 Task: Open Card Content Strategy Planning in Board Ad Campaigns to Workspace Information Technology and add a team member Softage.1@softage.net, a label Blue, a checklist Career Development, an attachment from your computer, a color Blue and finally, add a card description 'Develop and launch new sales promotion' and a comment 'Let us approach this task with a sense of collaboration and teamwork, leveraging the strengths of each team member.'. Add a start date 'Jan 01, 1900' with a due date 'Jan 08, 1900'
Action: Mouse moved to (51, 306)
Screenshot: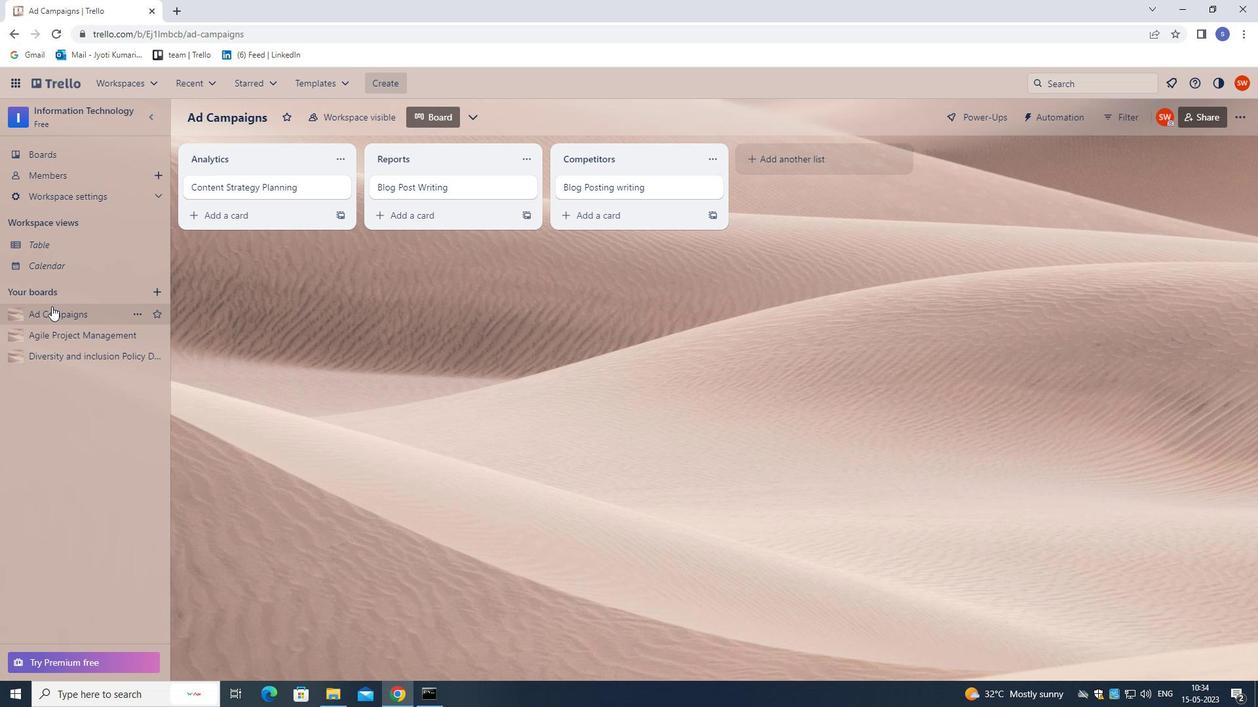
Action: Mouse pressed left at (51, 306)
Screenshot: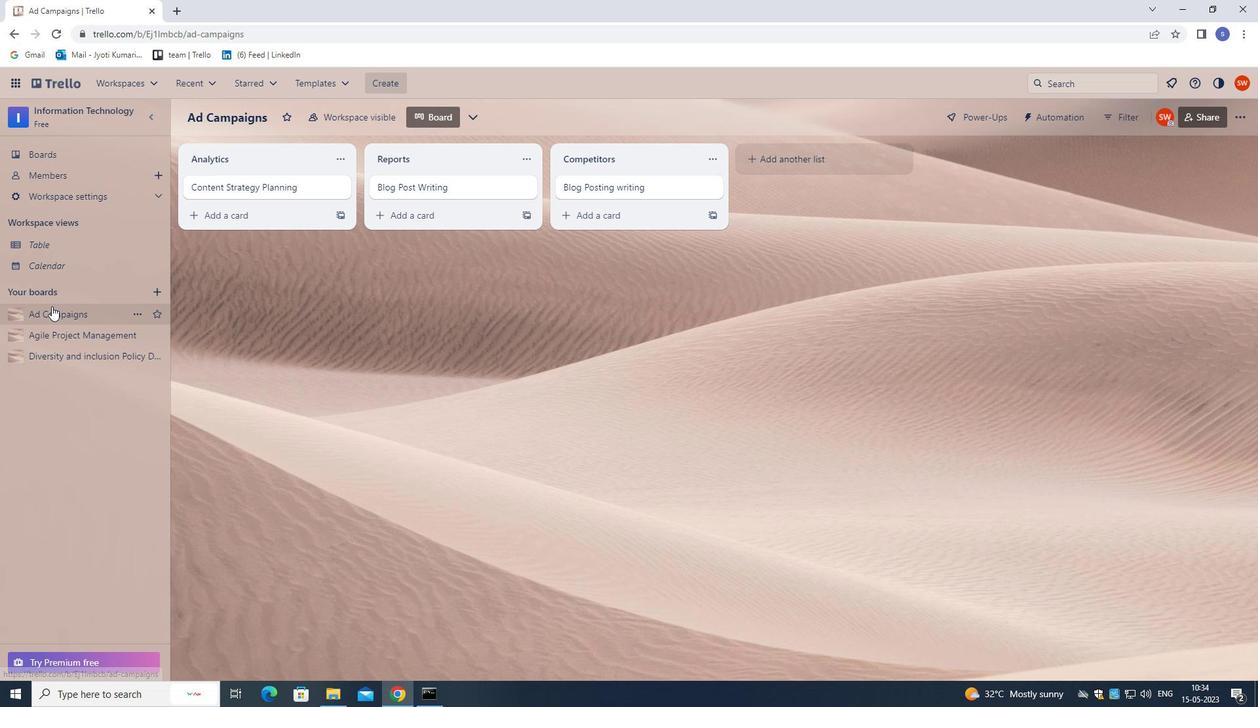 
Action: Mouse moved to (243, 184)
Screenshot: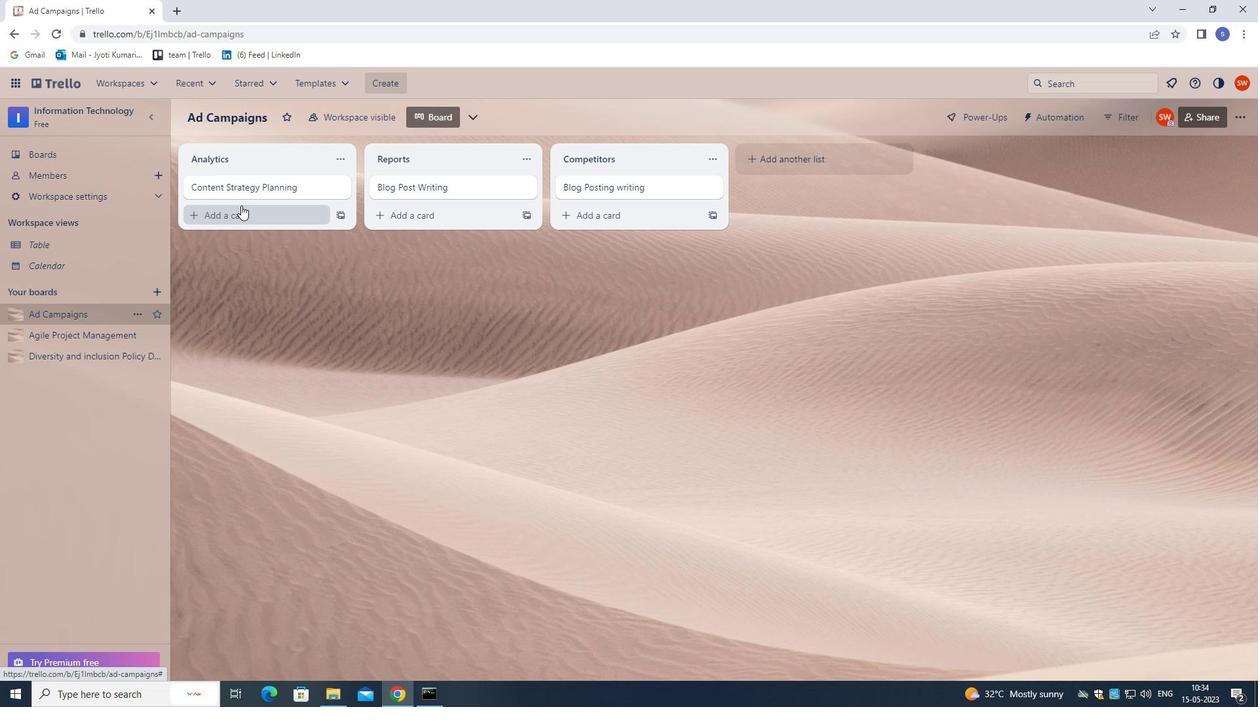 
Action: Mouse pressed left at (243, 184)
Screenshot: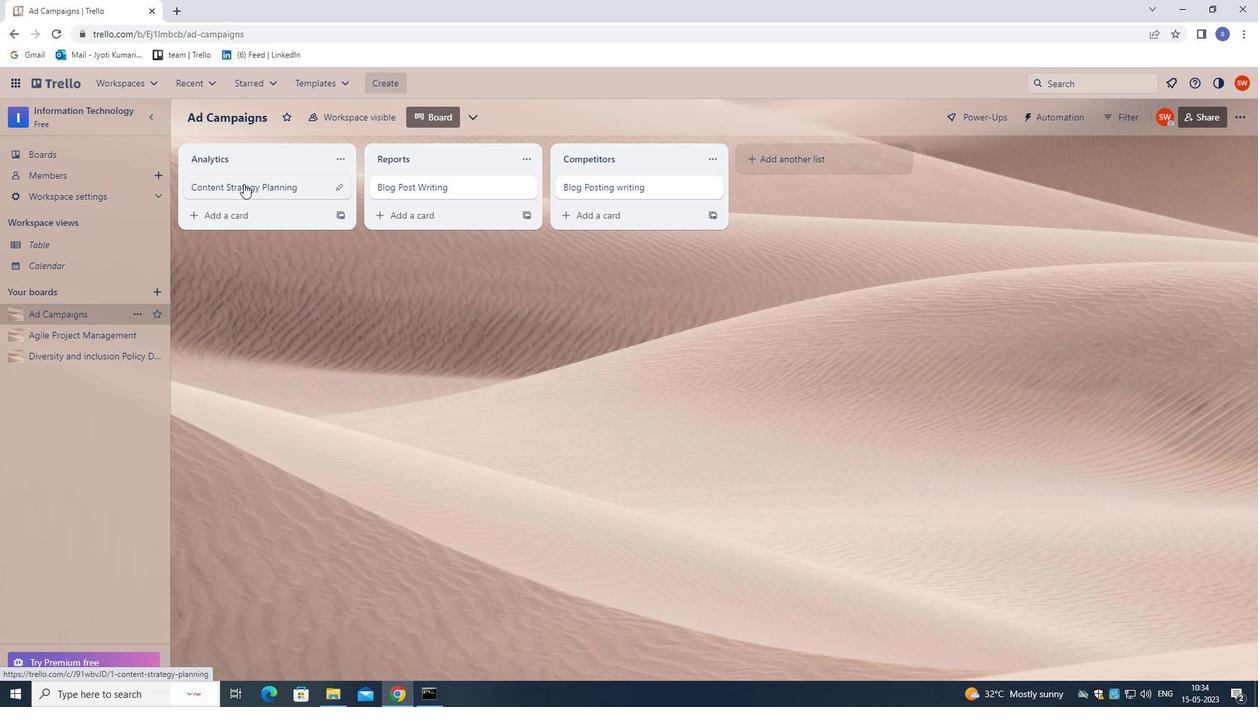 
Action: Mouse moved to (785, 182)
Screenshot: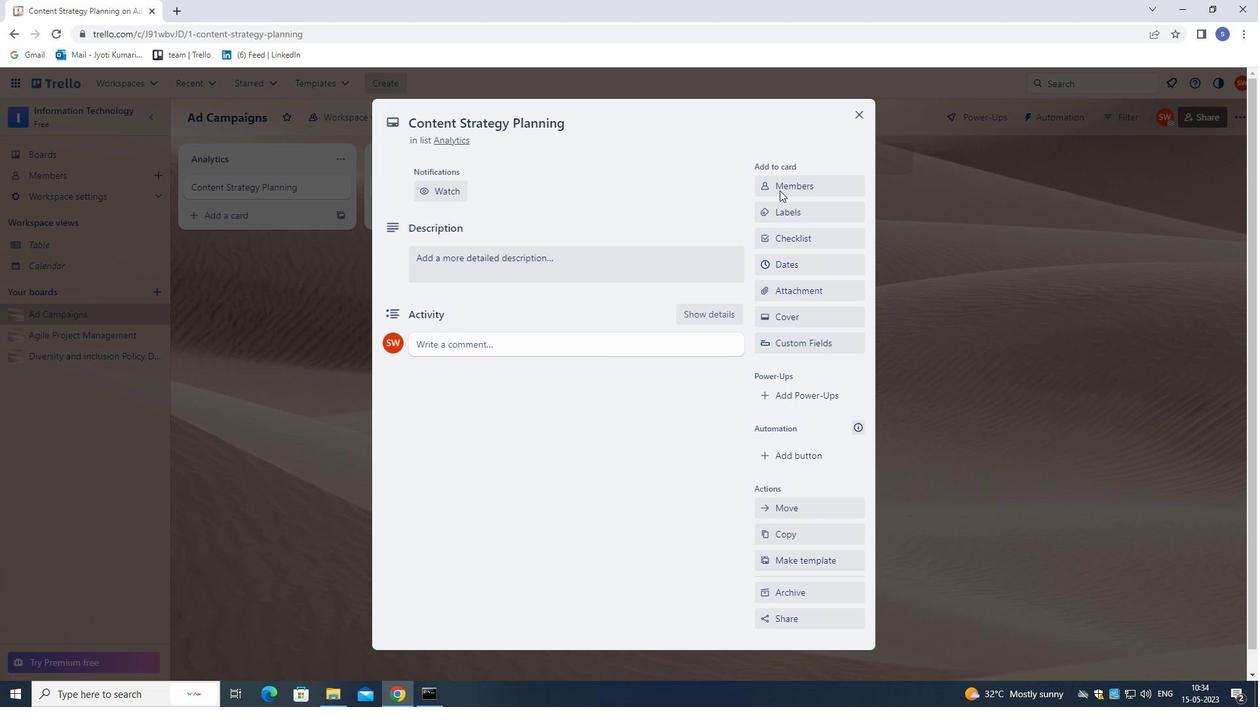 
Action: Mouse pressed left at (785, 182)
Screenshot: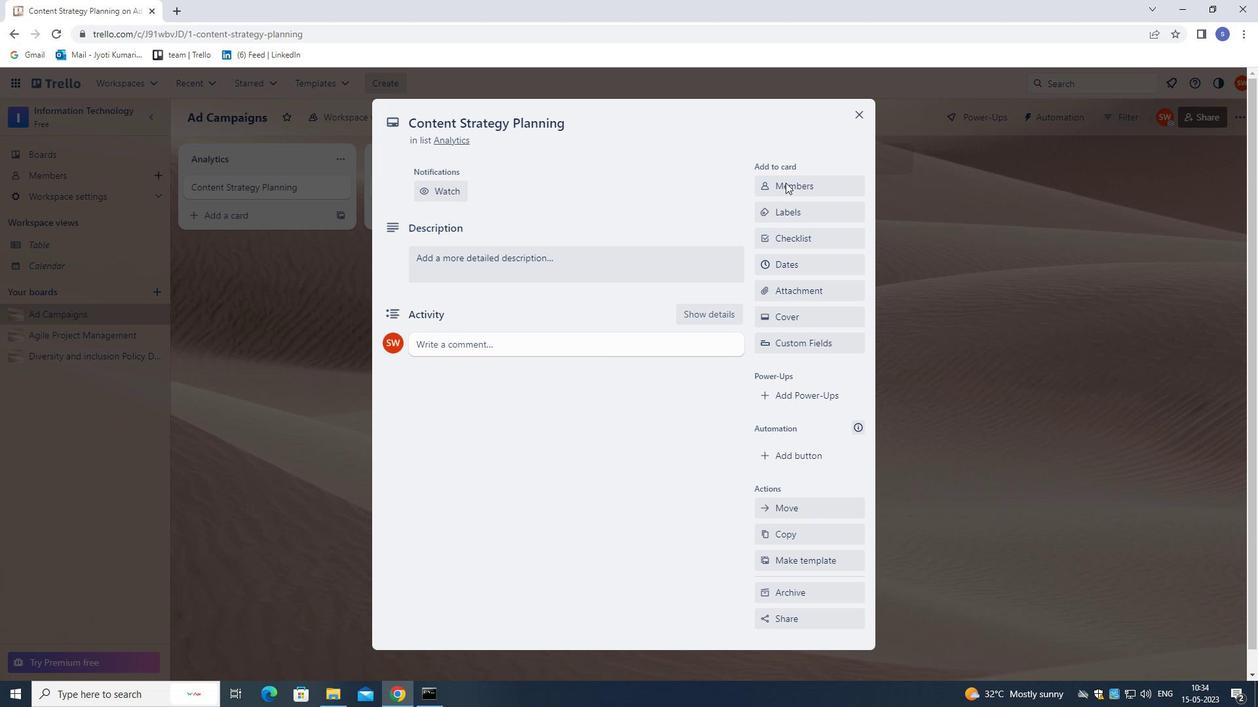
Action: Mouse moved to (628, 203)
Screenshot: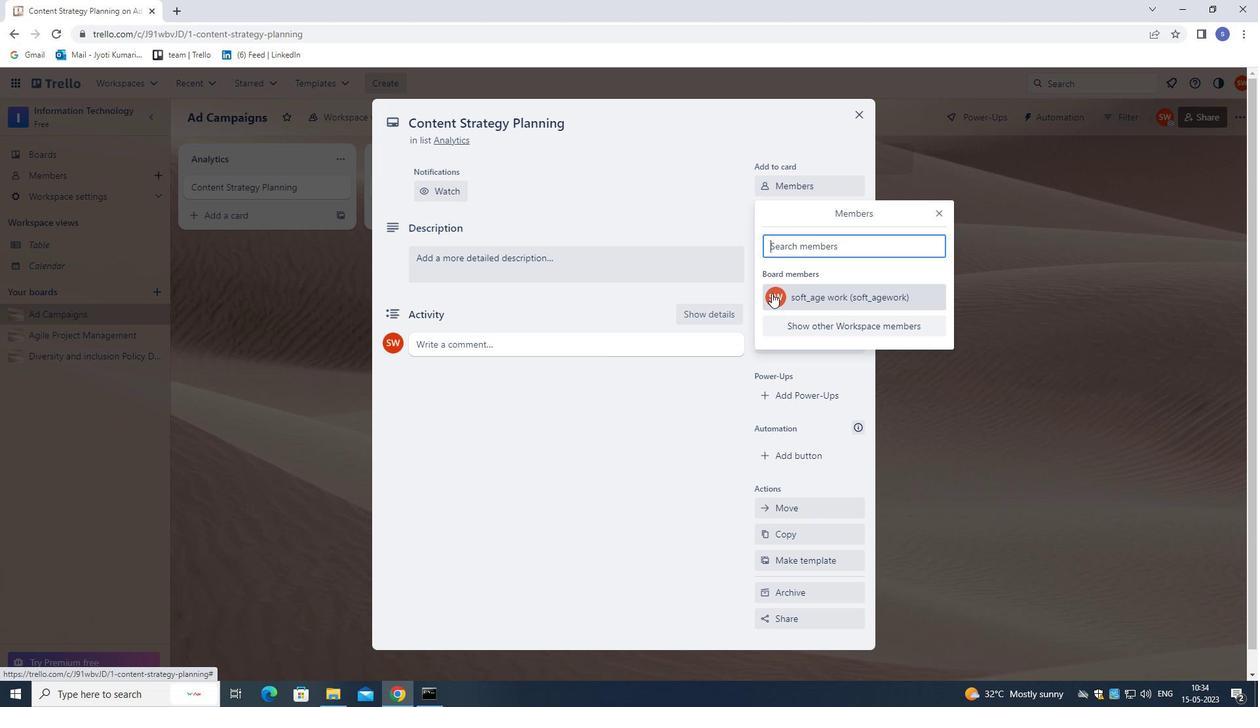 
Action: Key pressed softage.1<Key.shift>@SOFTAGE,<Key.backspace>.NET
Screenshot: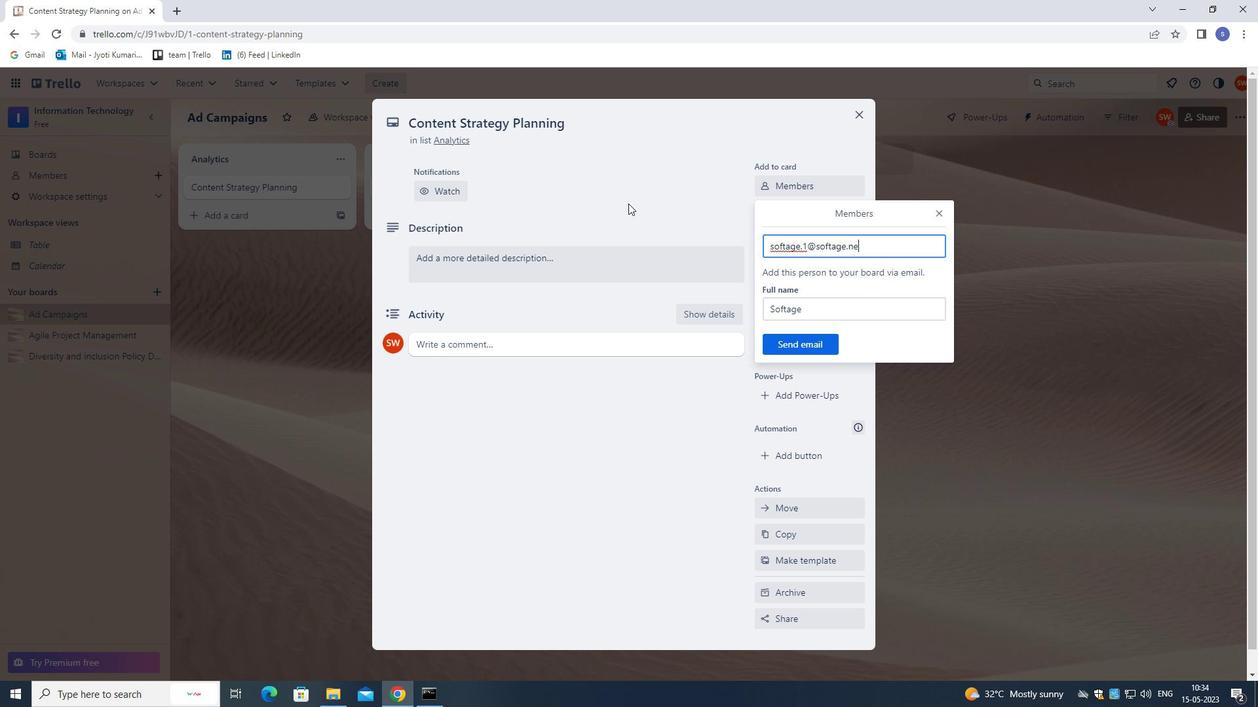 
Action: Mouse moved to (783, 340)
Screenshot: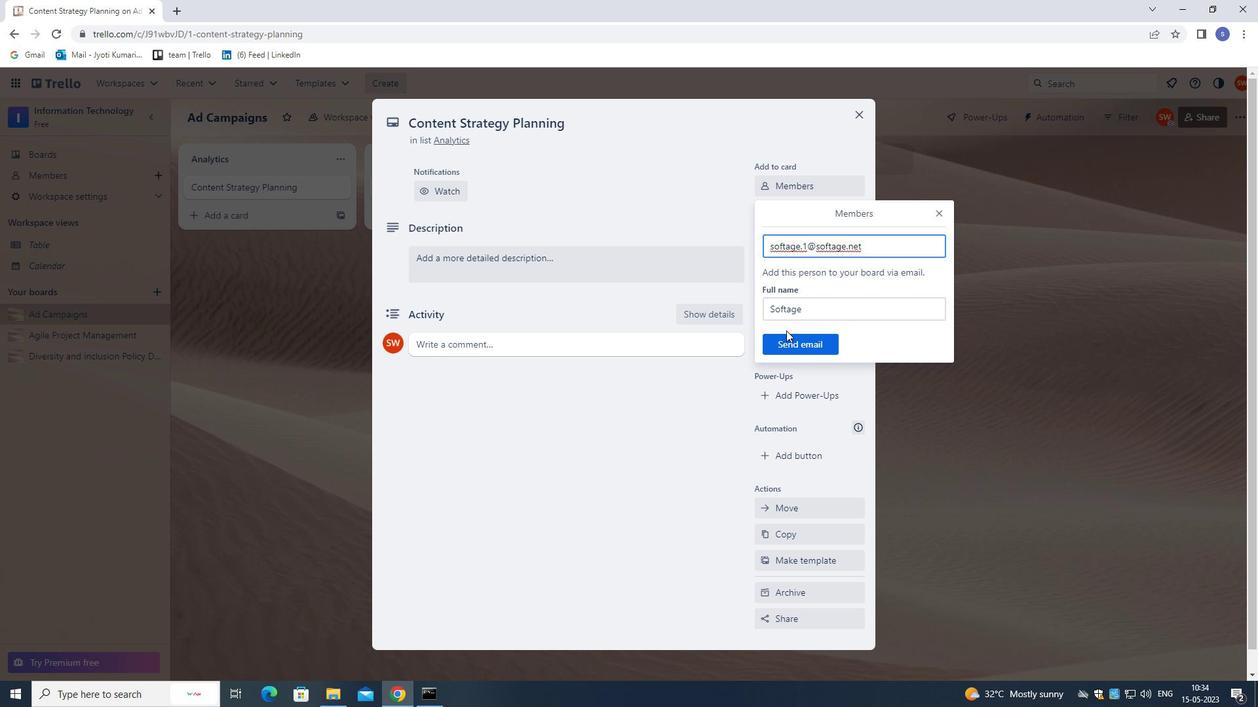 
Action: Mouse pressed left at (783, 340)
Screenshot: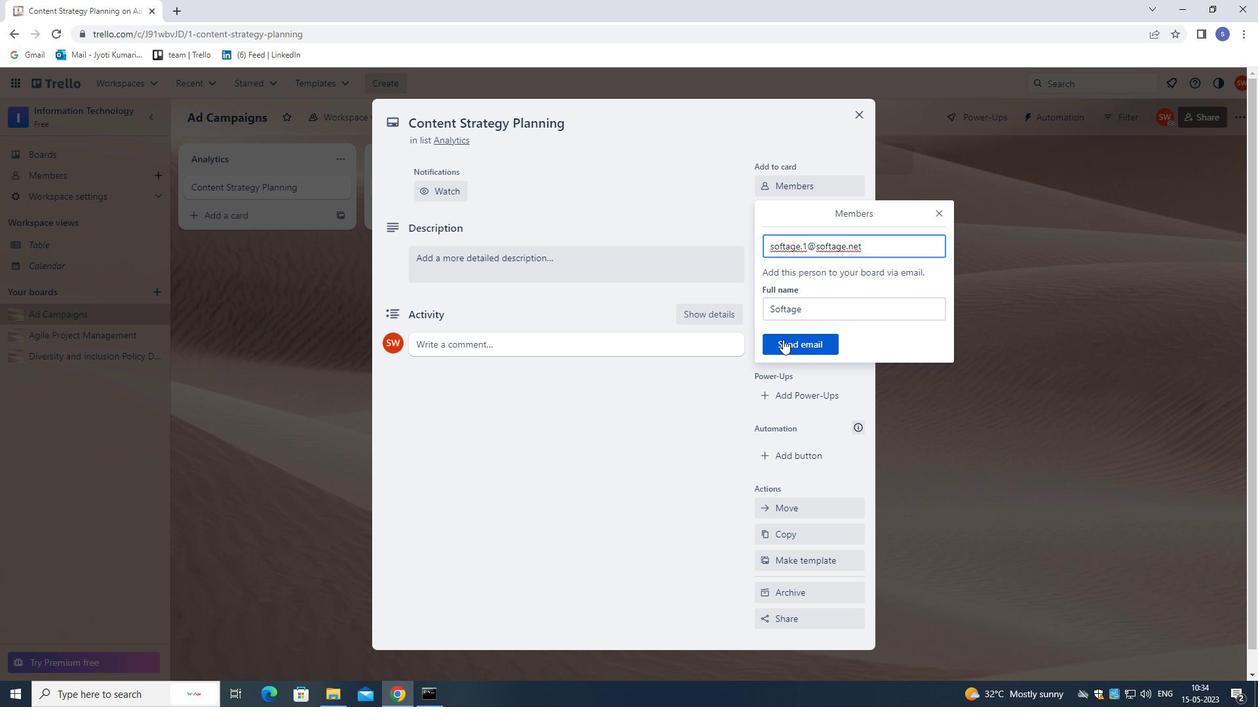 
Action: Mouse moved to (798, 263)
Screenshot: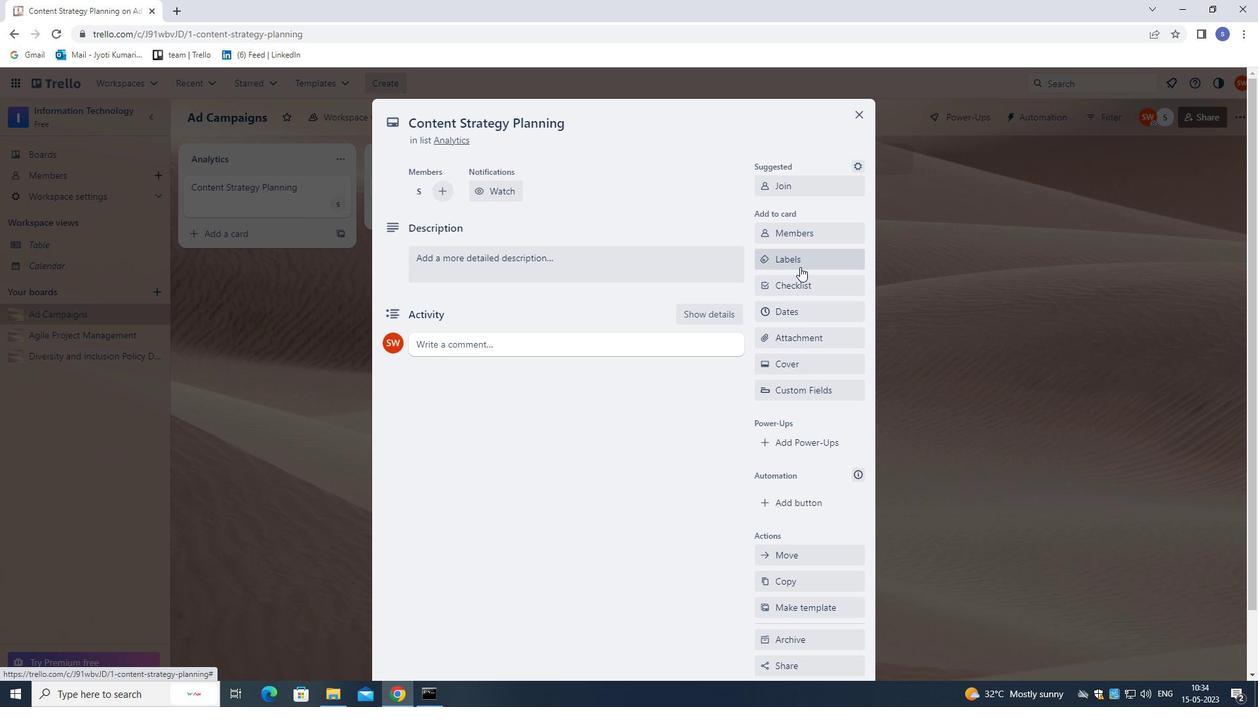 
Action: Mouse pressed left at (798, 263)
Screenshot: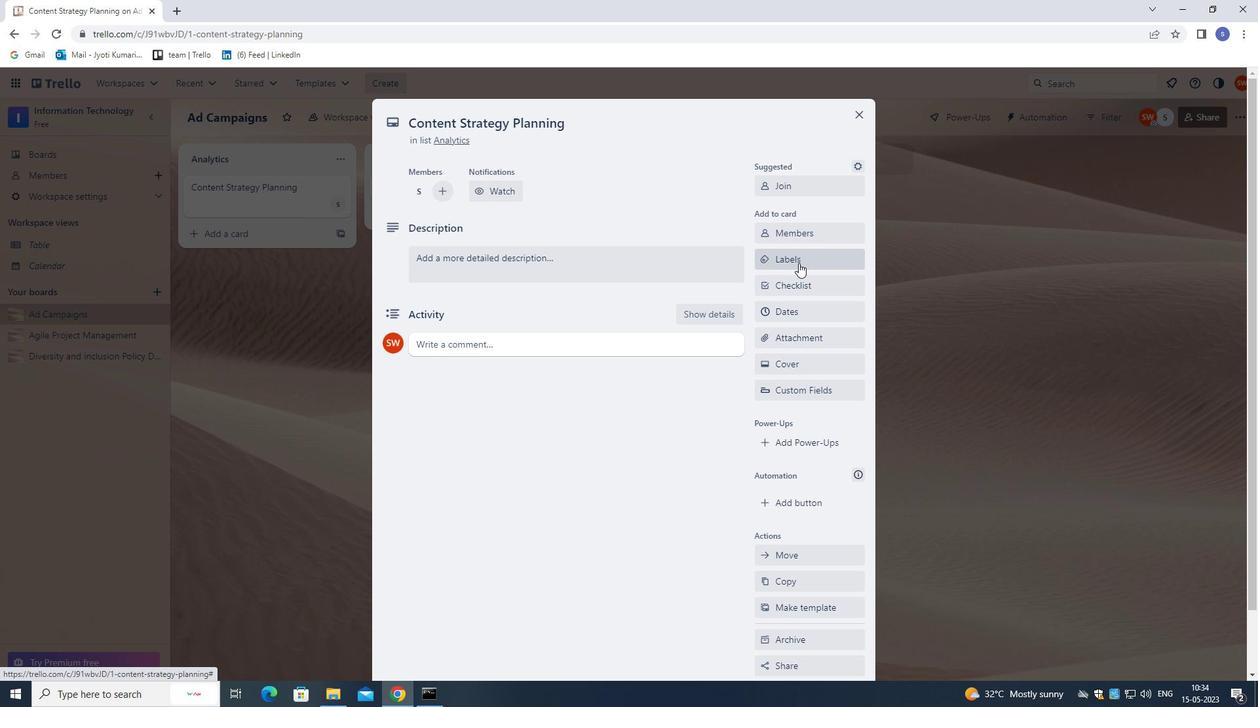 
Action: Mouse moved to (652, 154)
Screenshot: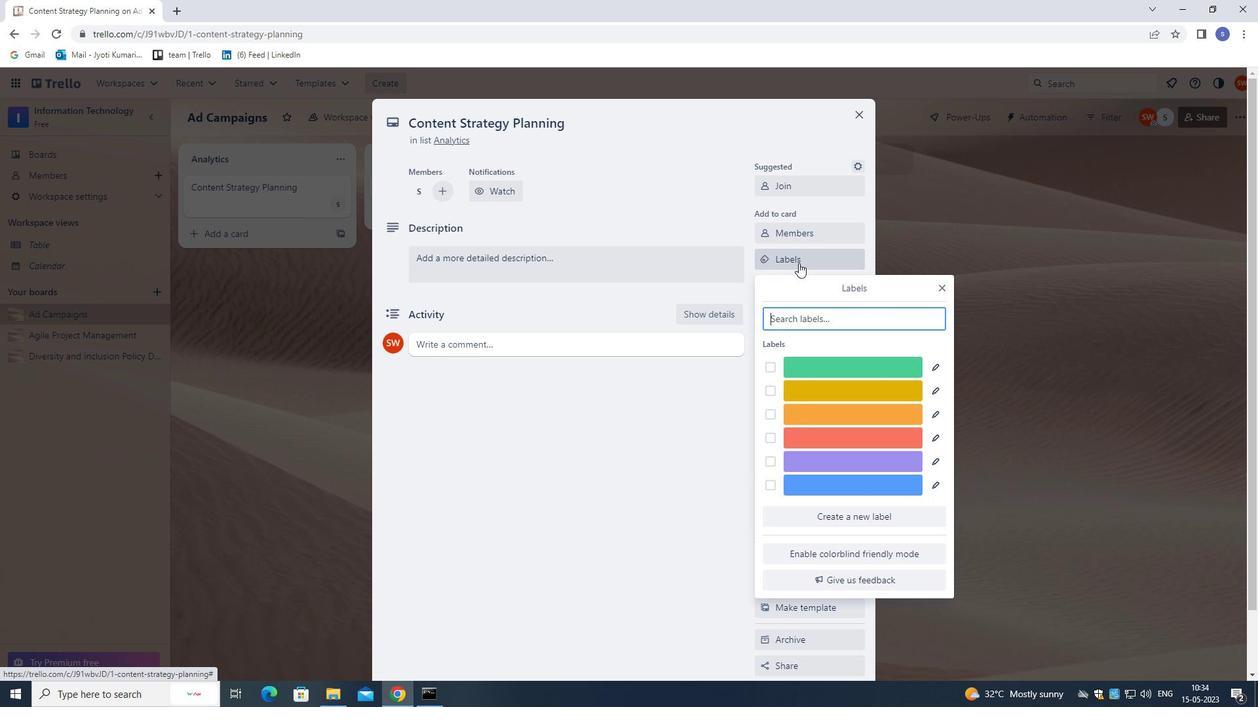 
Action: Key pressed B
Screenshot: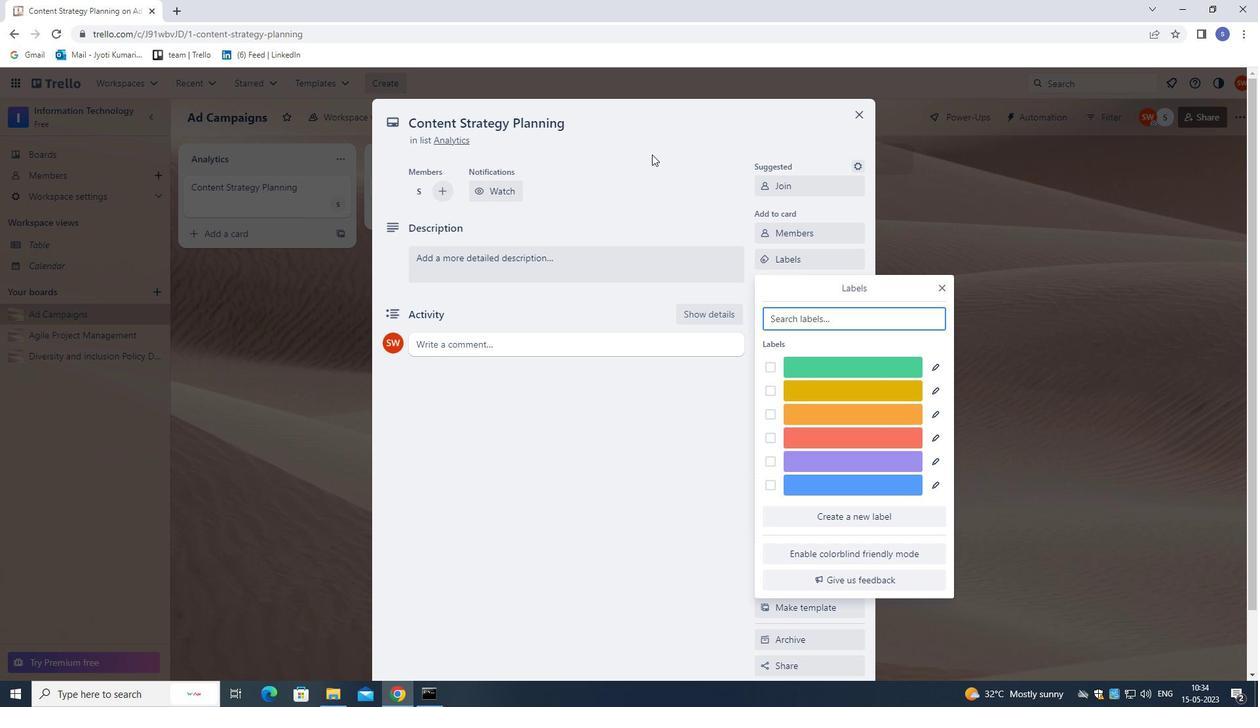 
Action: Mouse moved to (793, 366)
Screenshot: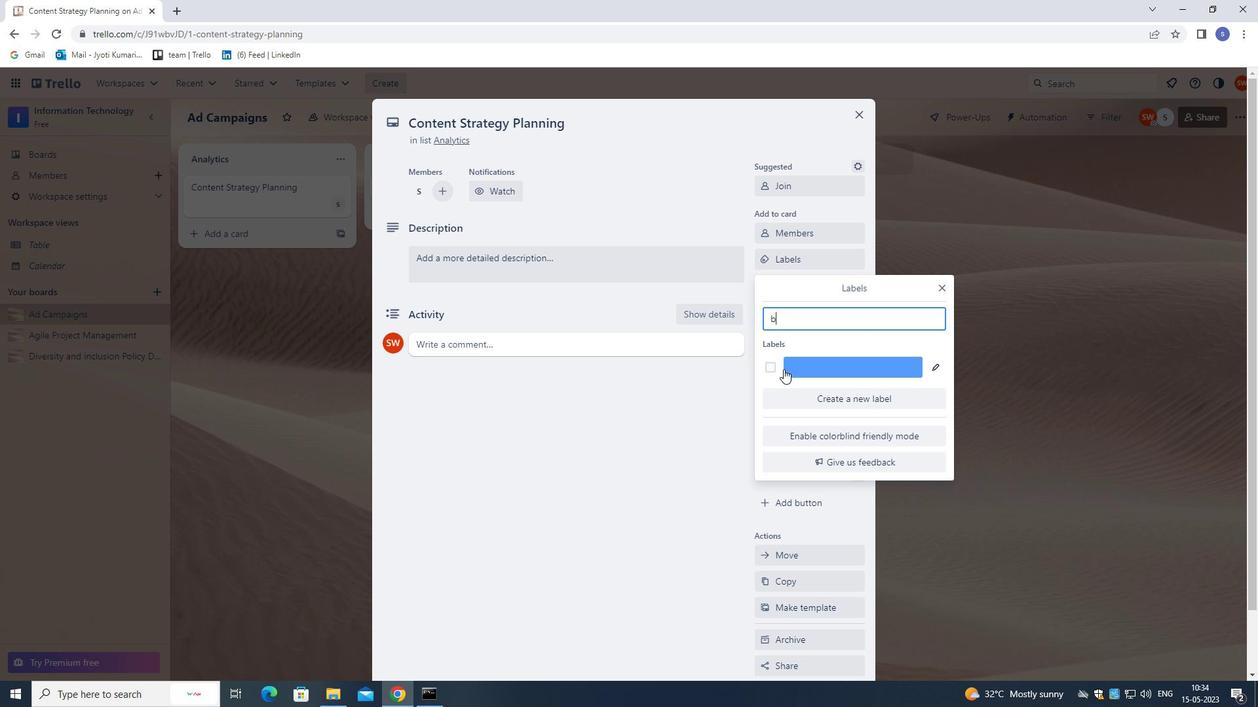 
Action: Mouse pressed left at (793, 366)
Screenshot: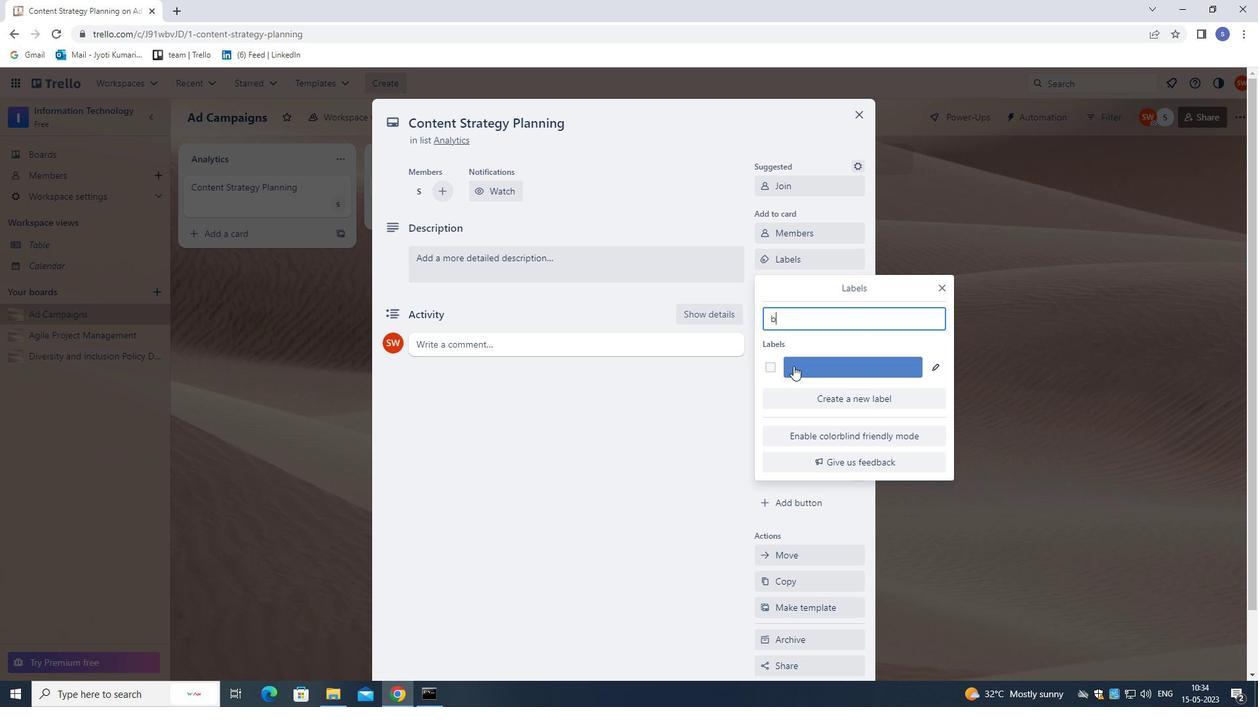 
Action: Mouse moved to (945, 286)
Screenshot: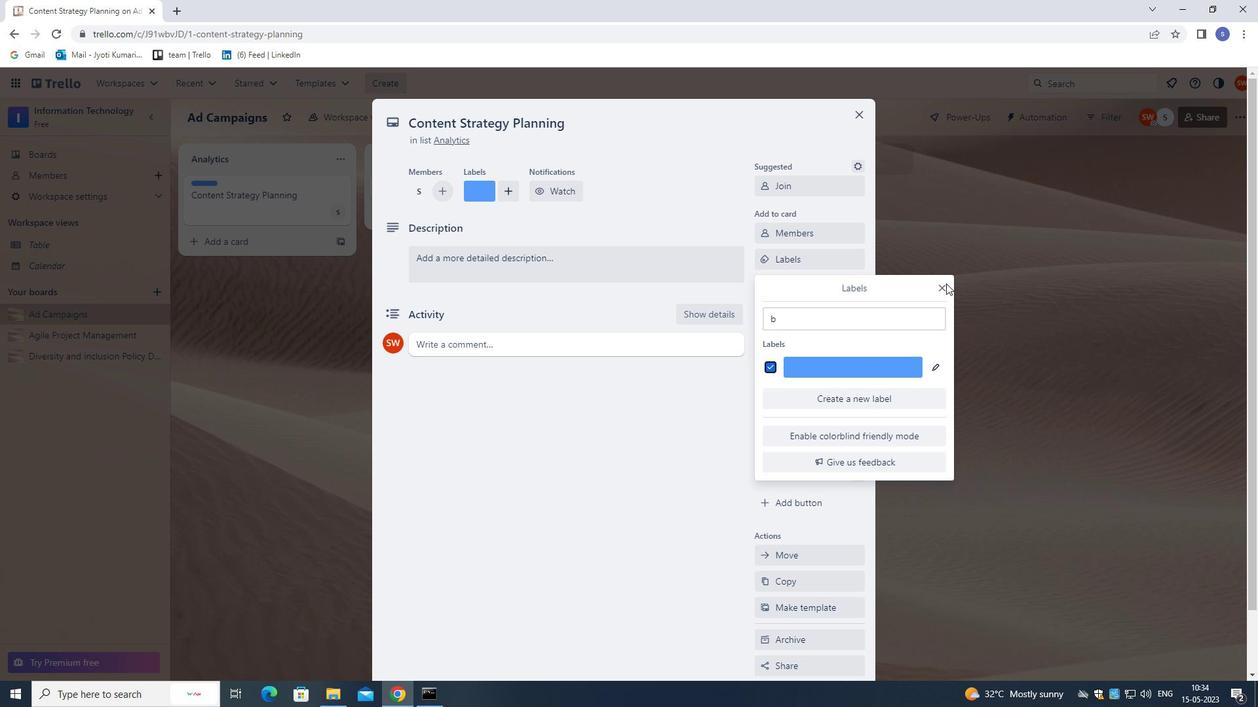 
Action: Mouse pressed left at (945, 286)
Screenshot: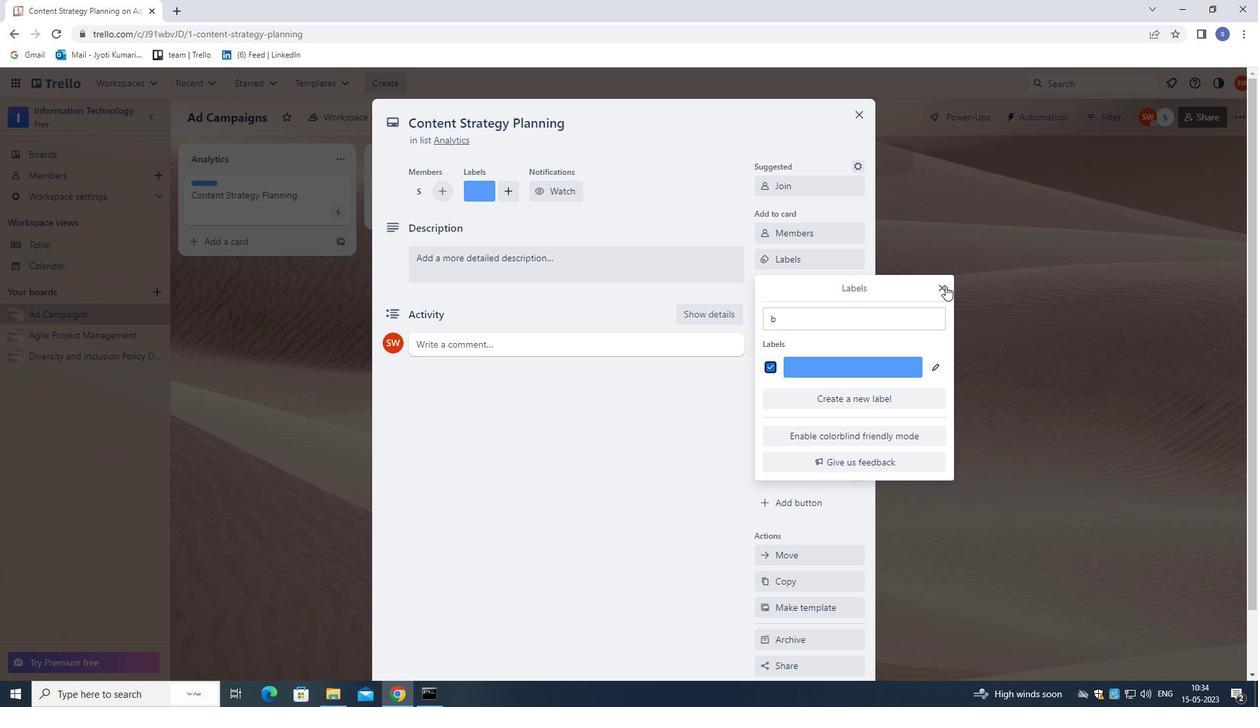 
Action: Mouse moved to (819, 288)
Screenshot: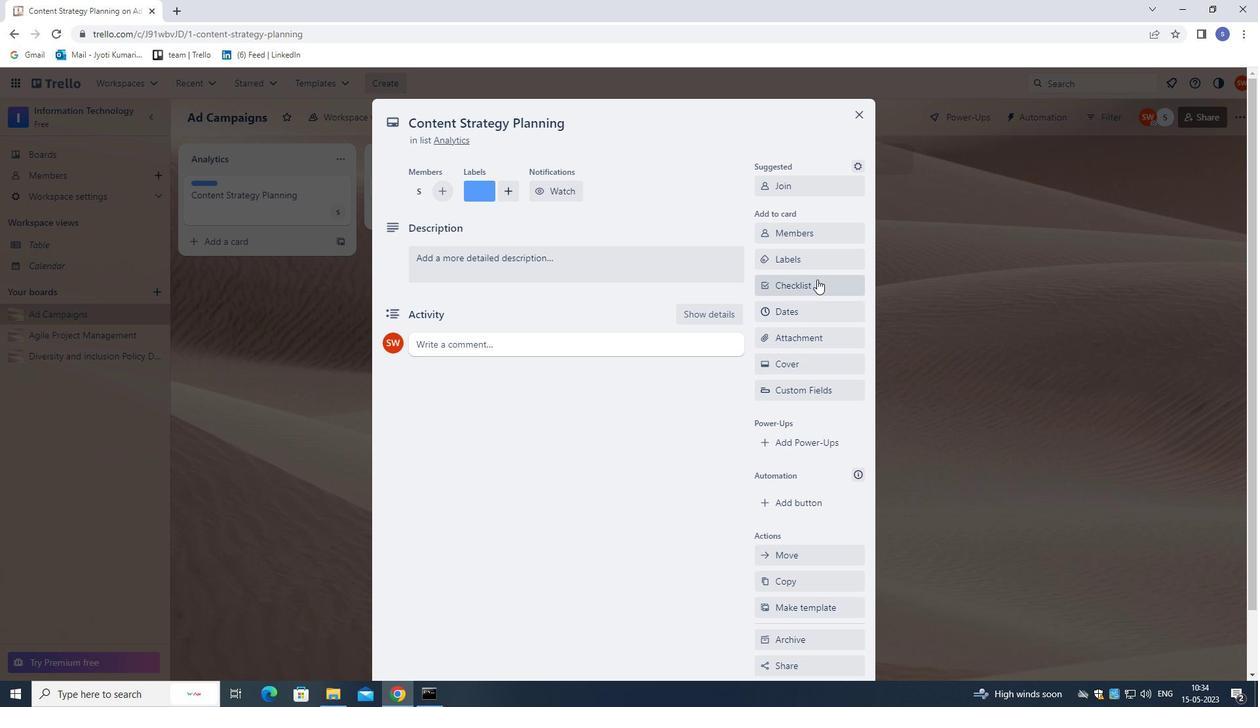 
Action: Mouse pressed left at (819, 288)
Screenshot: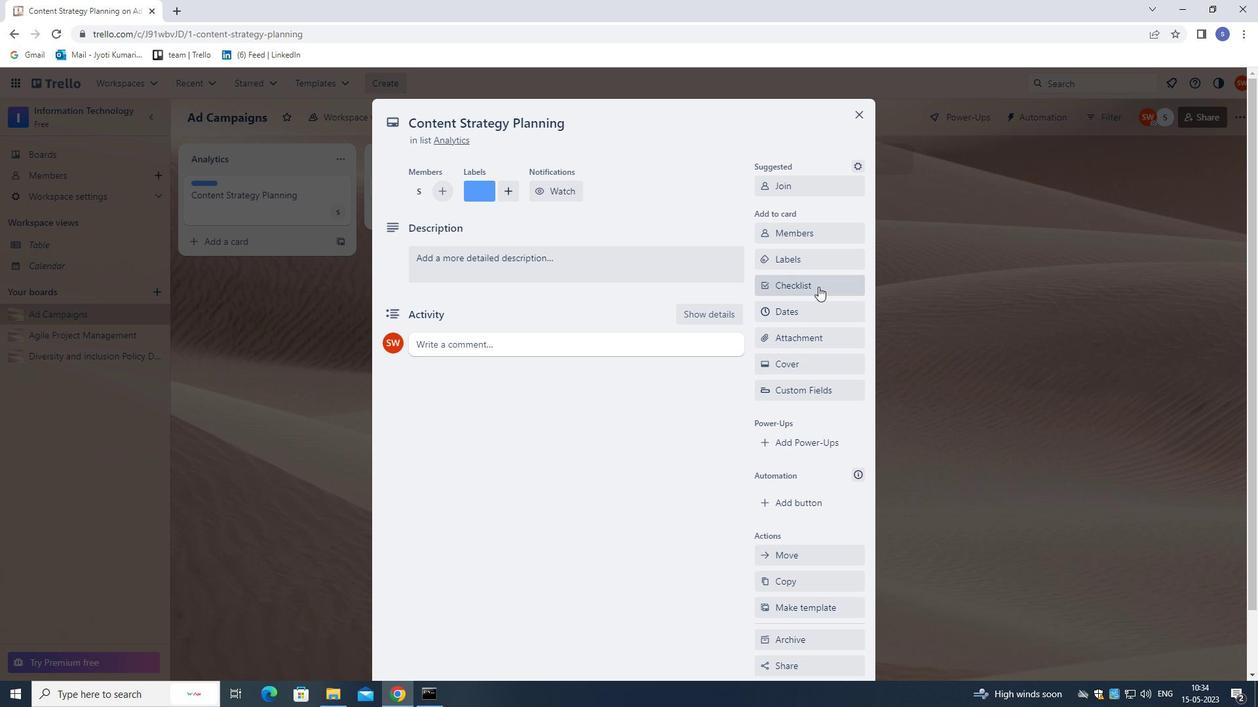 
Action: Mouse moved to (686, 180)
Screenshot: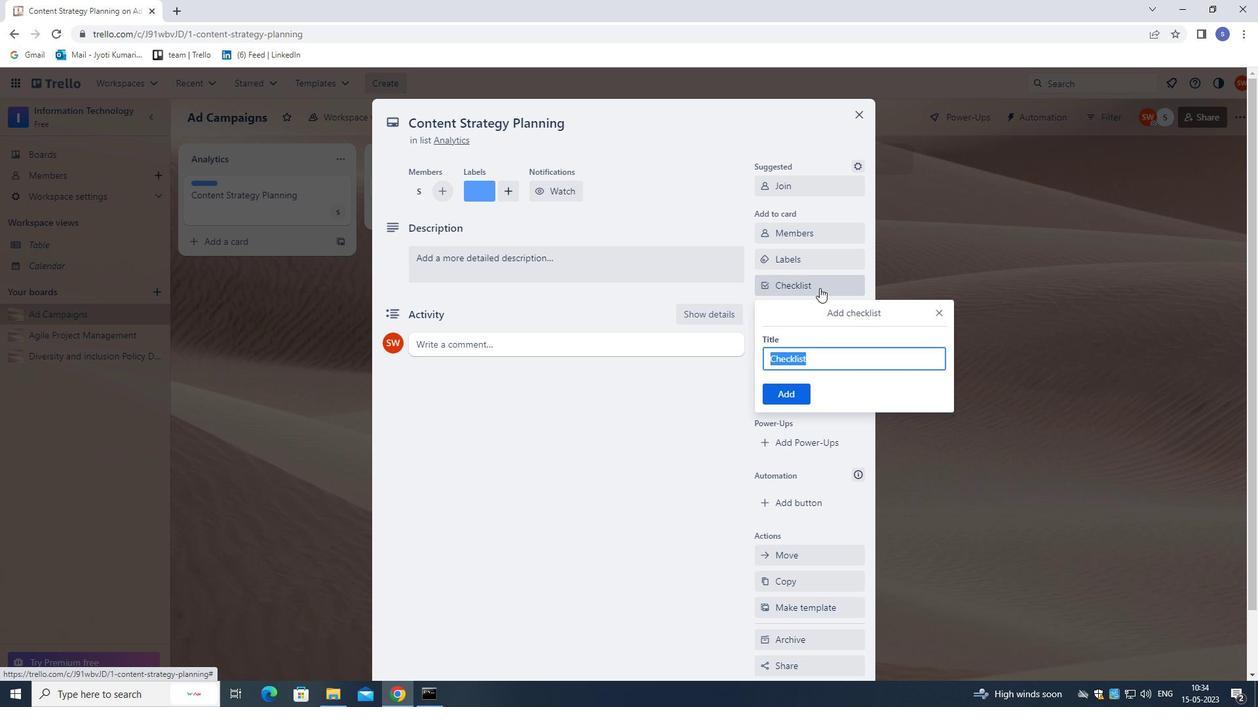 
Action: Key pressed <Key.shift><Key.shift><Key.shift><Key.shift><Key.shift><Key.shift><Key.shift><Key.shift><Key.shift><Key.shift><Key.shift><Key.shift><Key.shift><Key.shift><Key.shift><Key.shift><Key.shift><Key.shift><Key.shift><Key.shift><Key.shift><Key.shift>CAREER<Key.space><Key.shift>DEVELOPMENT
Screenshot: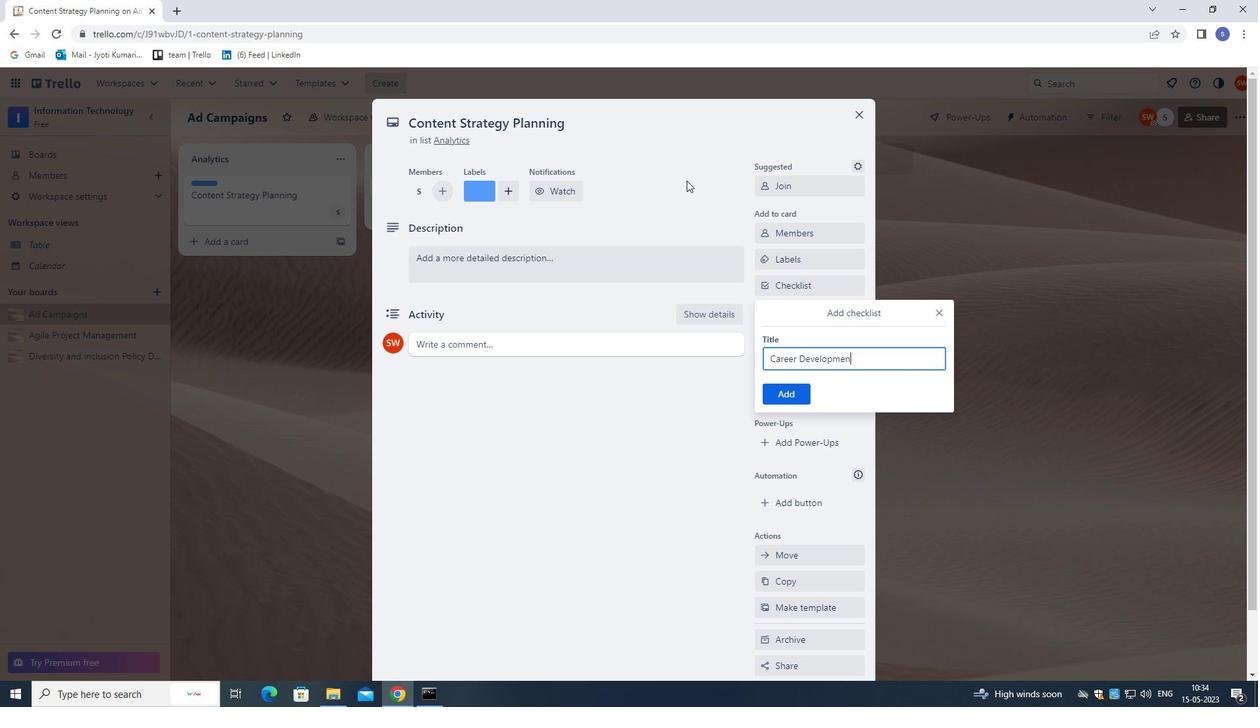
Action: Mouse moved to (779, 399)
Screenshot: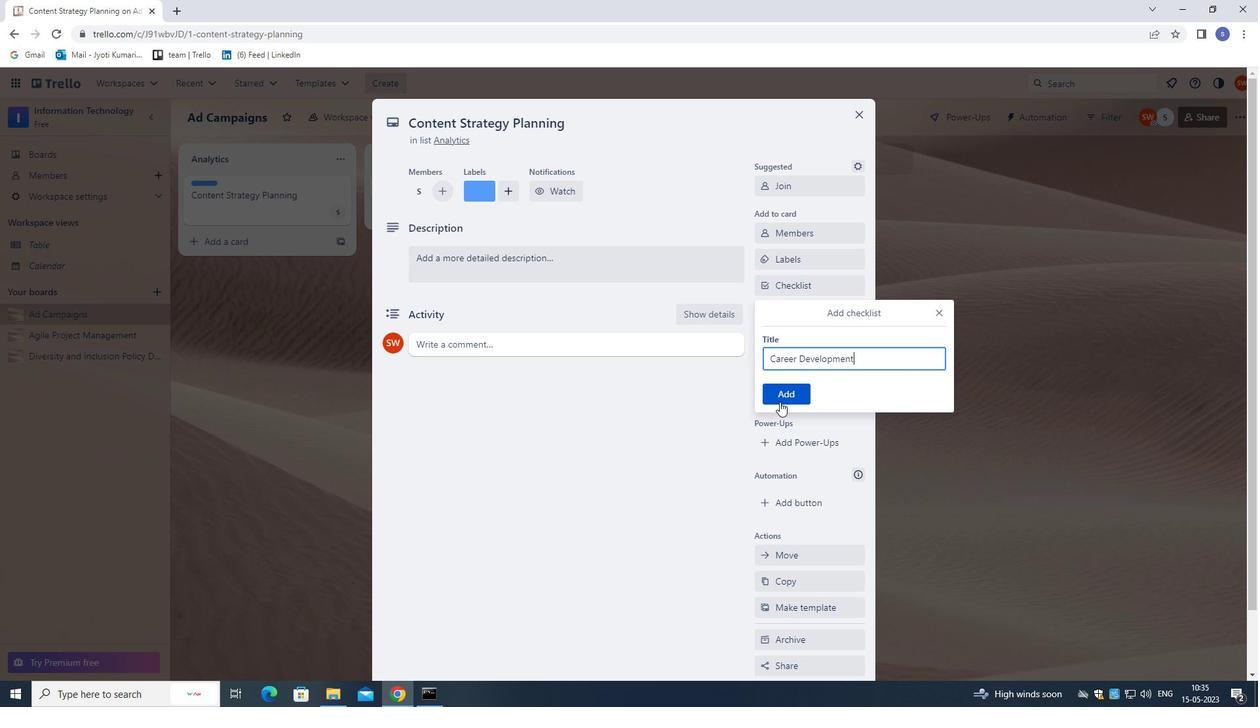 
Action: Mouse pressed left at (779, 399)
Screenshot: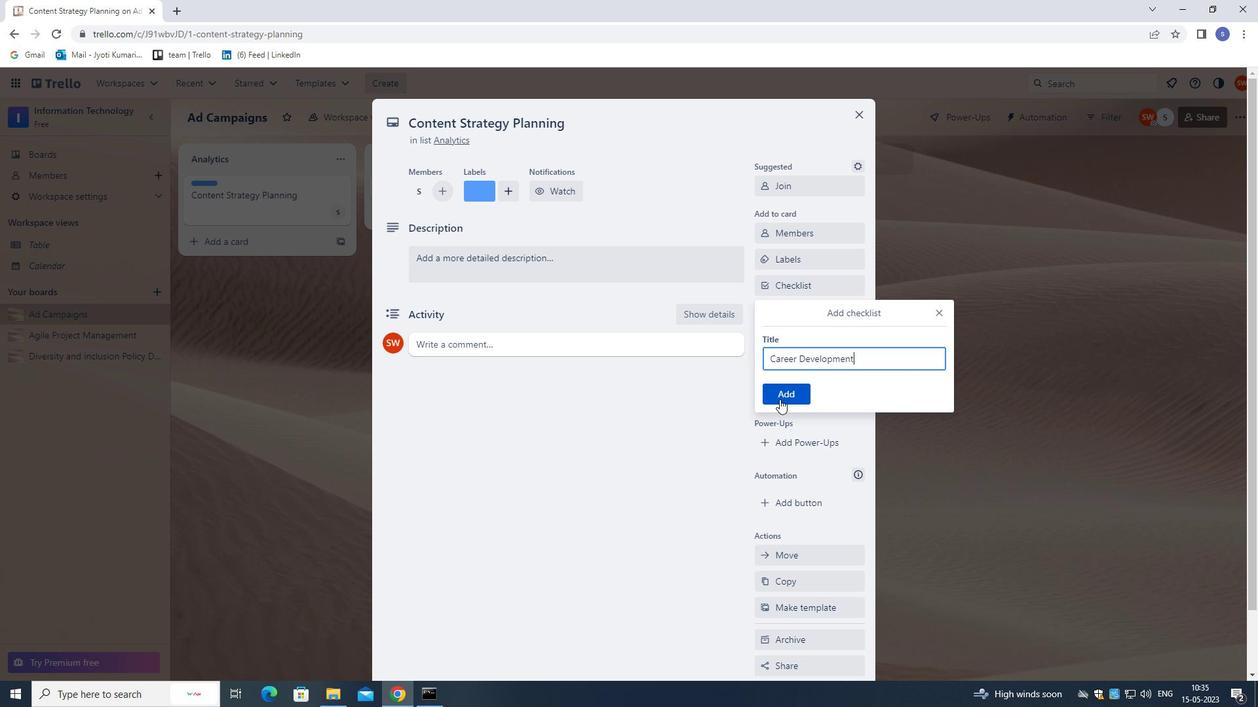 
Action: Mouse moved to (801, 316)
Screenshot: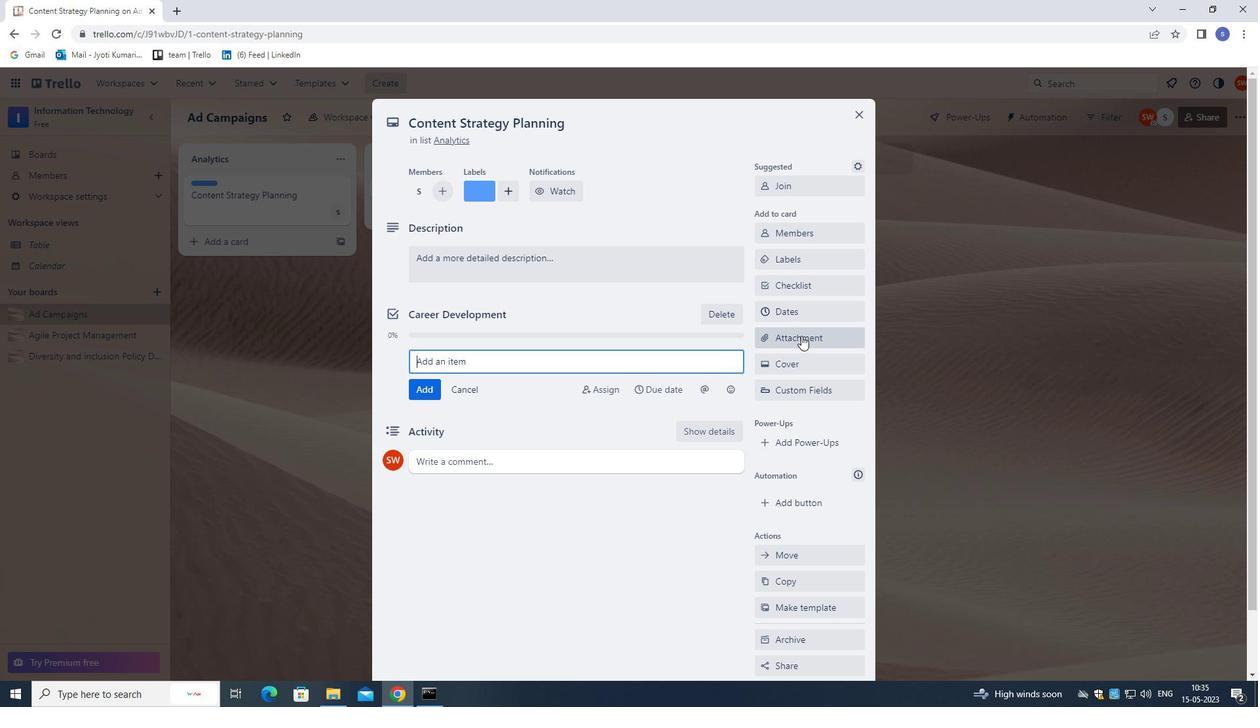 
Action: Mouse pressed left at (801, 316)
Screenshot: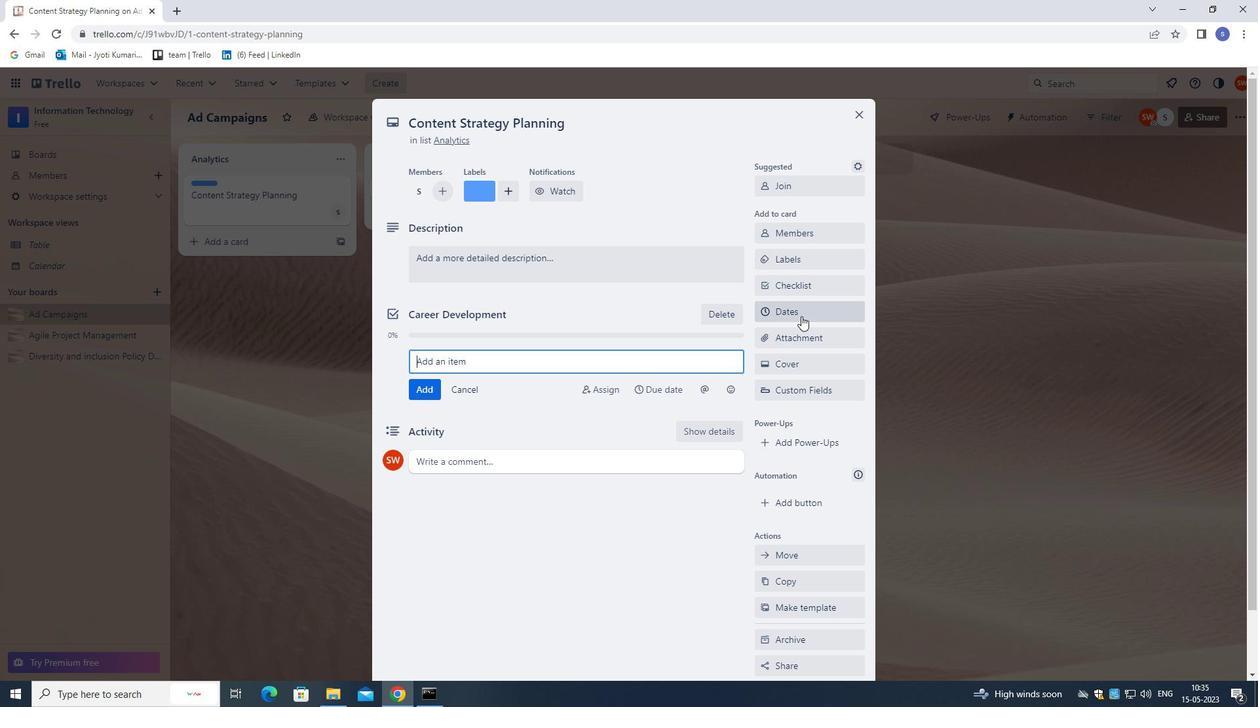
Action: Mouse moved to (766, 354)
Screenshot: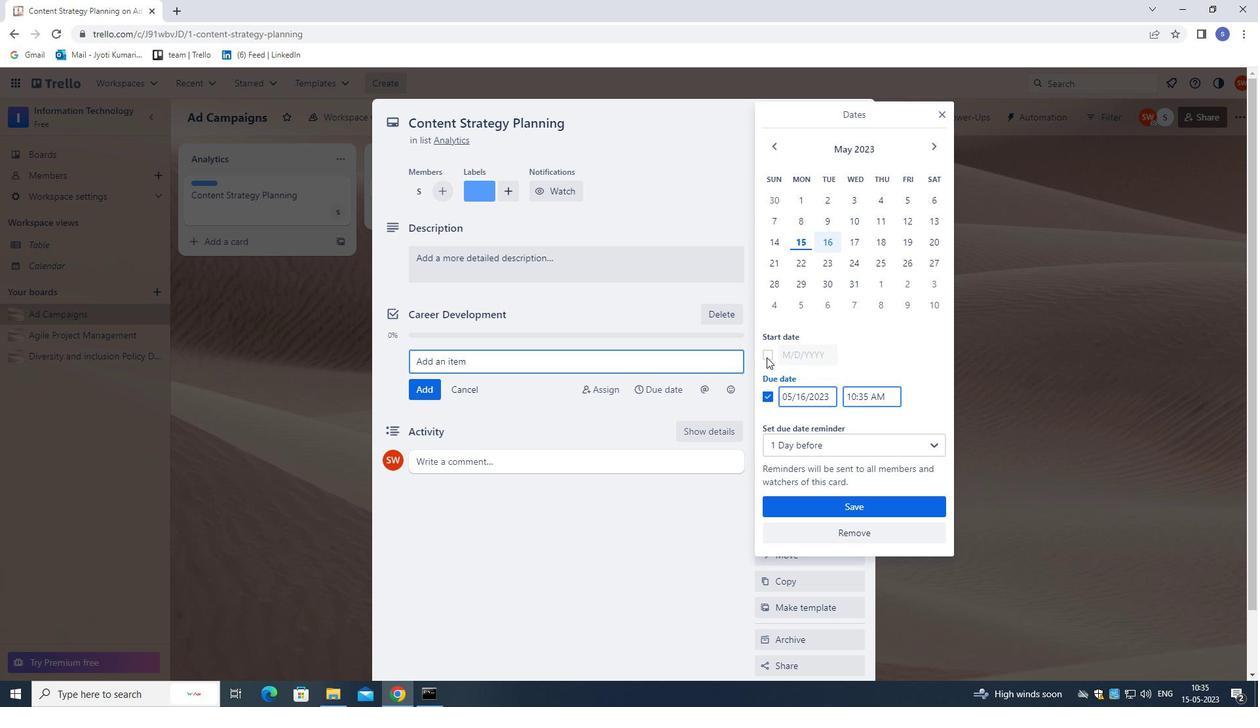 
Action: Mouse pressed left at (766, 354)
Screenshot: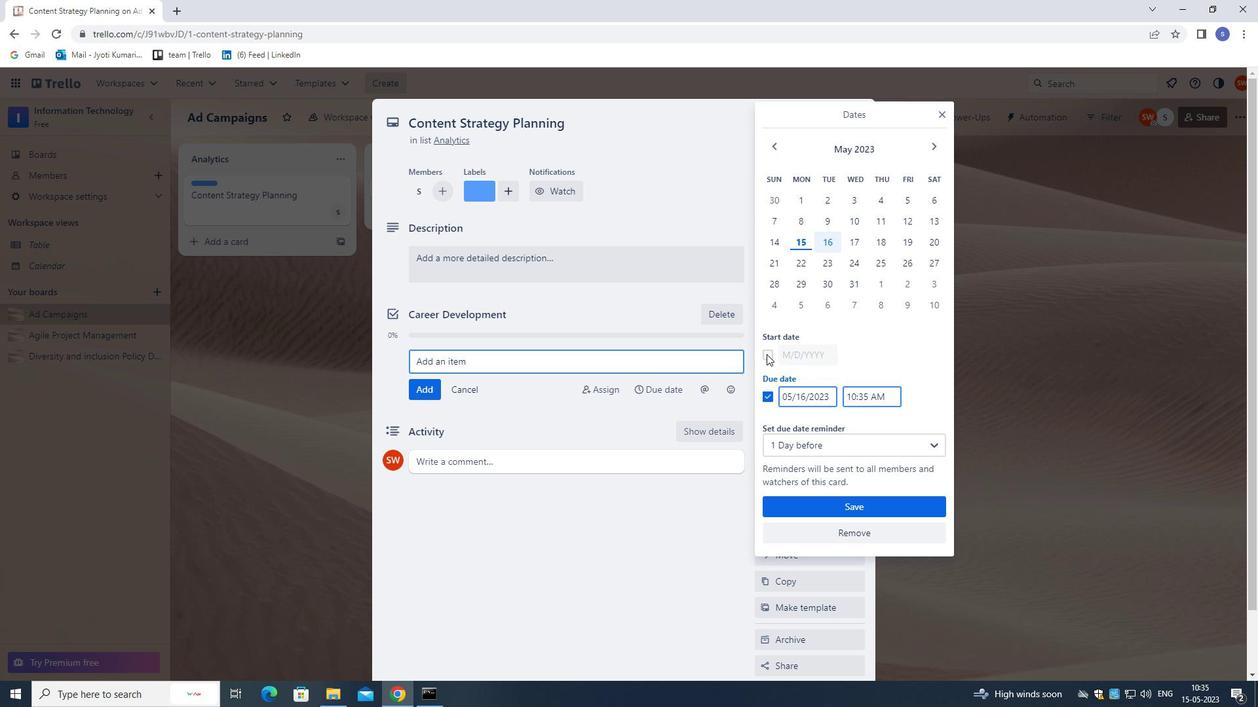 
Action: Mouse moved to (789, 353)
Screenshot: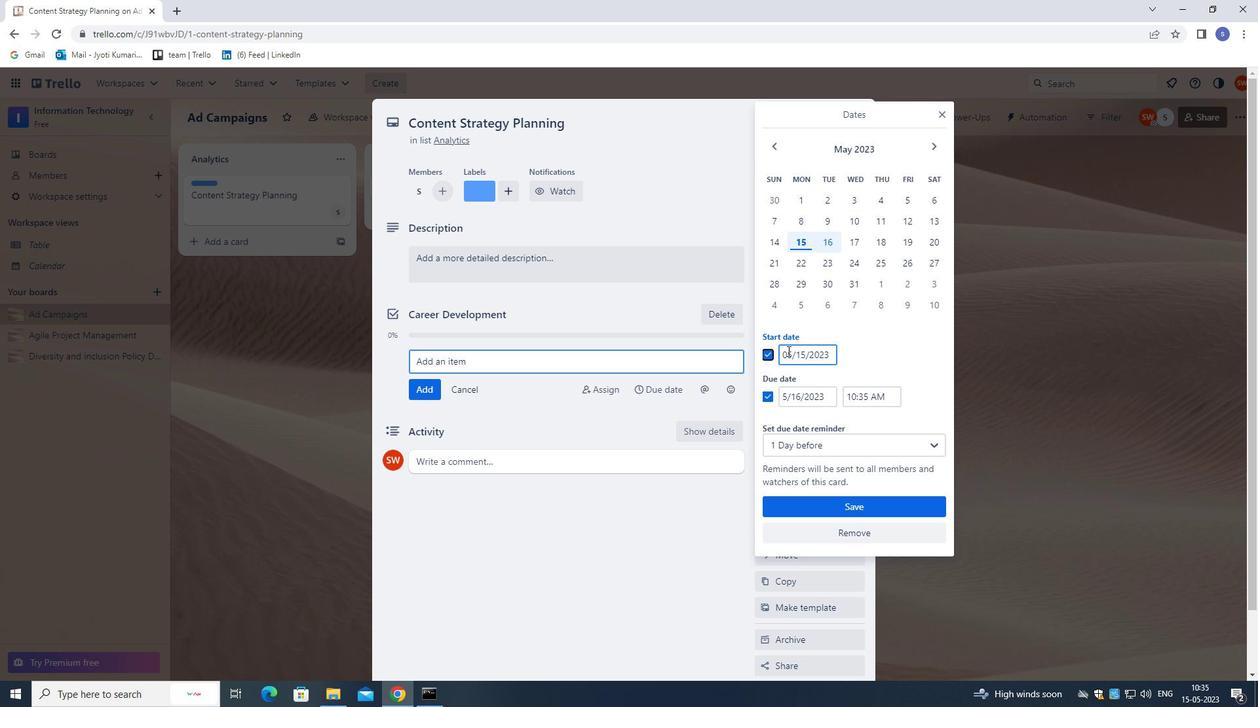 
Action: Mouse pressed left at (789, 353)
Screenshot: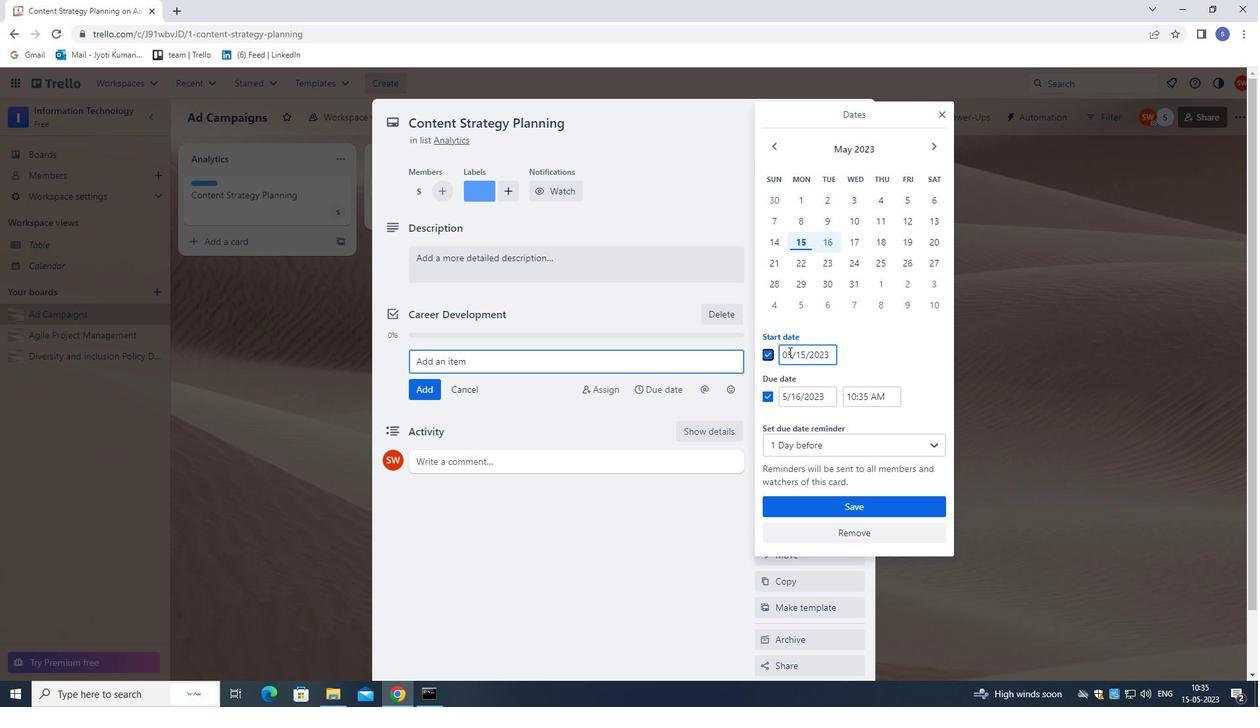 
Action: Mouse moved to (802, 376)
Screenshot: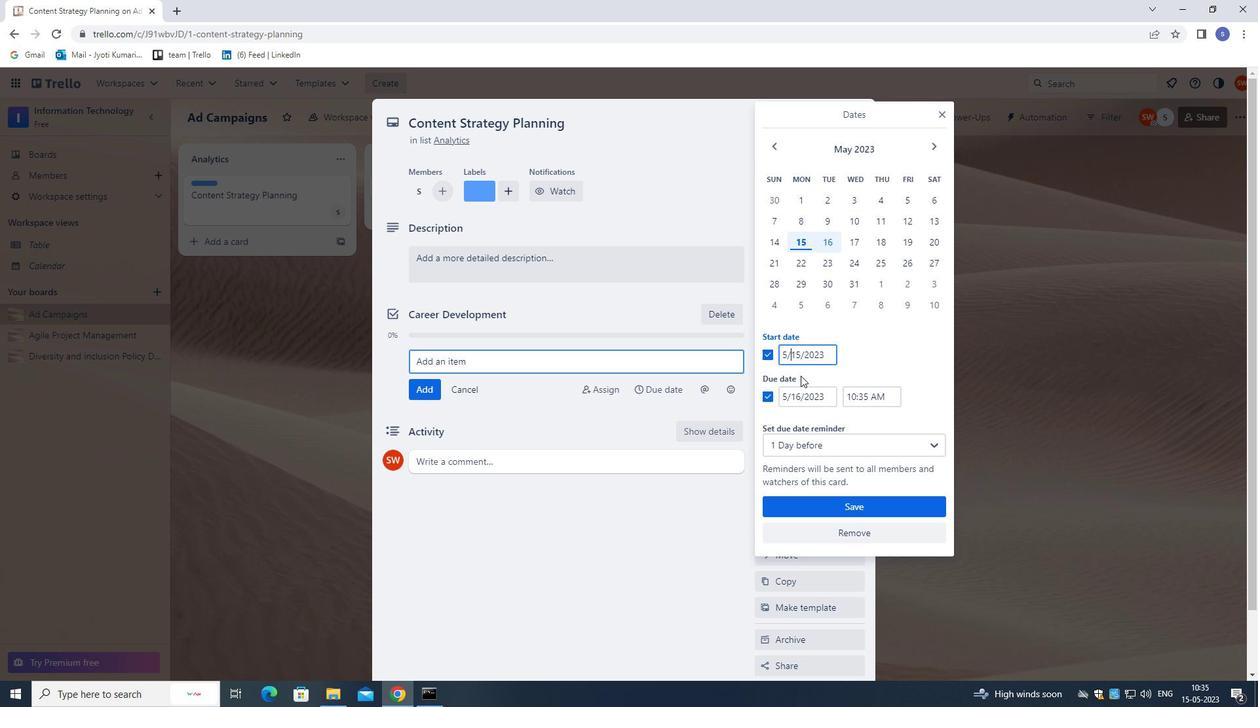 
Action: Key pressed <Key.left> )
Screenshot: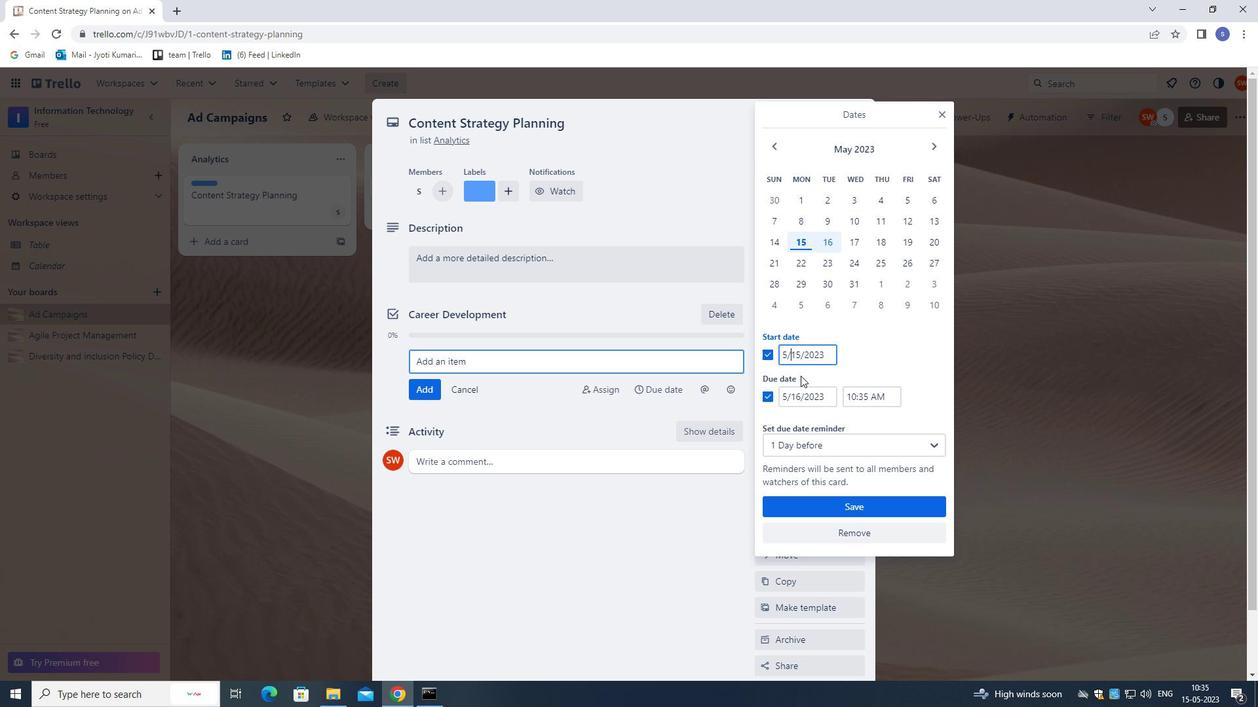 
Action: Mouse moved to (804, 372)
Screenshot: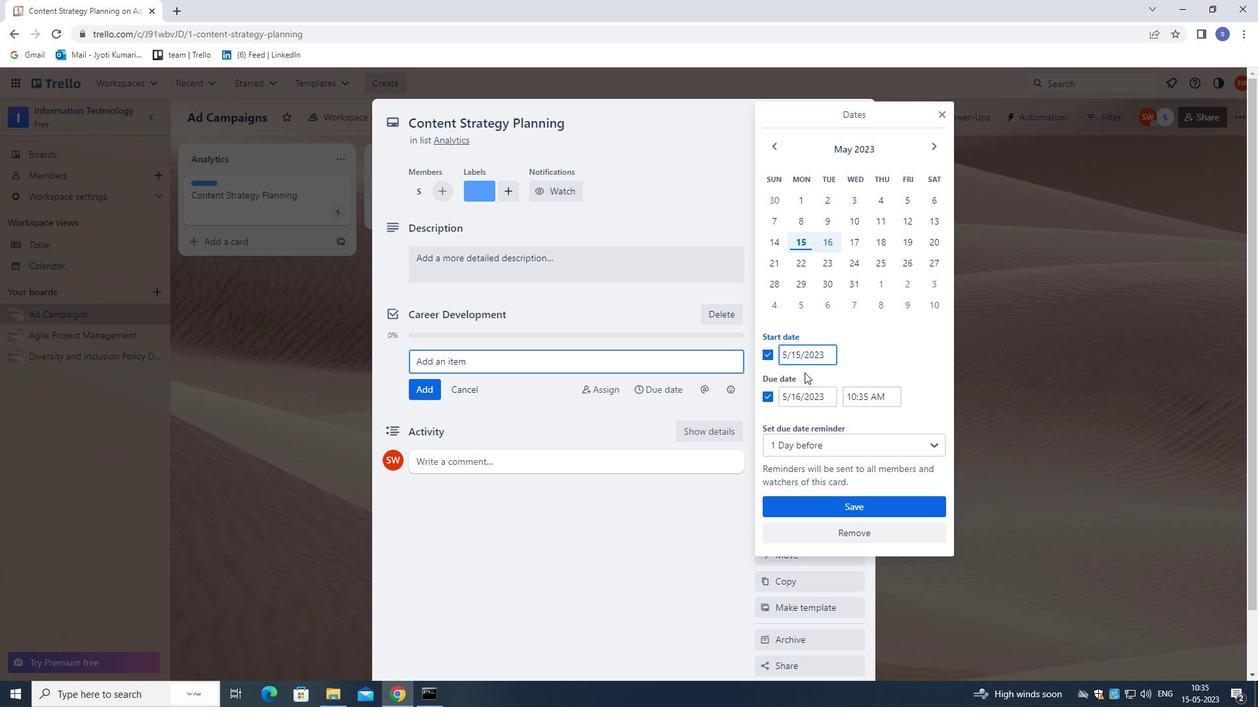 
Action: Key pressed <Key.backspace>
Screenshot: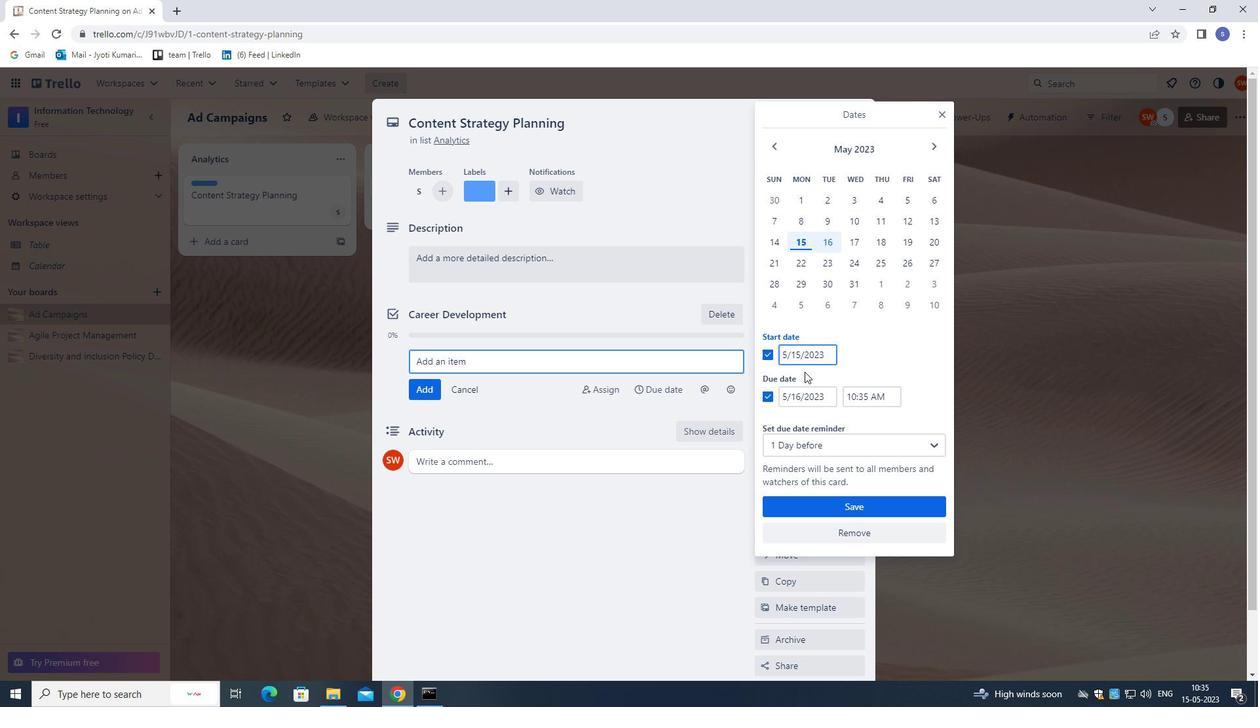 
Action: Mouse moved to (806, 370)
Screenshot: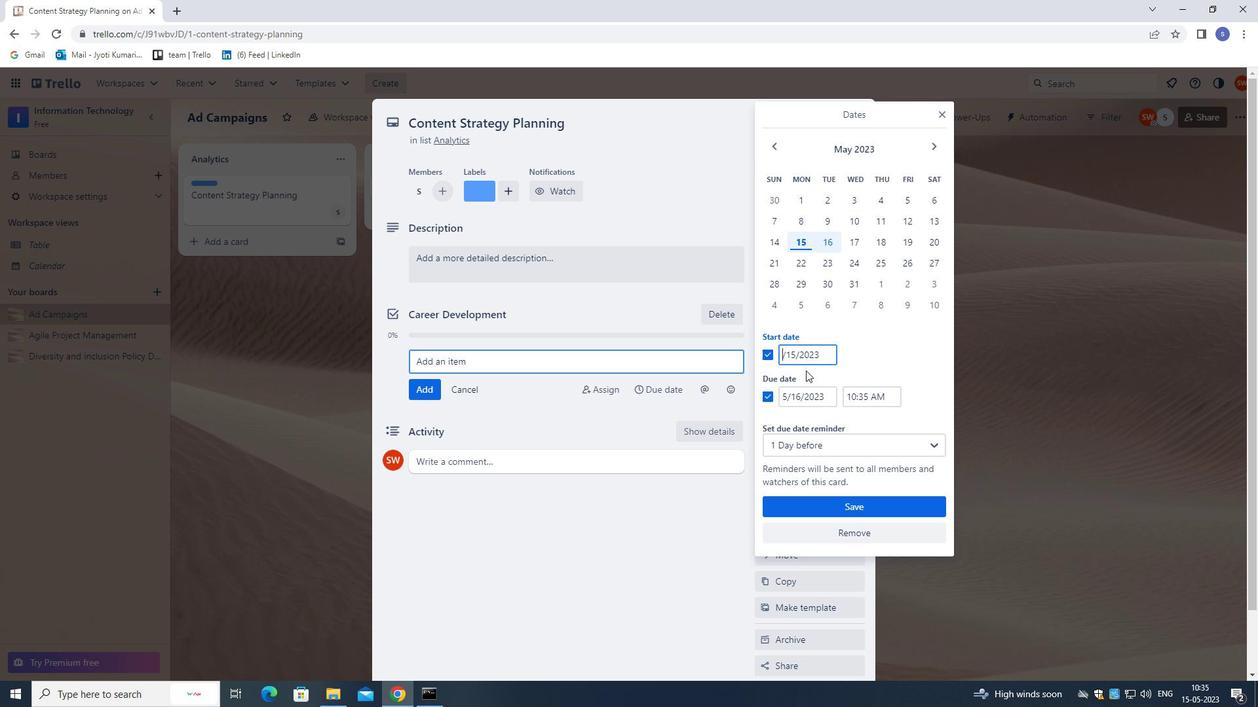 
Action: Key pressed 1
Screenshot: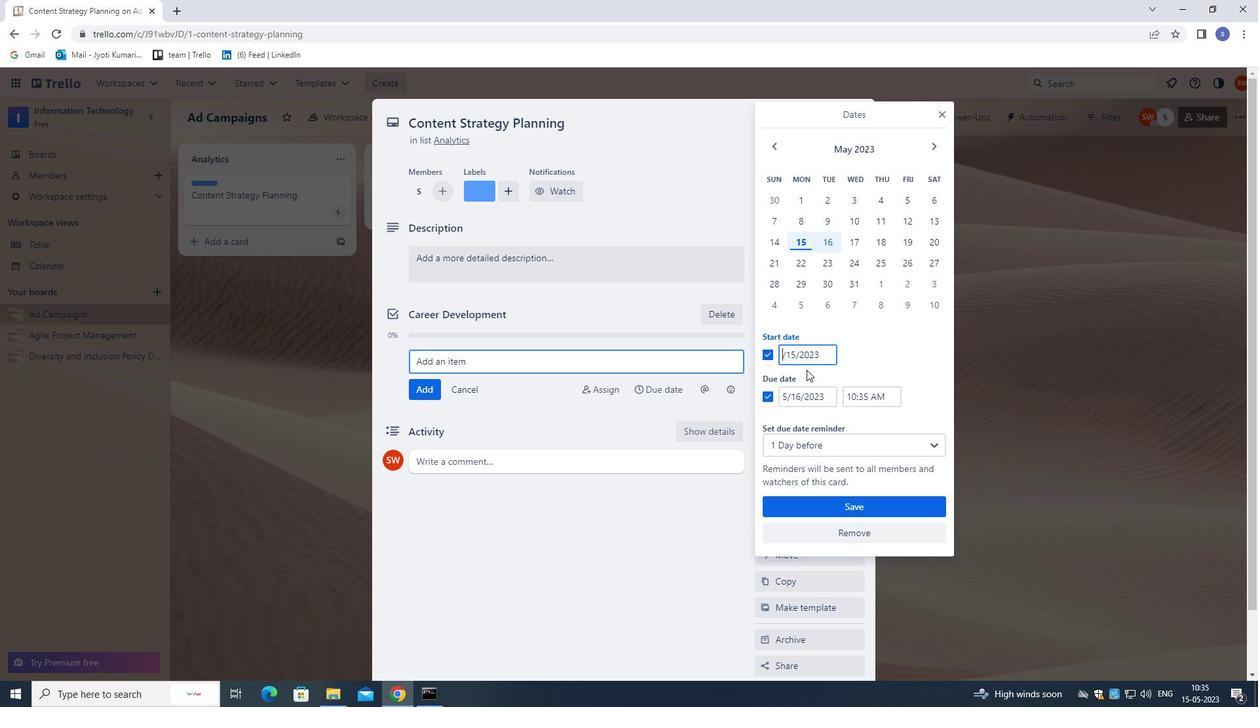 
Action: Mouse moved to (798, 356)
Screenshot: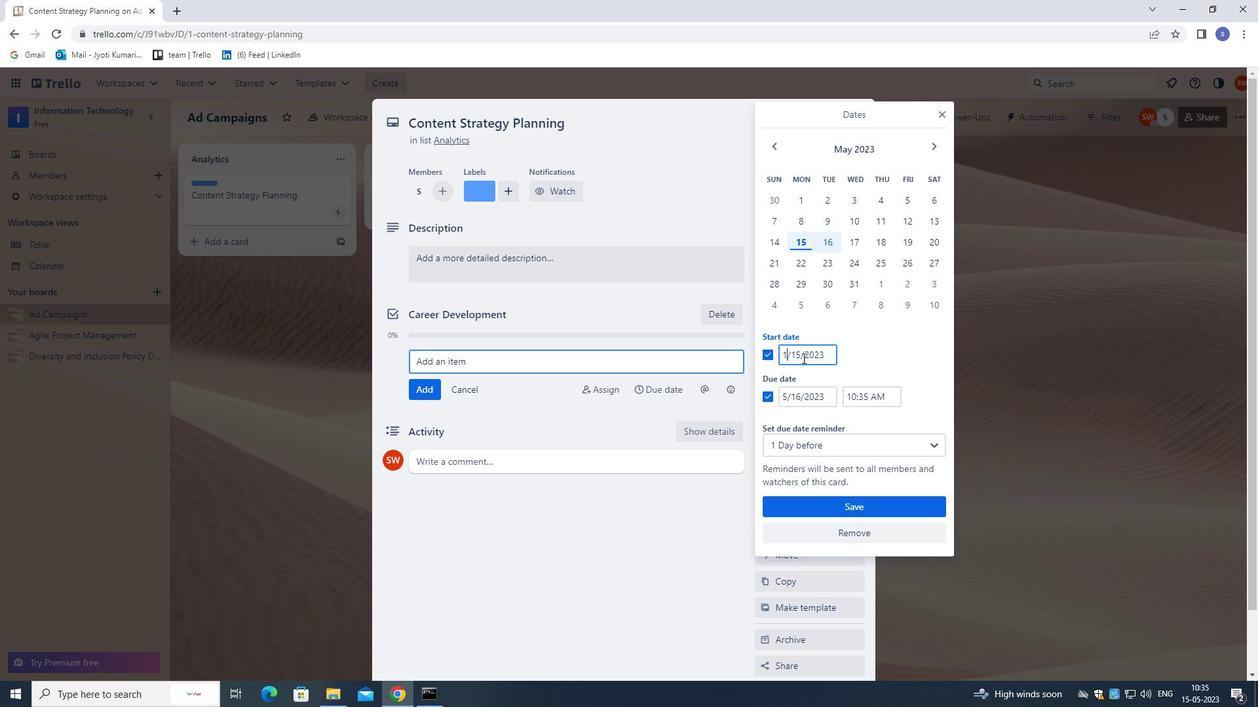 
Action: Mouse pressed left at (798, 356)
Screenshot: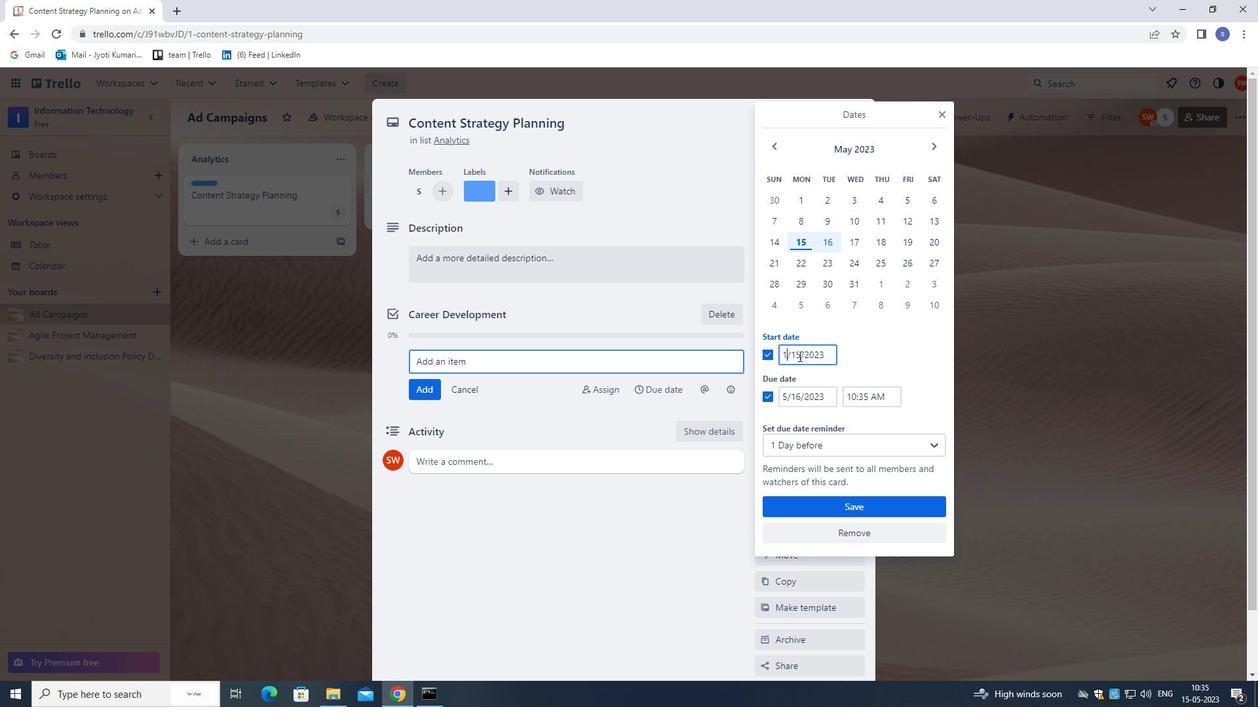 
Action: Mouse moved to (808, 376)
Screenshot: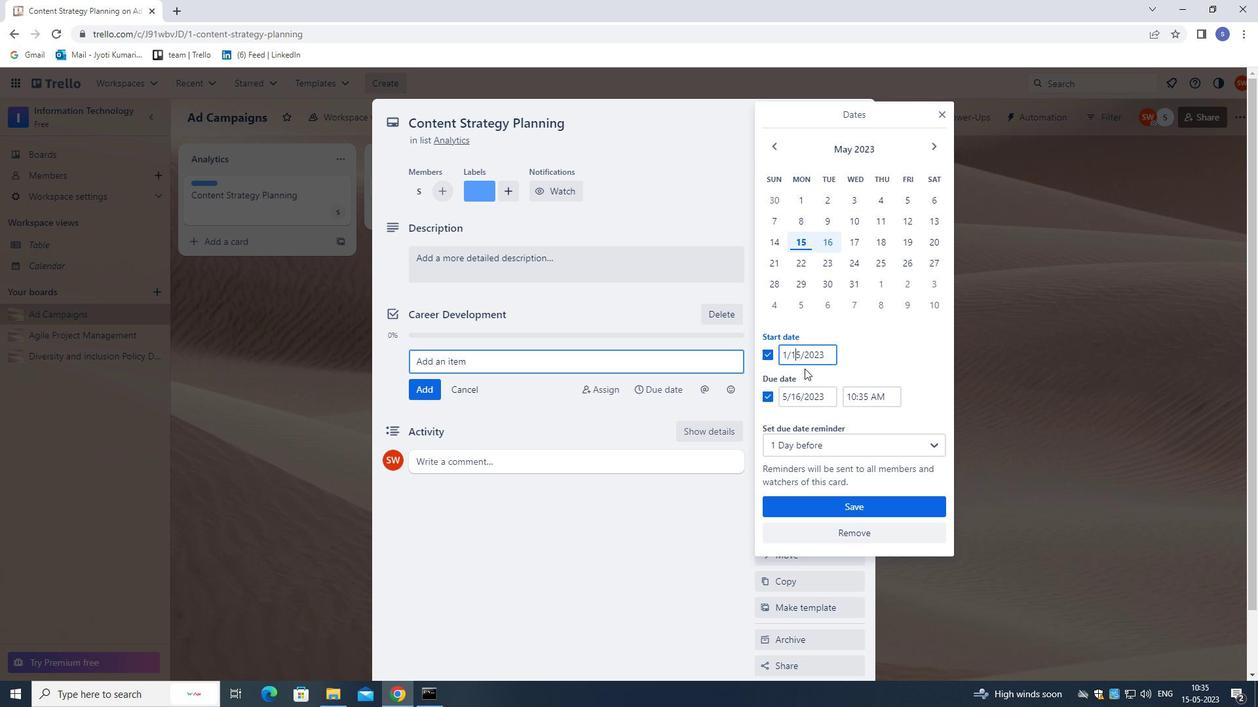 
Action: Key pressed <Key.right><Key.backspace>
Screenshot: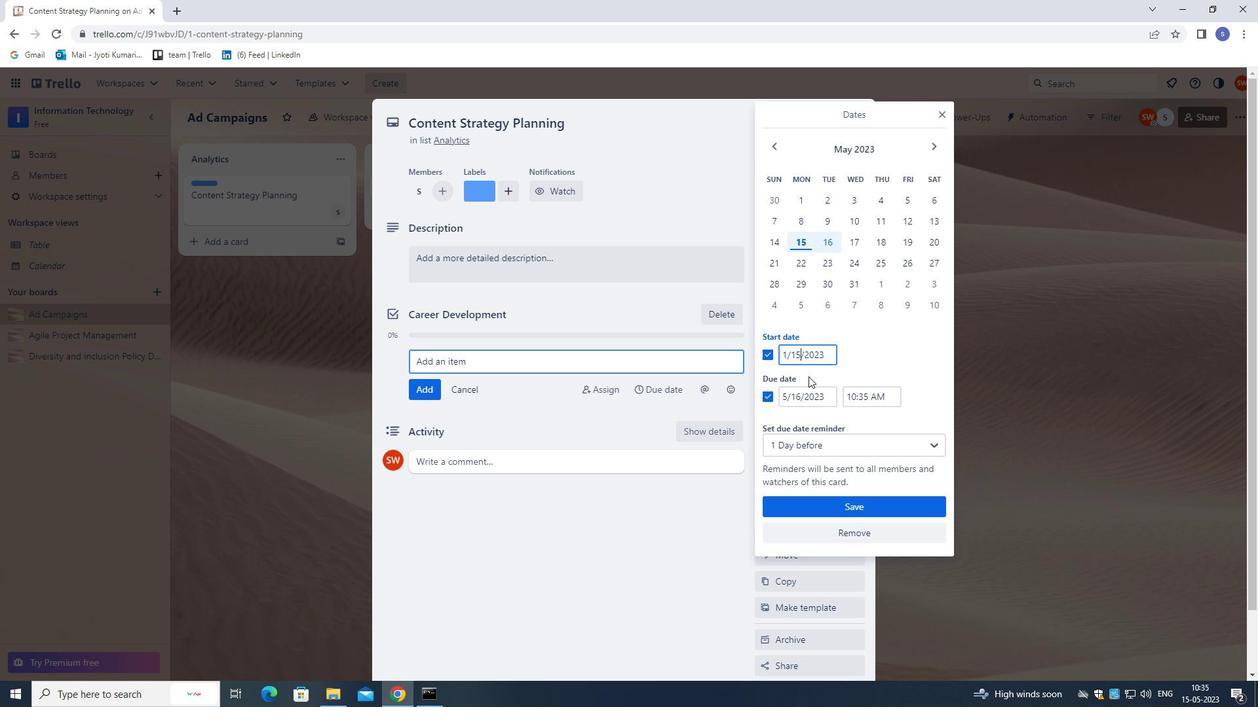
Action: Mouse moved to (821, 353)
Screenshot: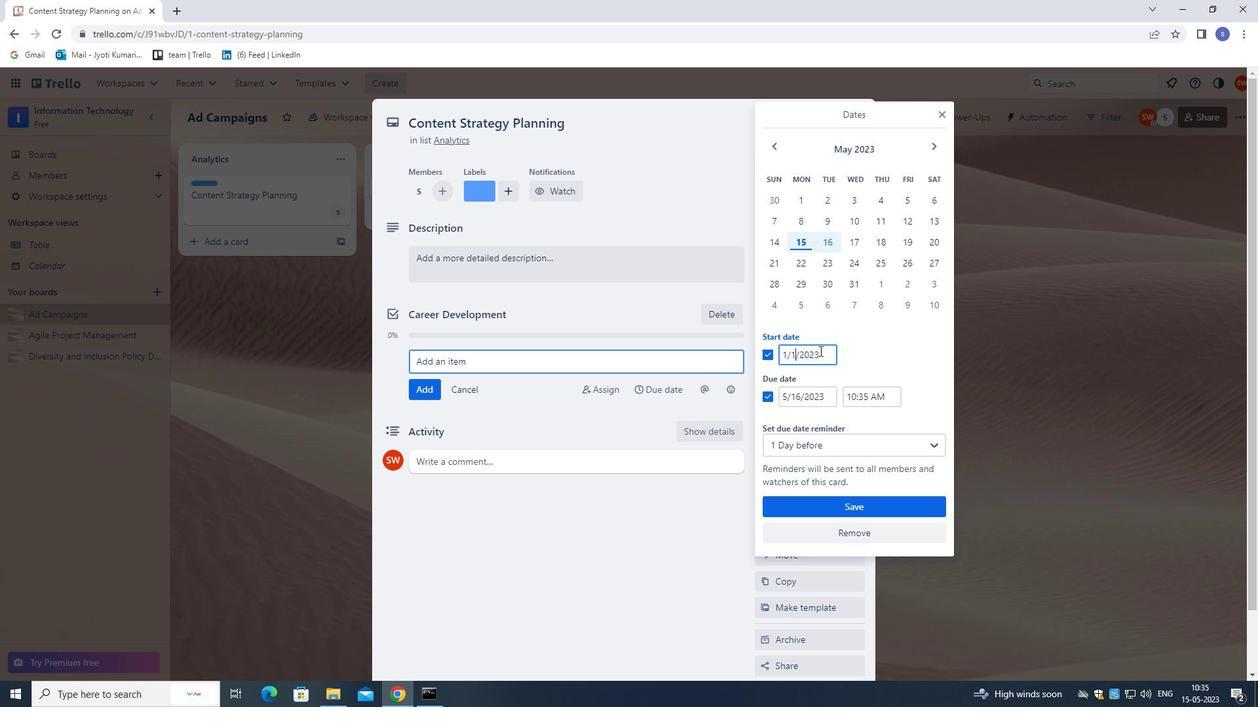 
Action: Mouse pressed left at (821, 353)
Screenshot: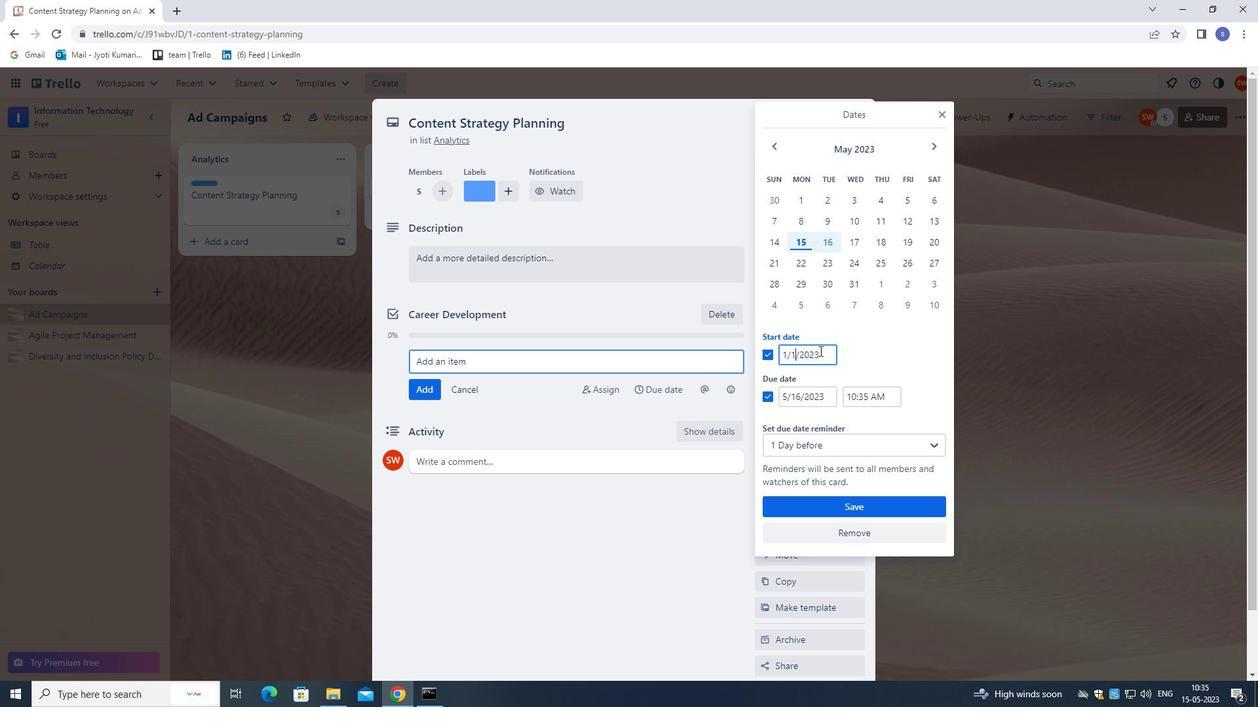 
Action: Mouse moved to (821, 353)
Screenshot: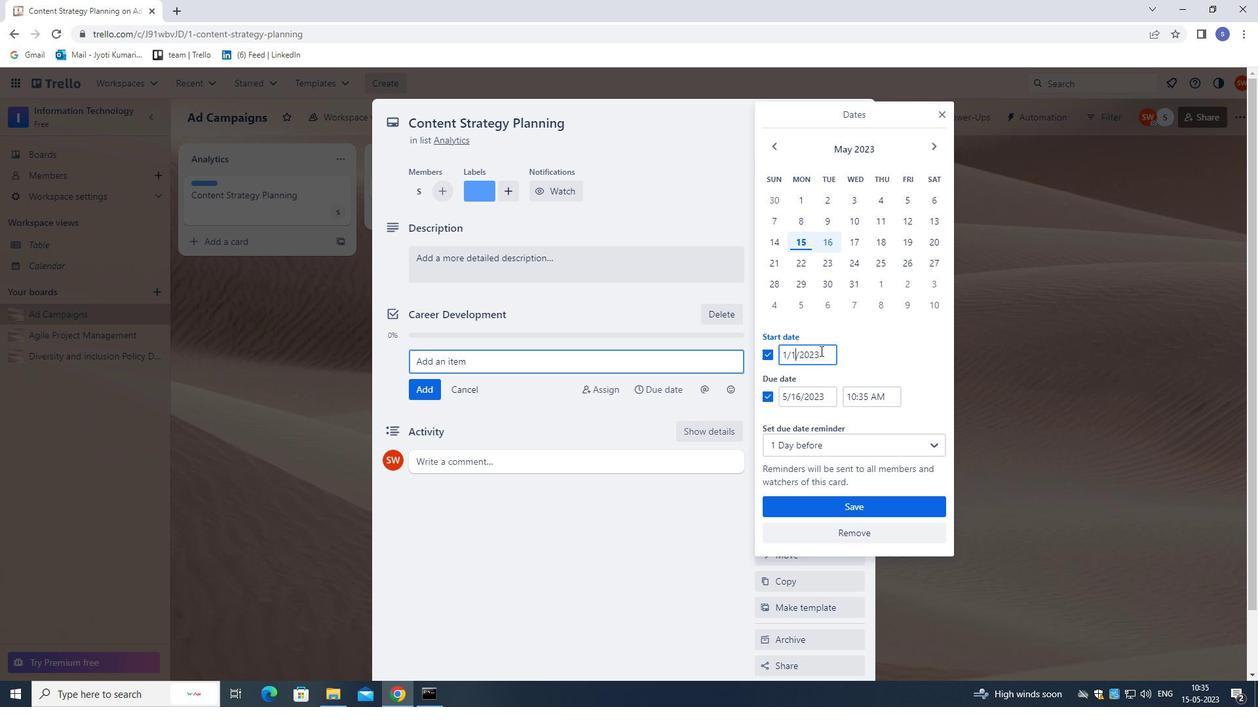 
Action: Key pressed <Key.backspace><Key.backspace><Key.backspace><Key.backspace>1
Screenshot: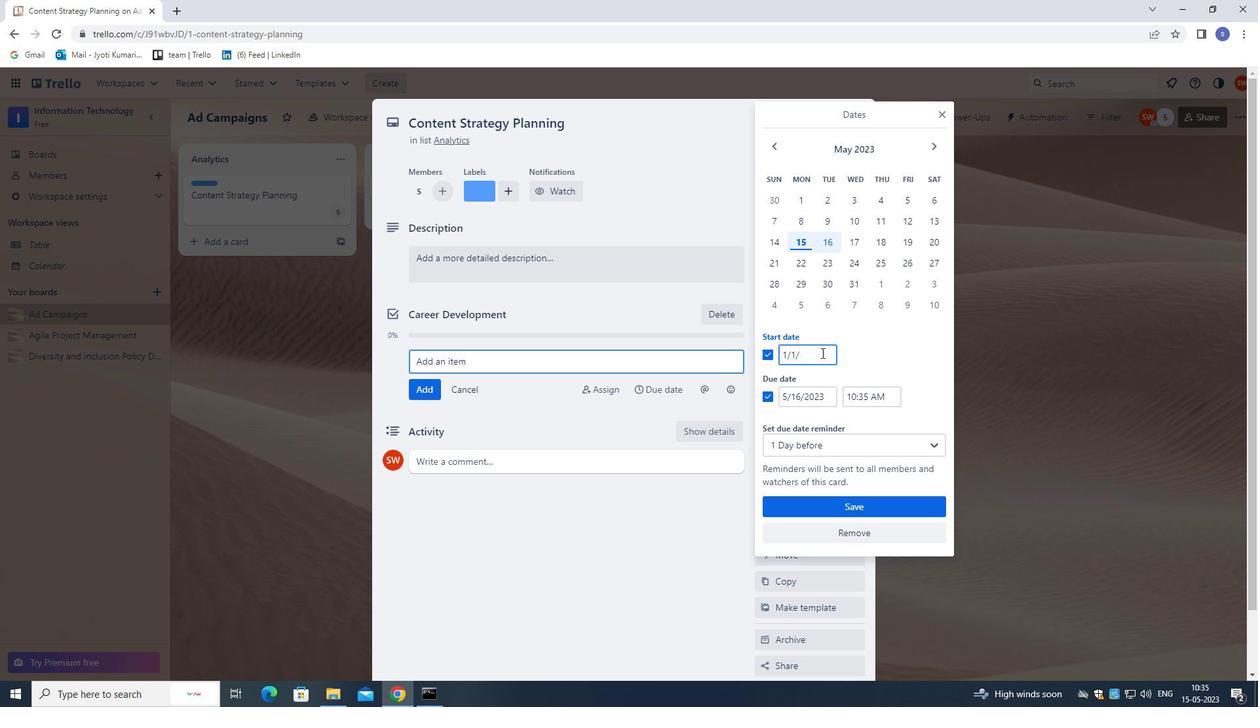 
Action: Mouse moved to (821, 357)
Screenshot: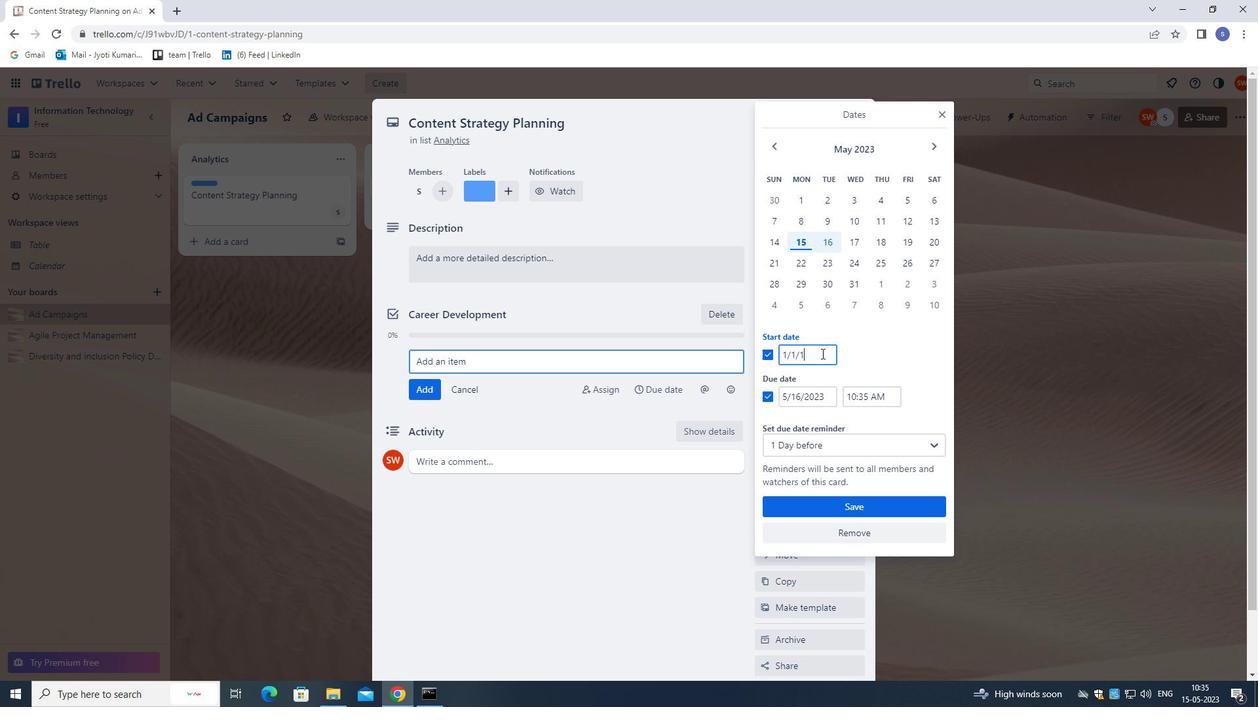 
Action: Key pressed 9
Screenshot: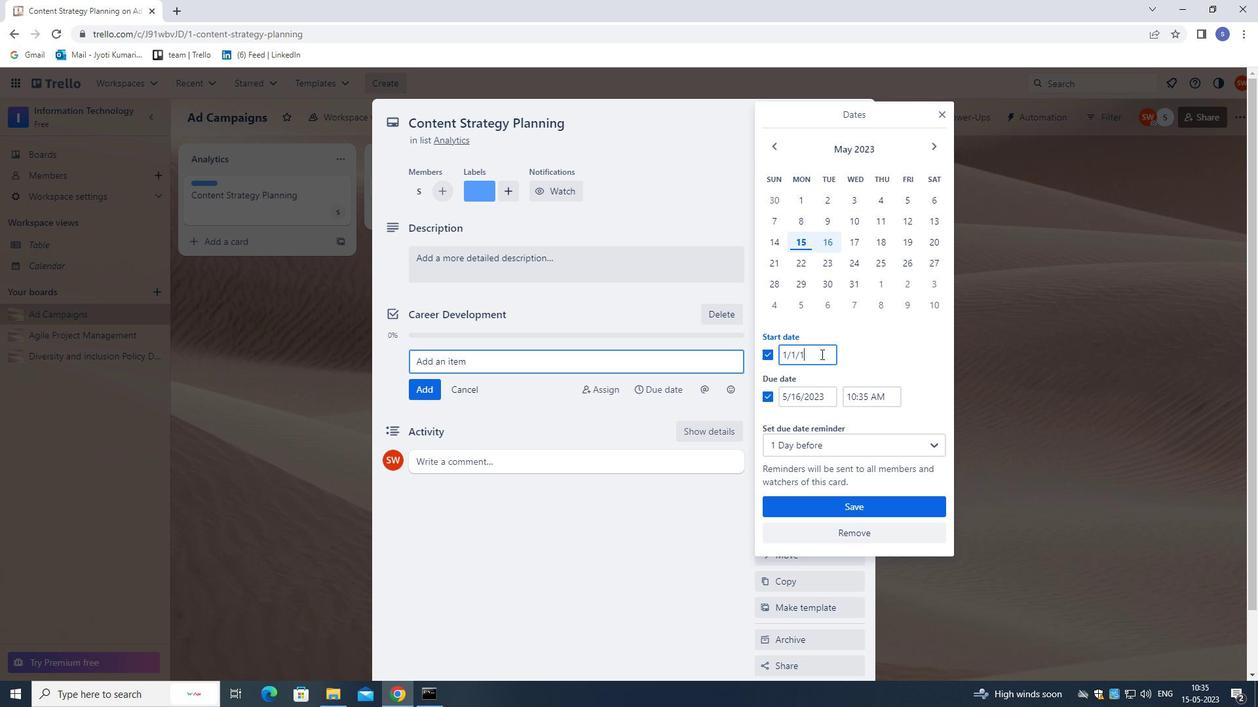 
Action: Mouse moved to (822, 356)
Screenshot: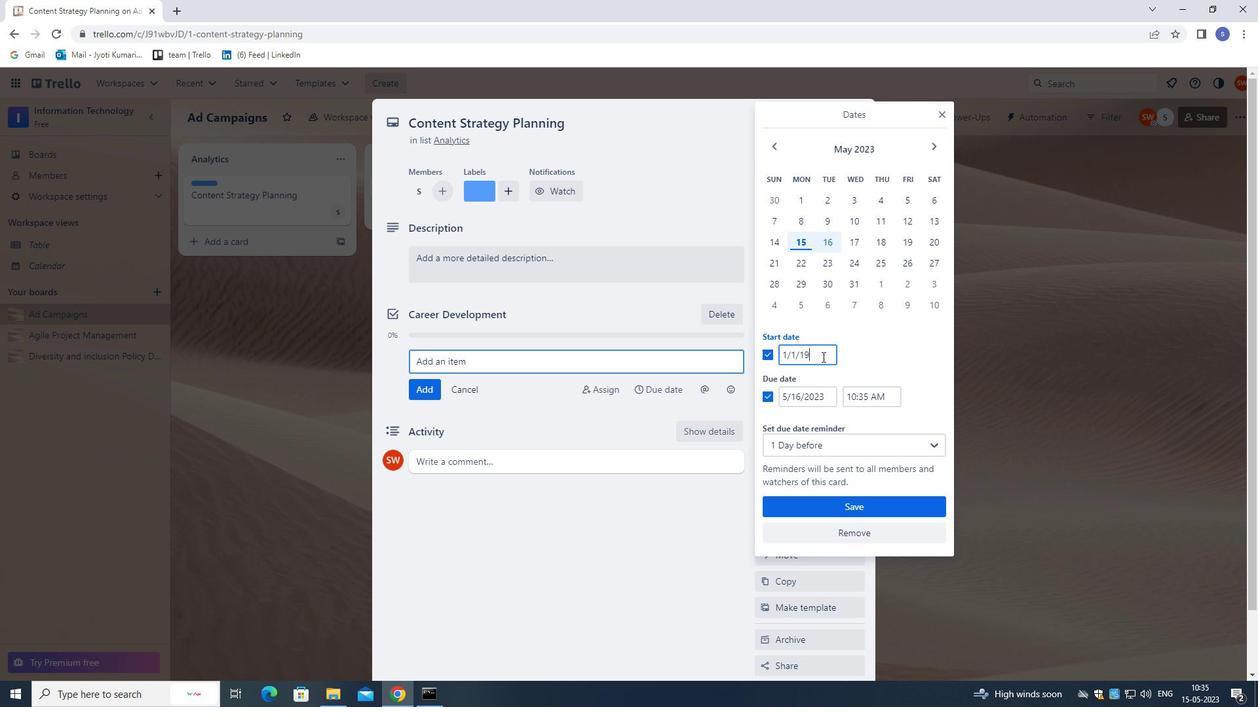
Action: Key pressed 00
Screenshot: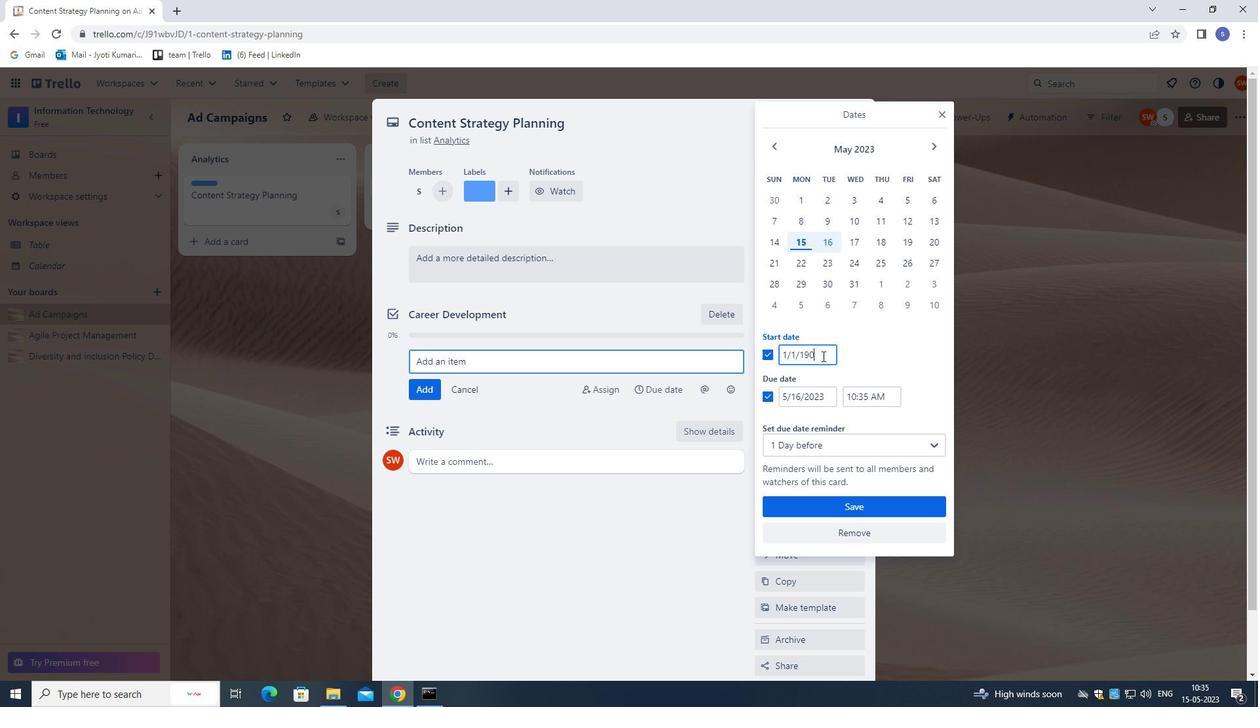
Action: Mouse moved to (785, 401)
Screenshot: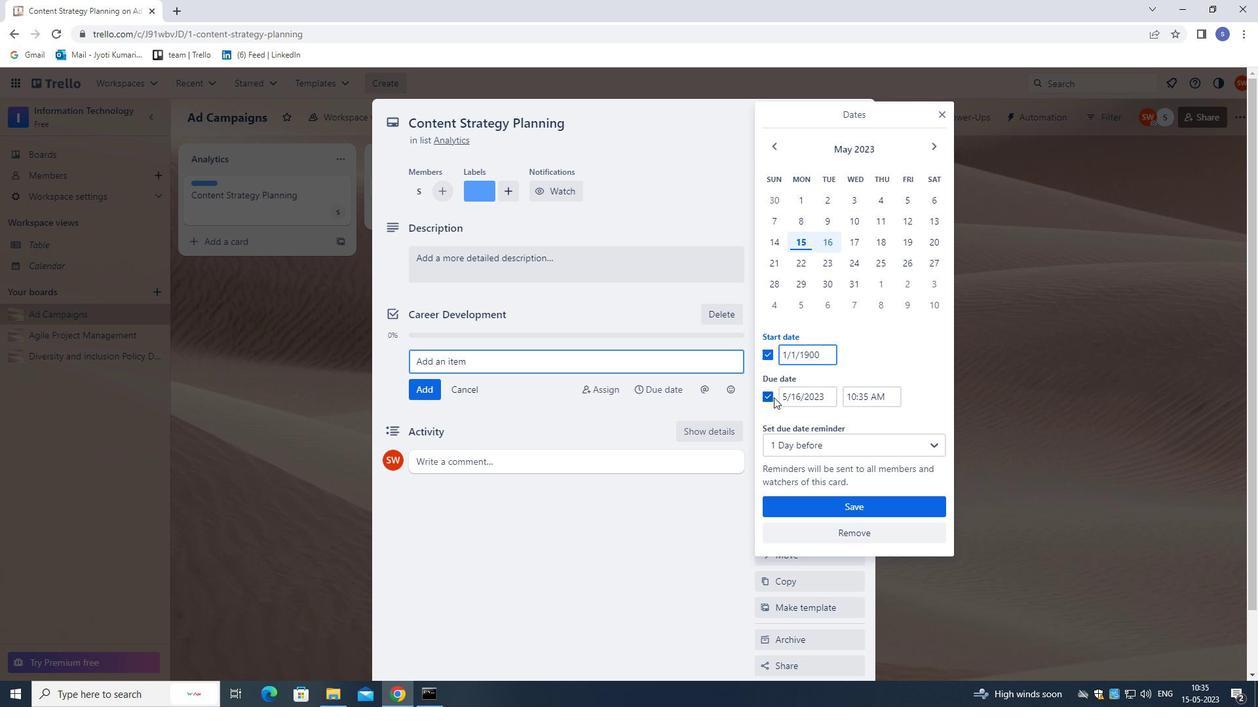 
Action: Mouse pressed left at (785, 401)
Screenshot: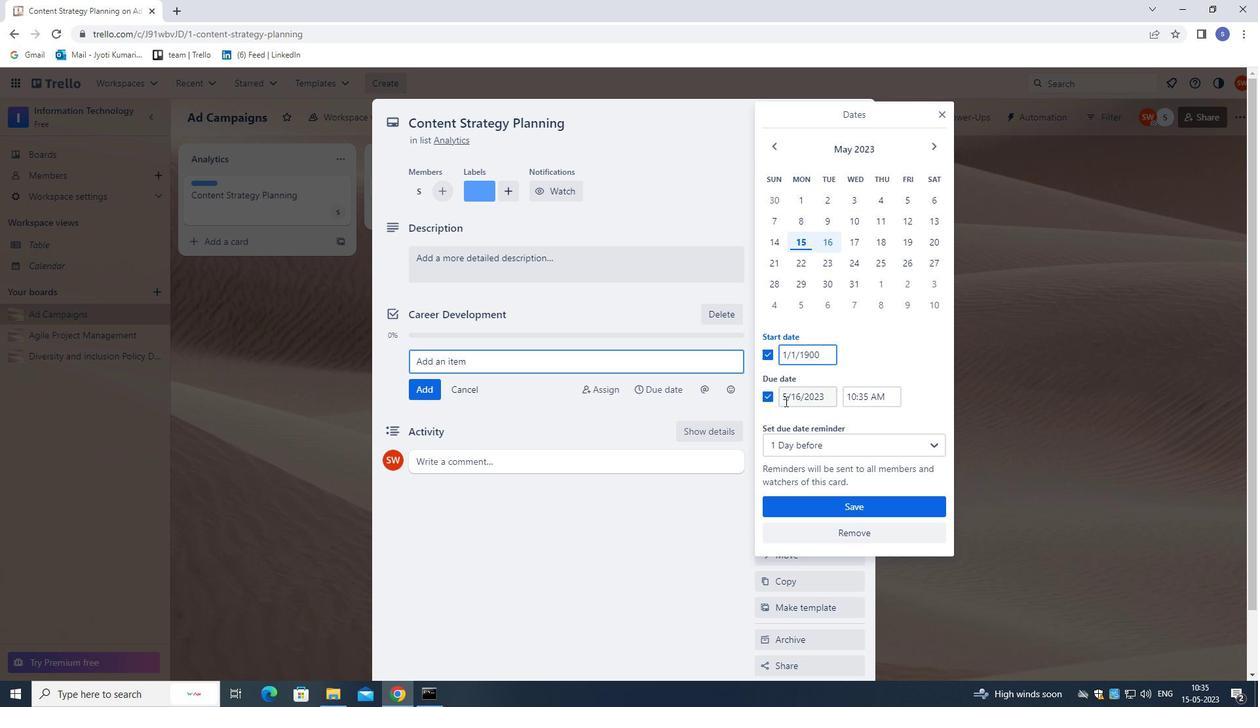 
Action: Mouse moved to (779, 401)
Screenshot: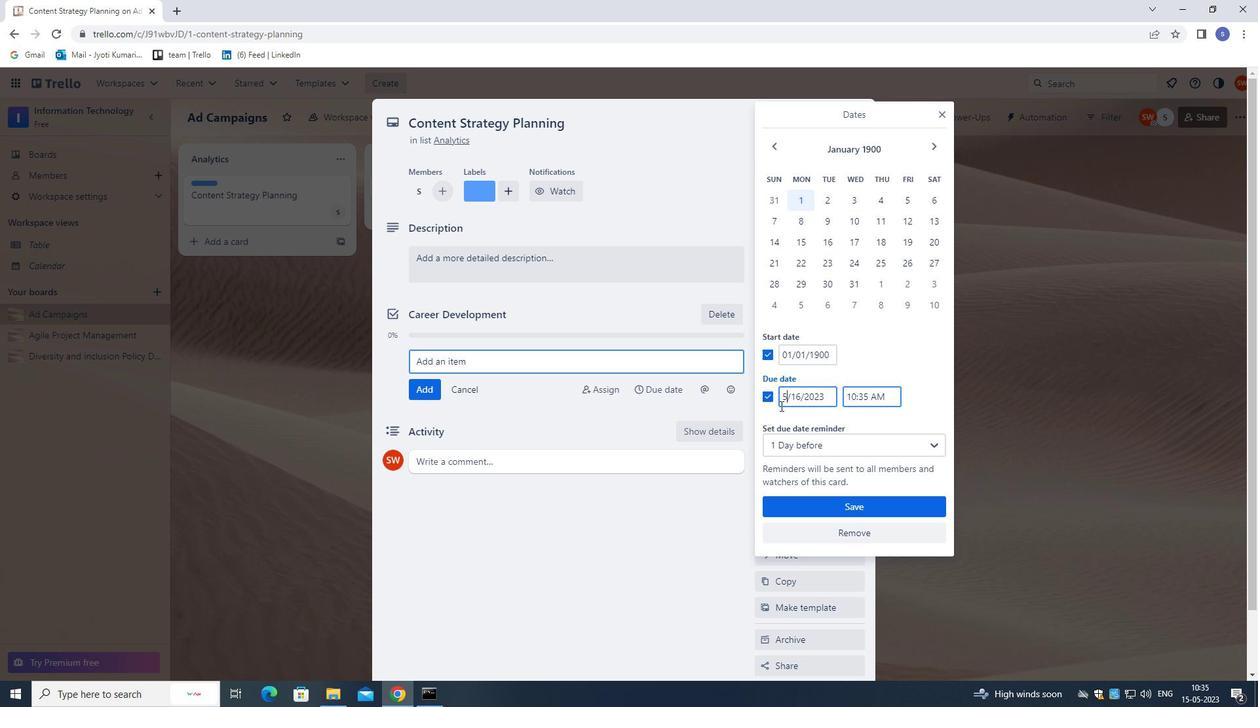 
Action: Key pressed <Key.backspace>1
Screenshot: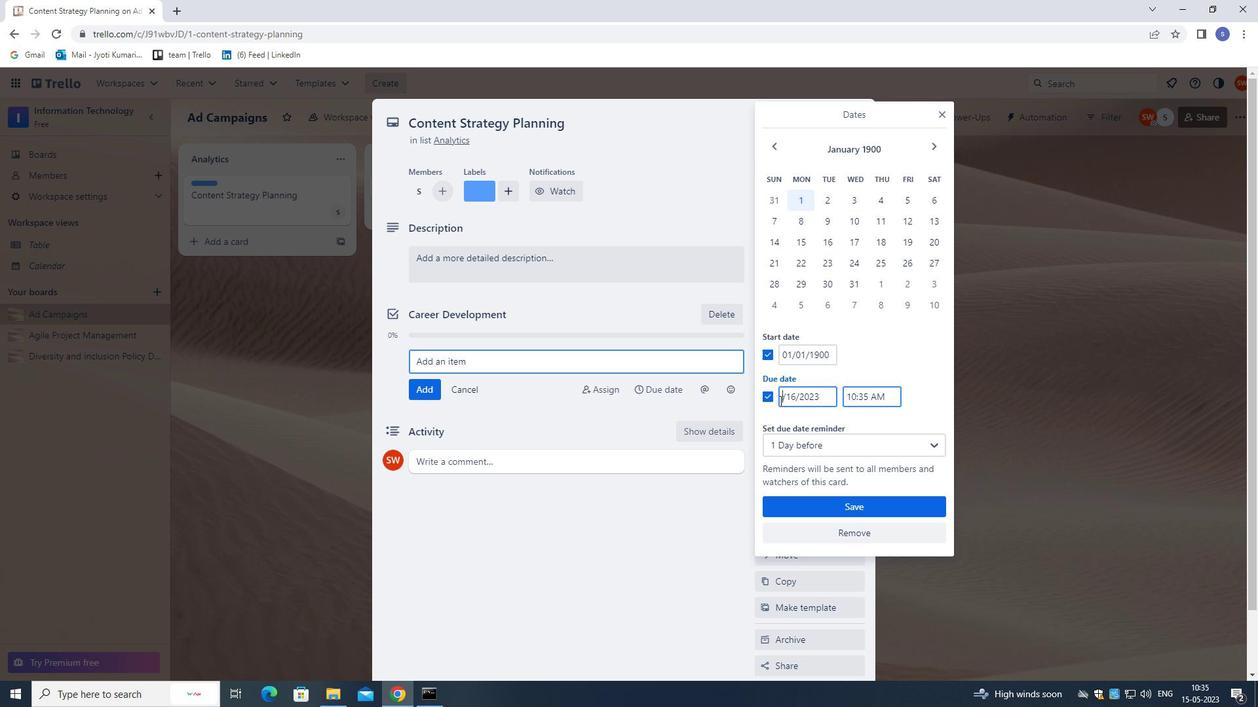 
Action: Mouse moved to (797, 397)
Screenshot: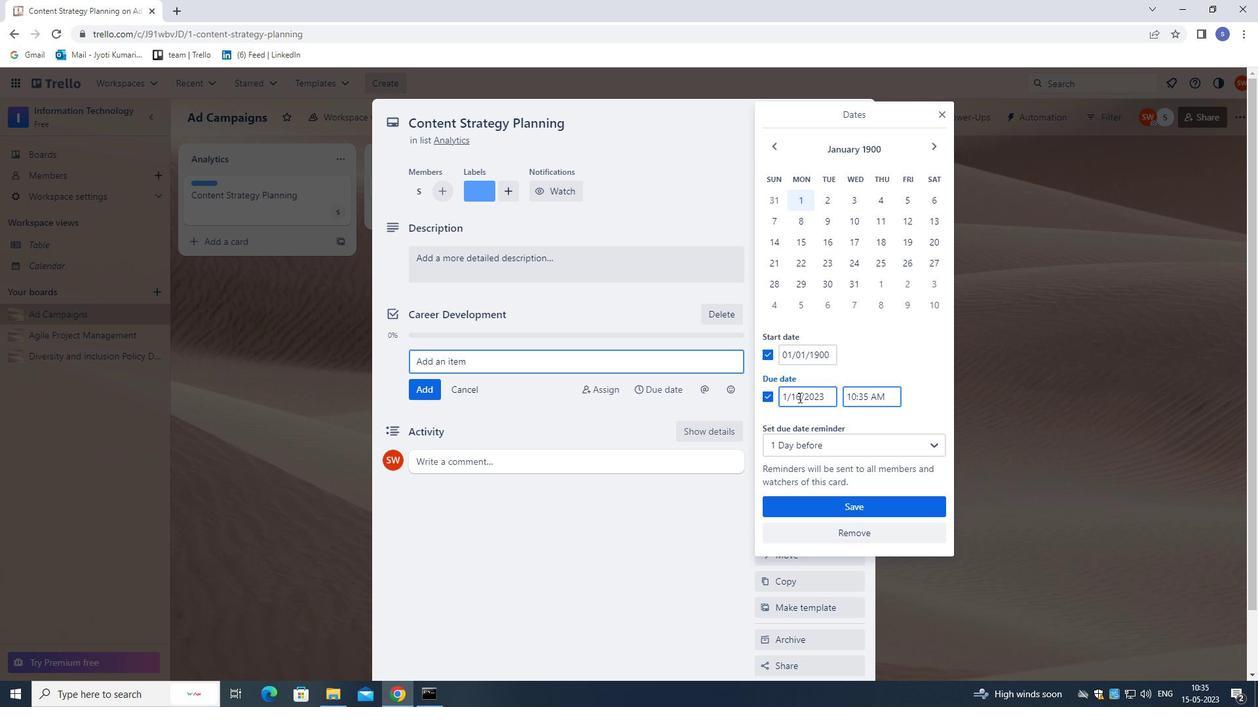 
Action: Mouse pressed left at (797, 397)
Screenshot: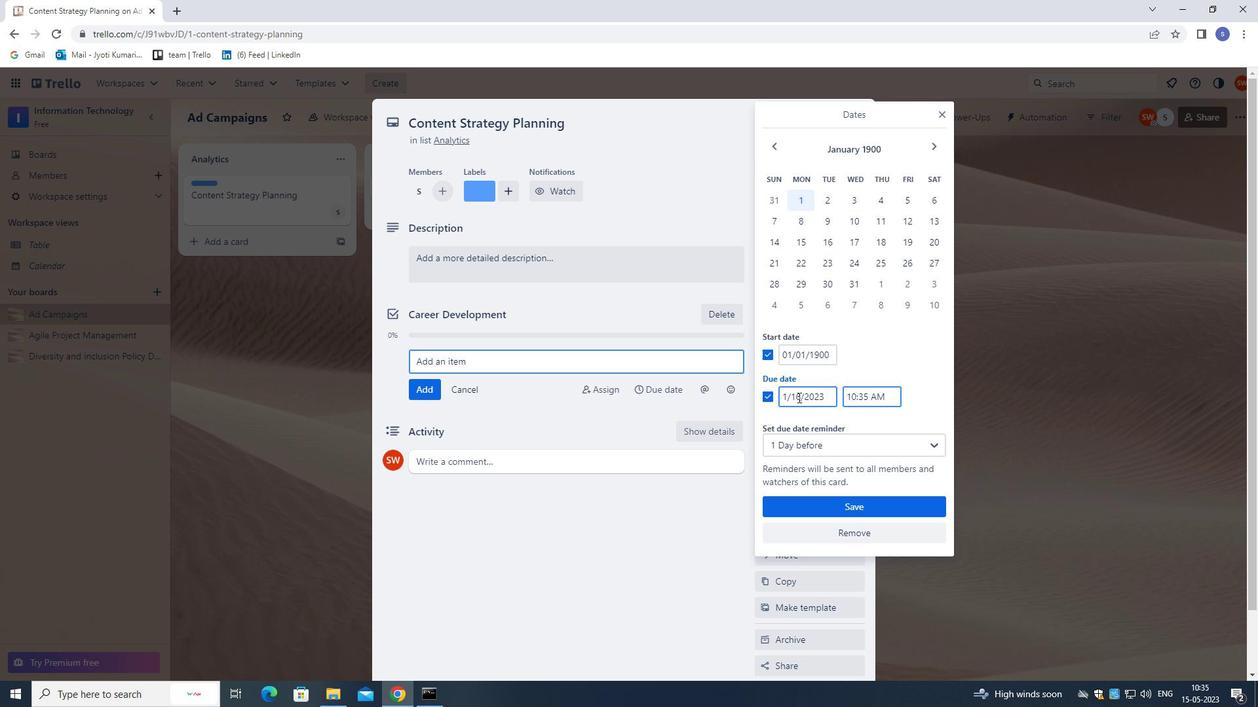 
Action: Mouse moved to (800, 417)
Screenshot: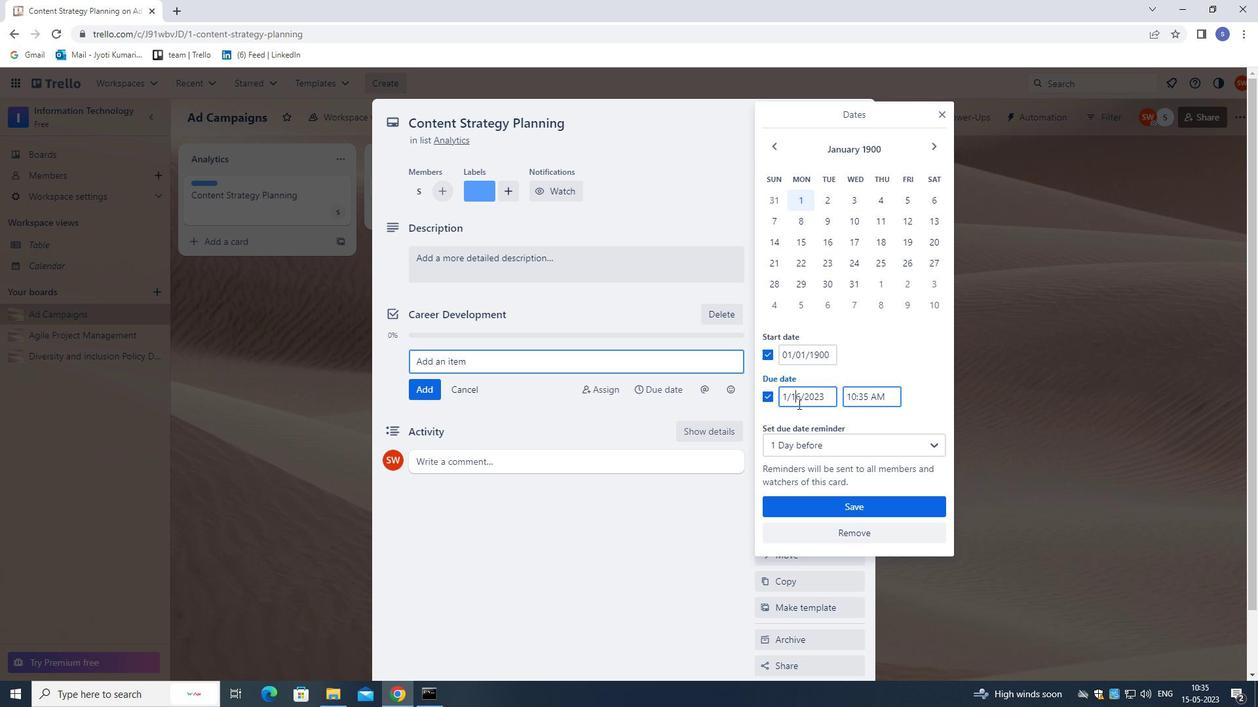 
Action: Key pressed <Key.right><Key.backspace>
Screenshot: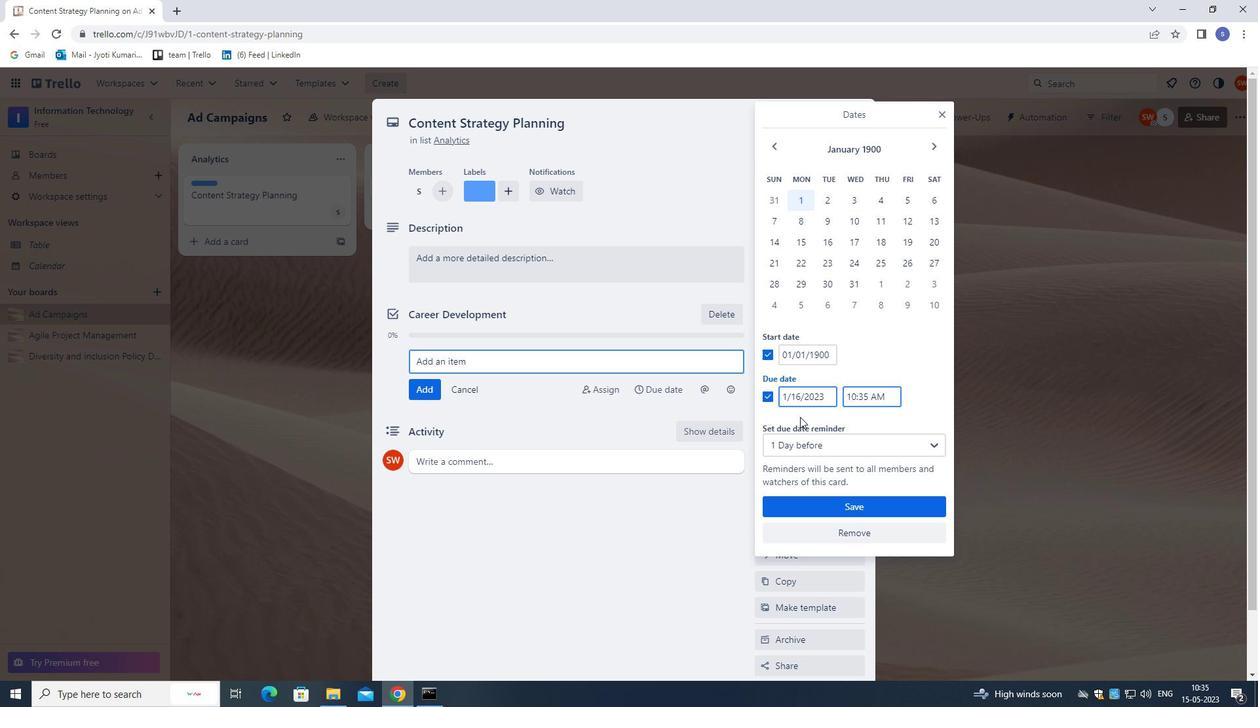 
Action: Mouse moved to (818, 397)
Screenshot: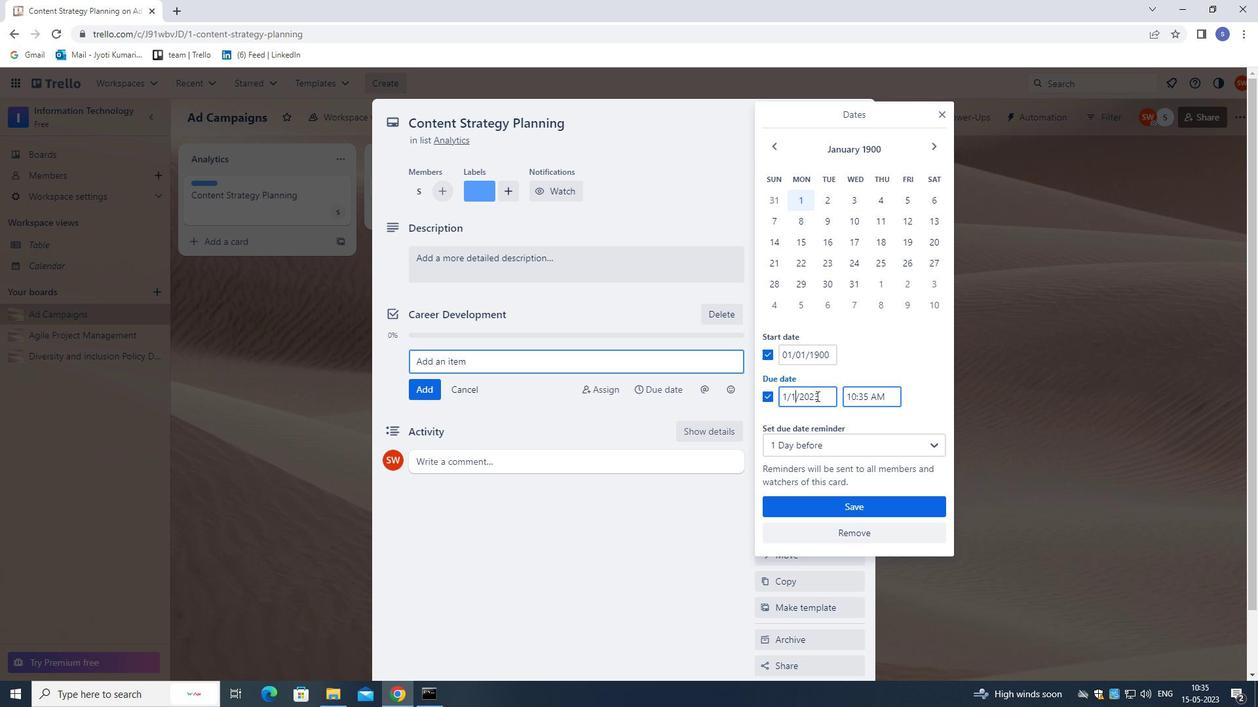 
Action: Mouse pressed left at (818, 397)
Screenshot: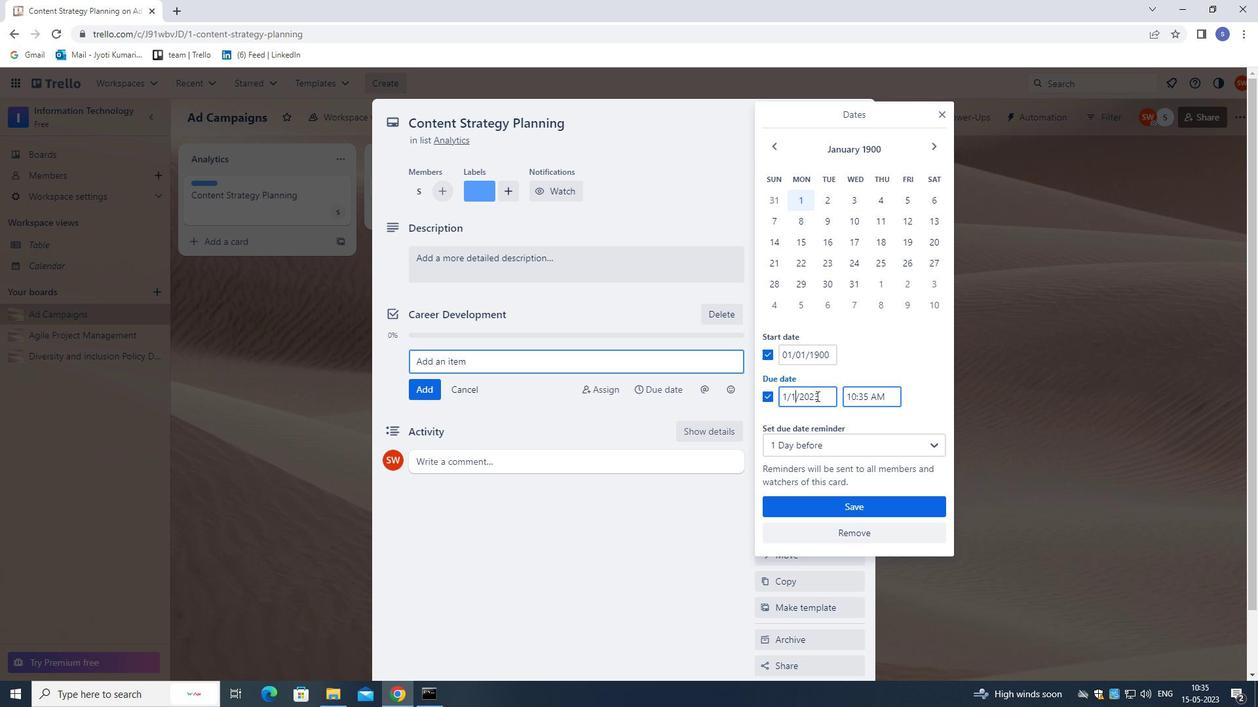 
Action: Mouse moved to (817, 399)
Screenshot: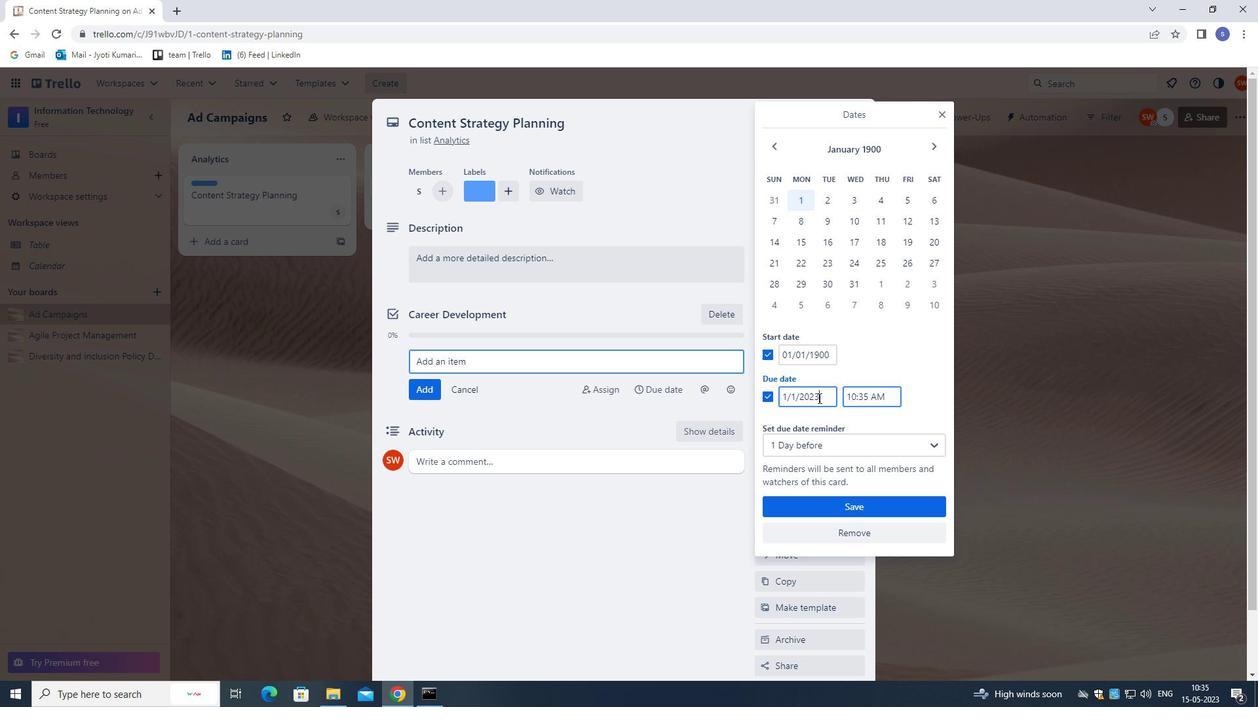 
Action: Key pressed <Key.backspace>
Screenshot: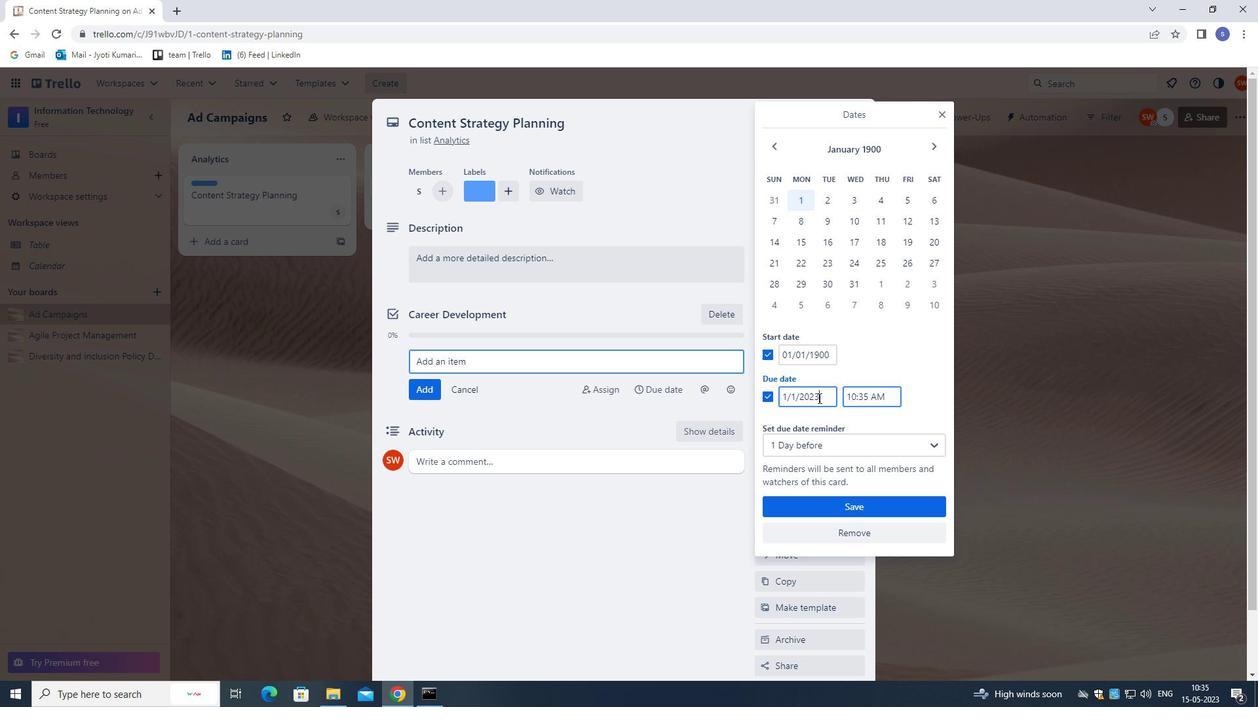 
Action: Mouse moved to (817, 399)
Screenshot: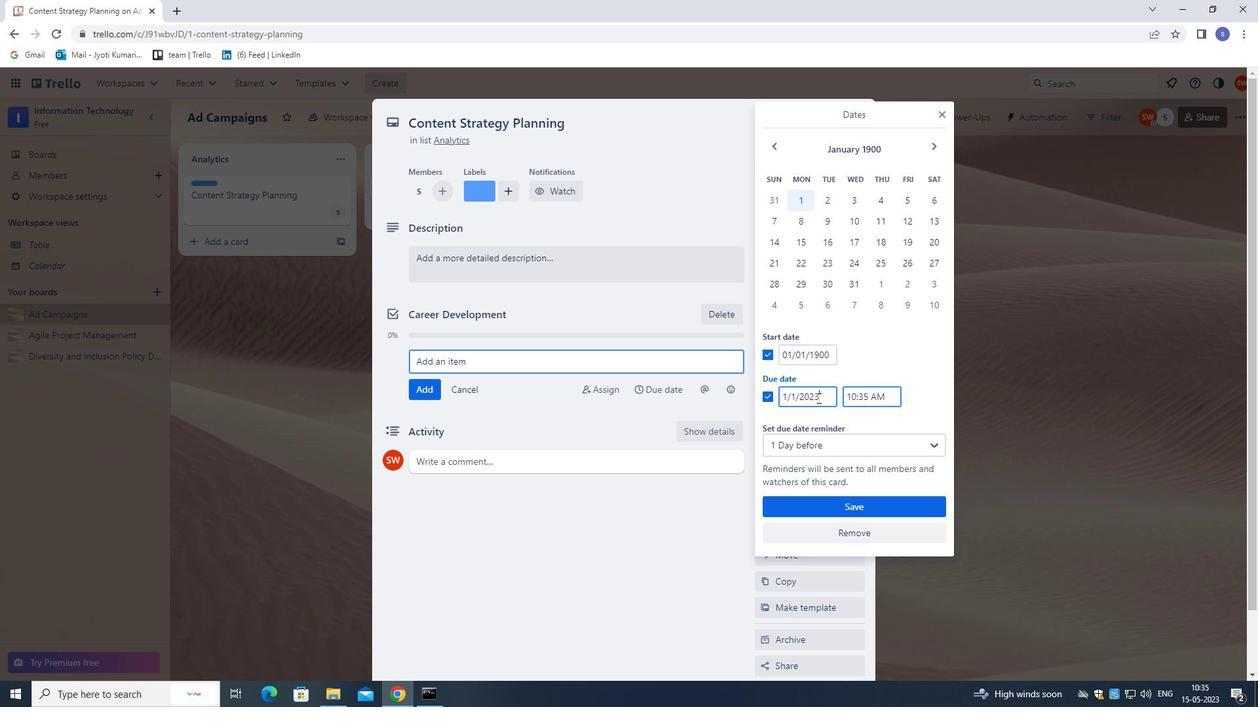 
Action: Key pressed <Key.backspace>
Screenshot: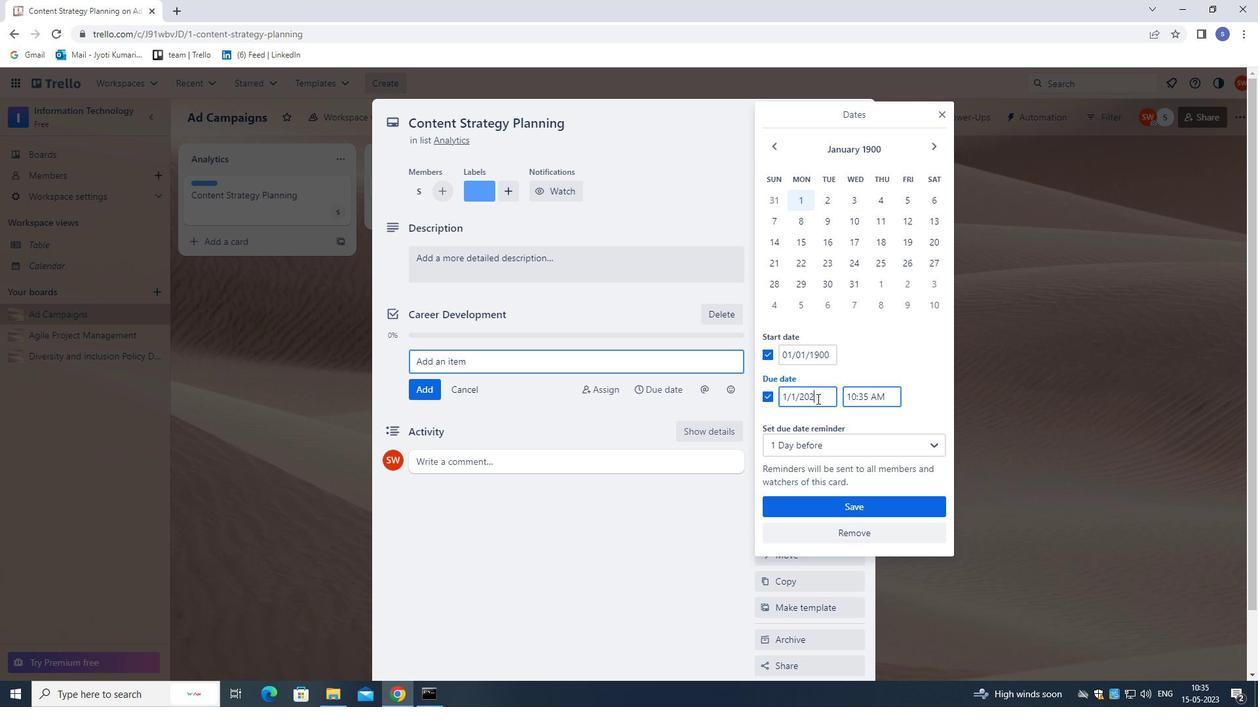 
Action: Mouse moved to (816, 399)
Screenshot: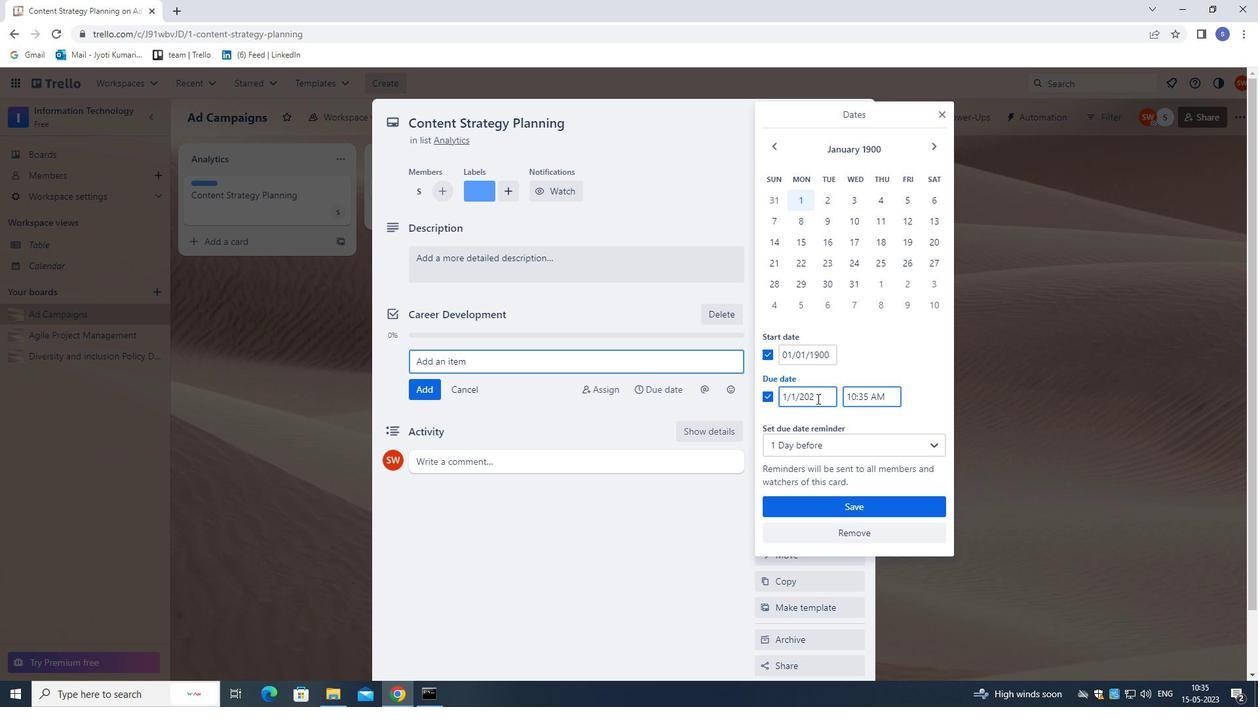 
Action: Key pressed <Key.backspace><Key.backspace>1
Screenshot: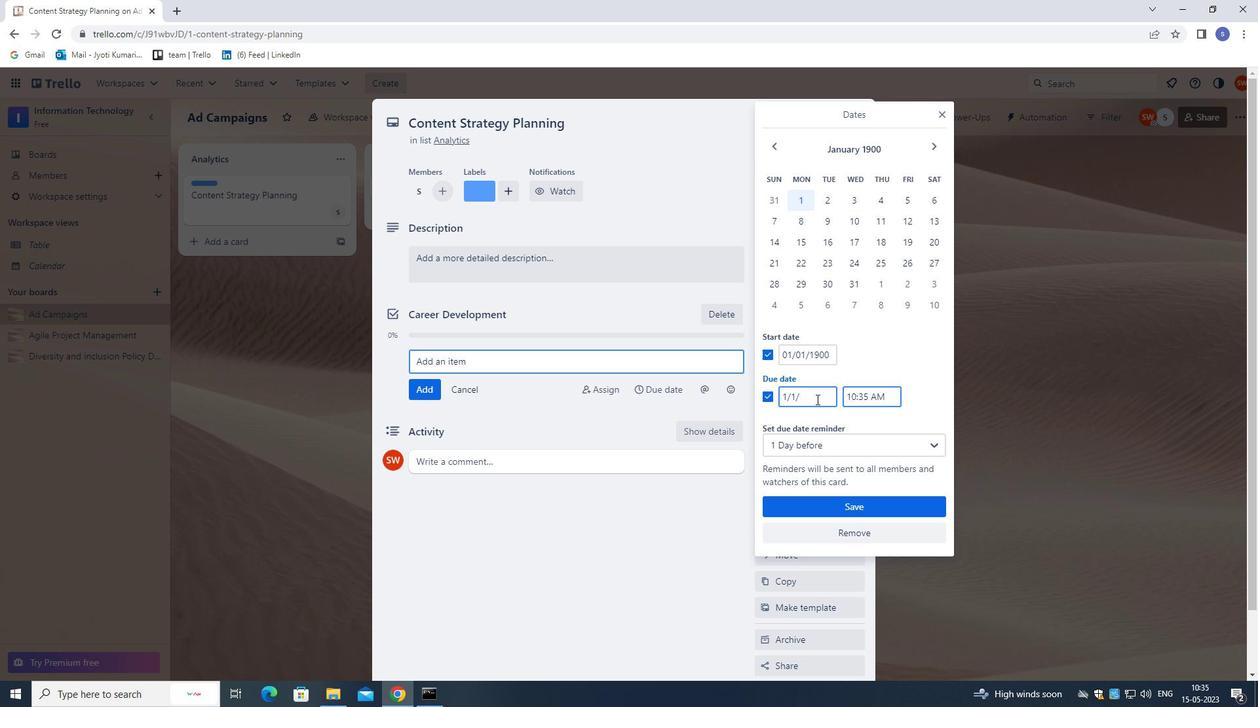 
Action: Mouse moved to (816, 406)
Screenshot: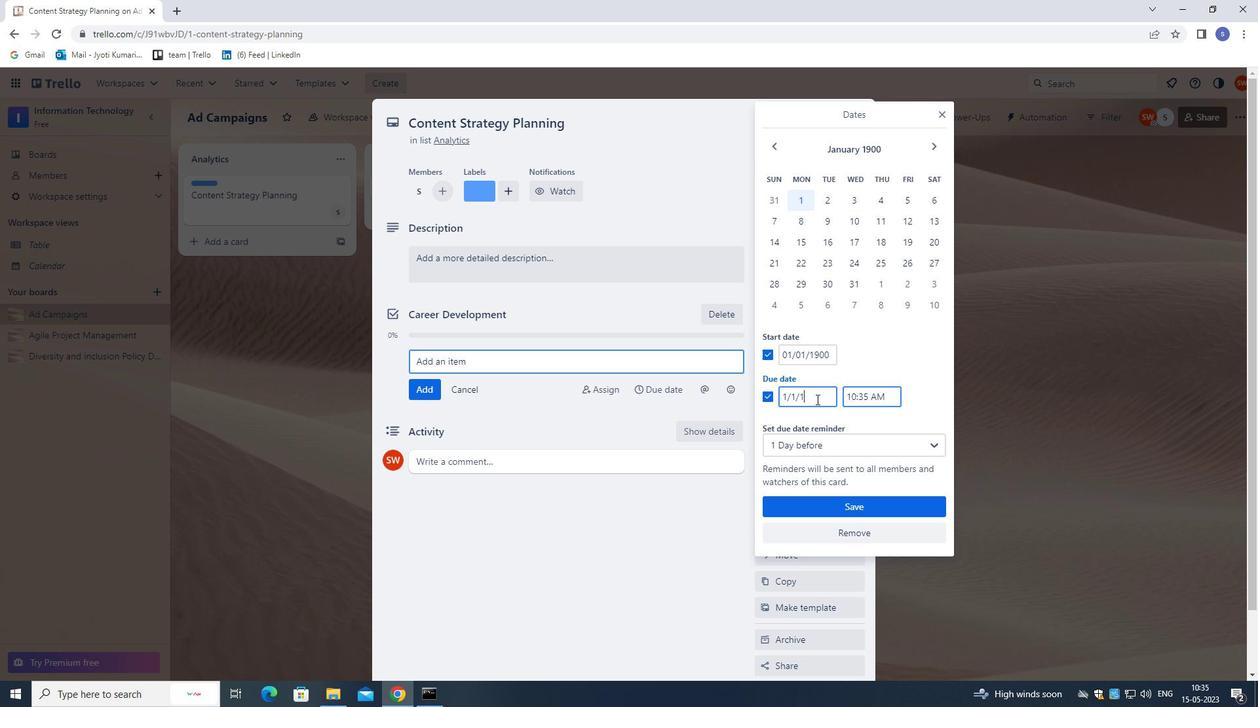 
Action: Key pressed 9
Screenshot: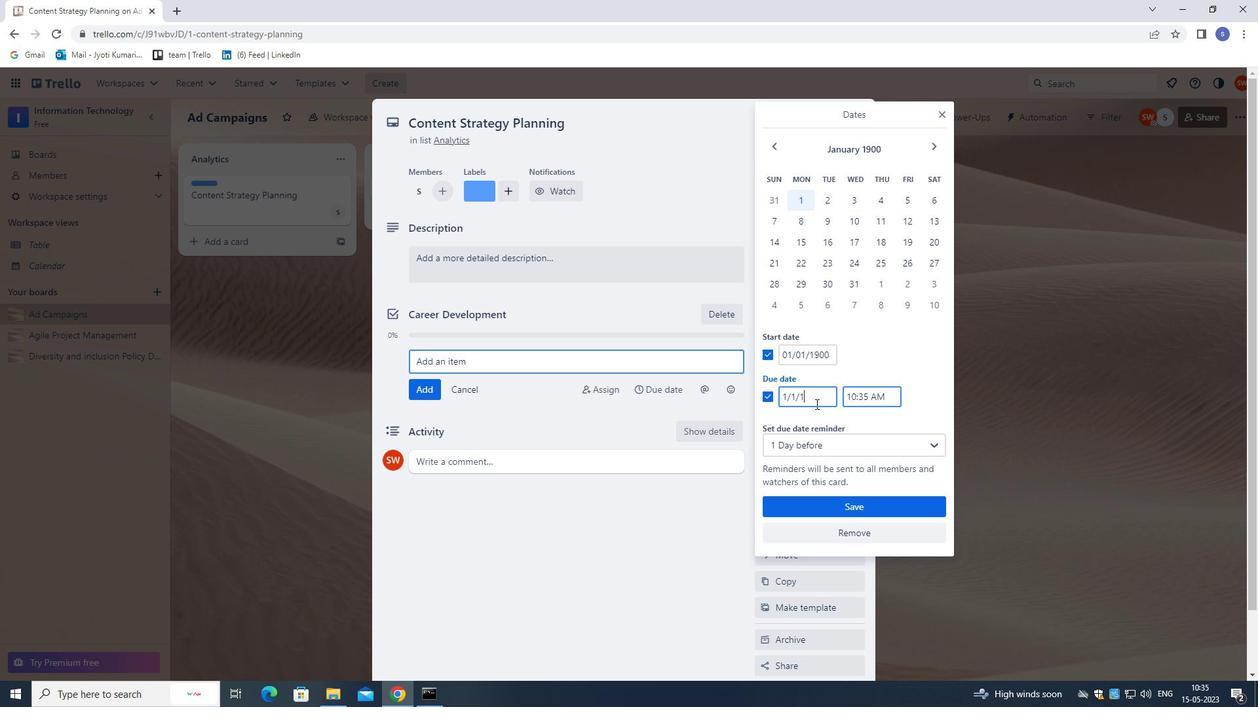 
Action: Mouse moved to (817, 405)
Screenshot: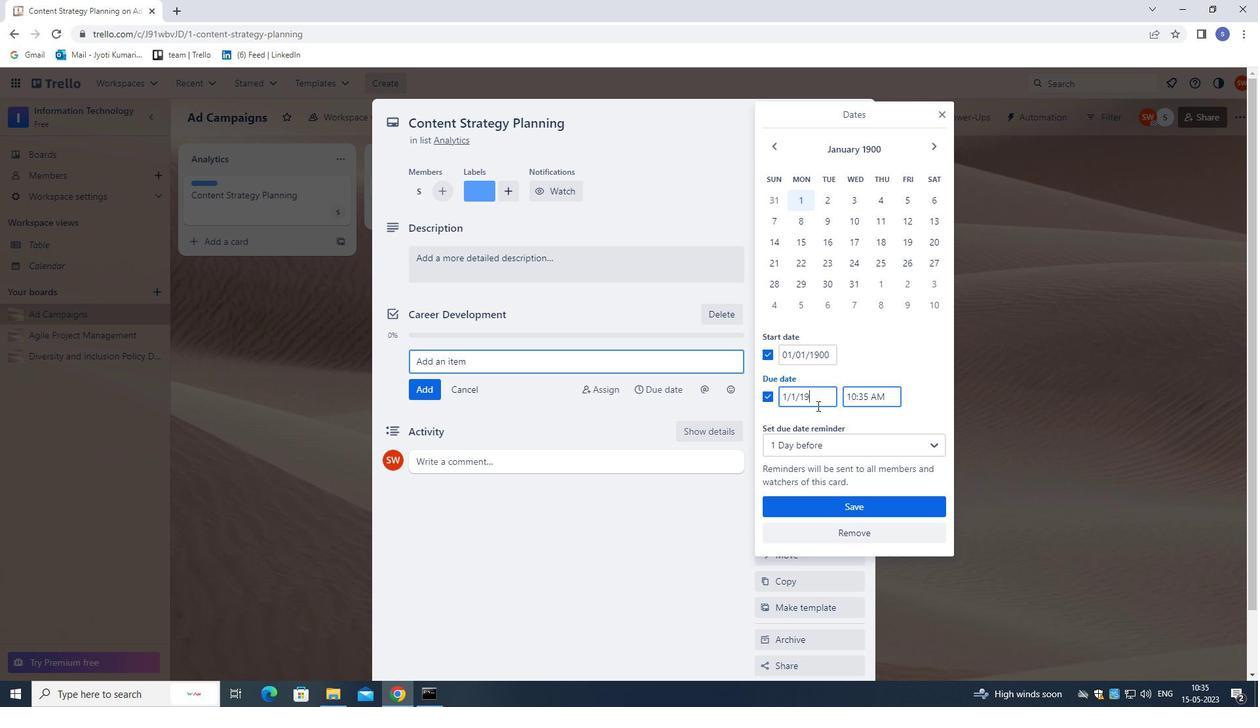 
Action: Key pressed 0
Screenshot: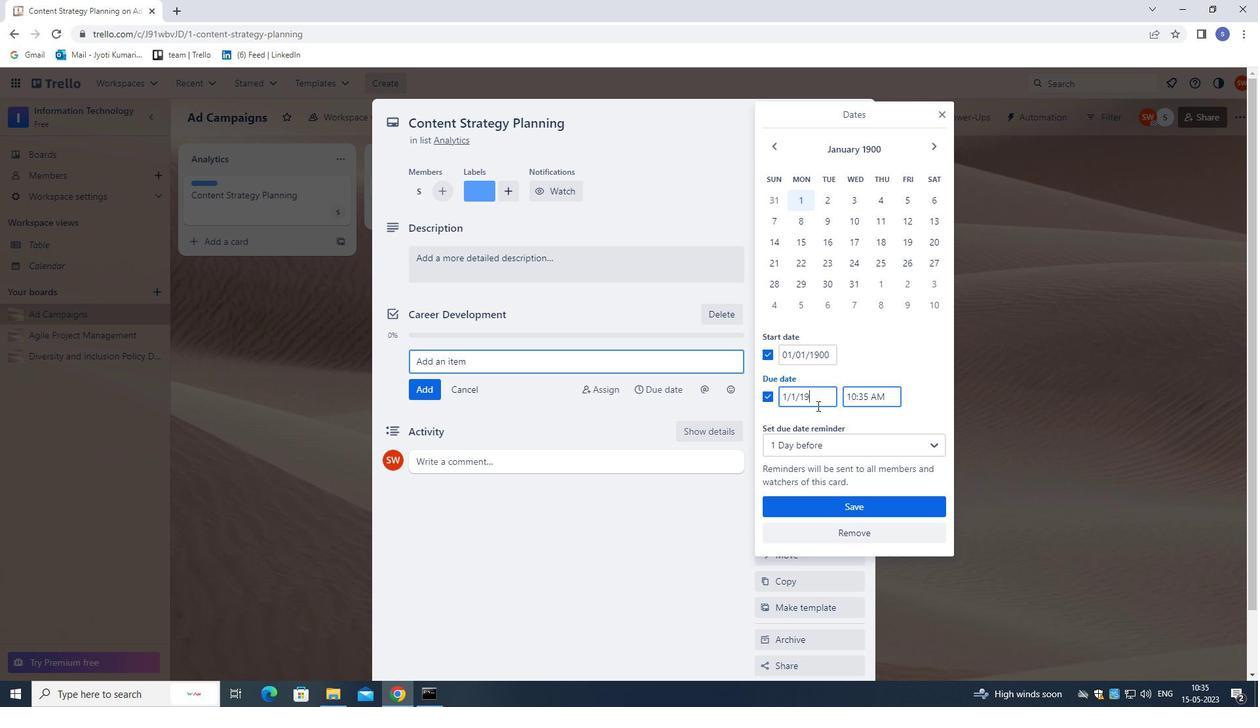 
Action: Mouse moved to (817, 404)
Screenshot: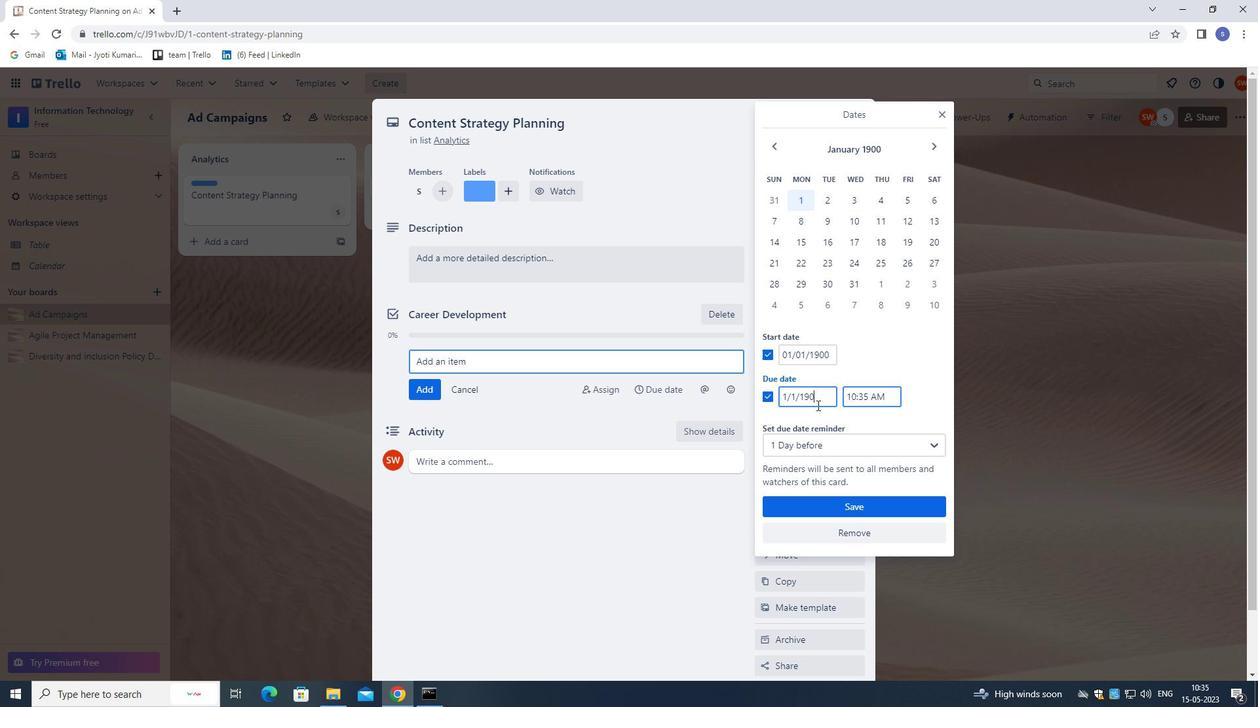 
Action: Key pressed 0
Screenshot: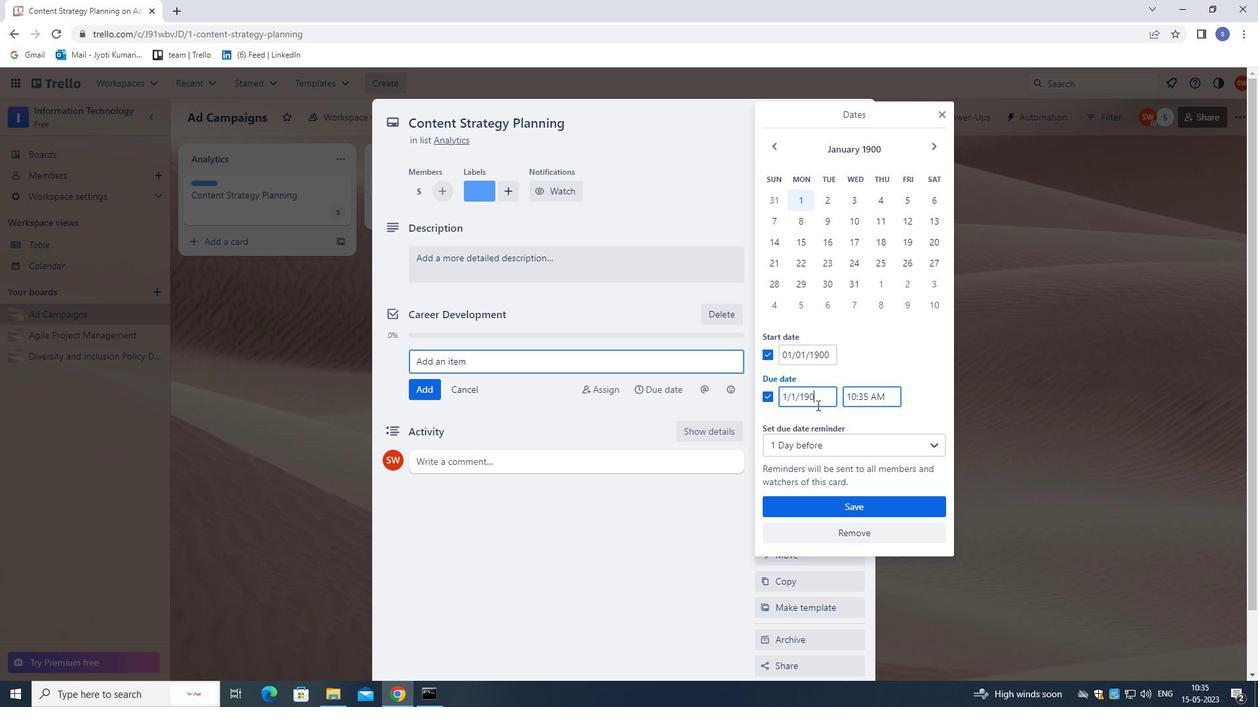 
Action: Mouse moved to (790, 393)
Screenshot: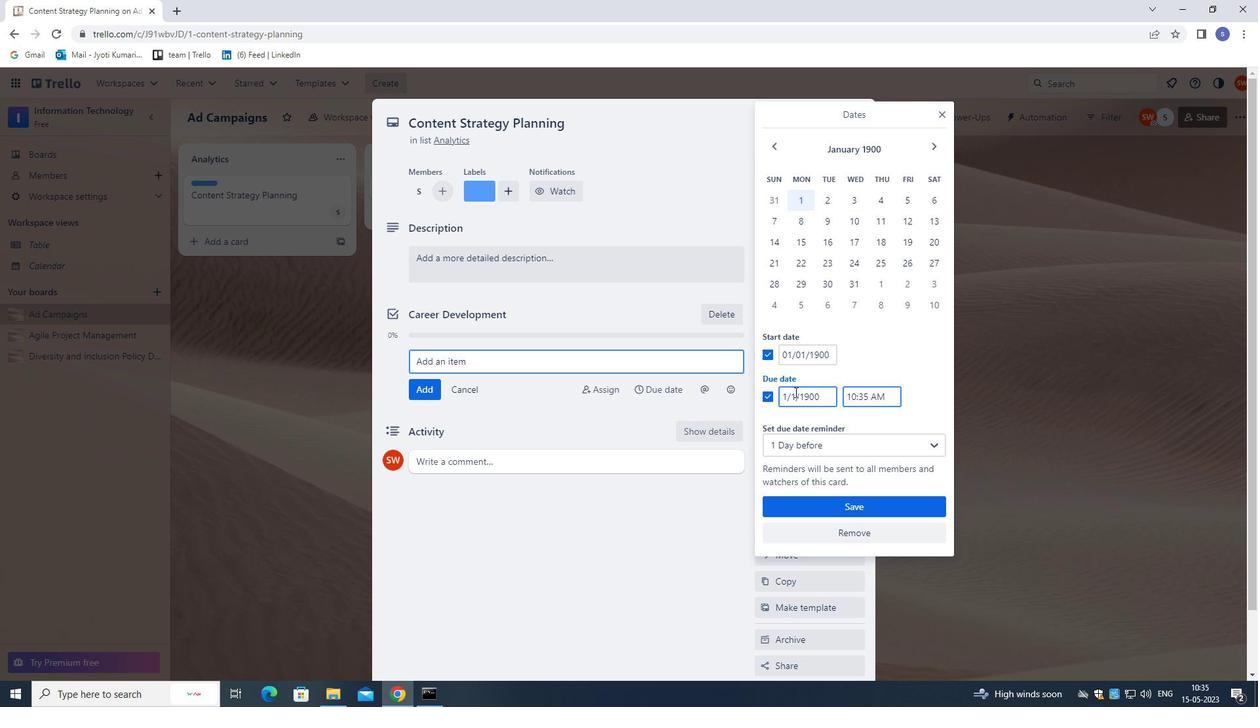 
Action: Mouse pressed left at (790, 393)
Screenshot: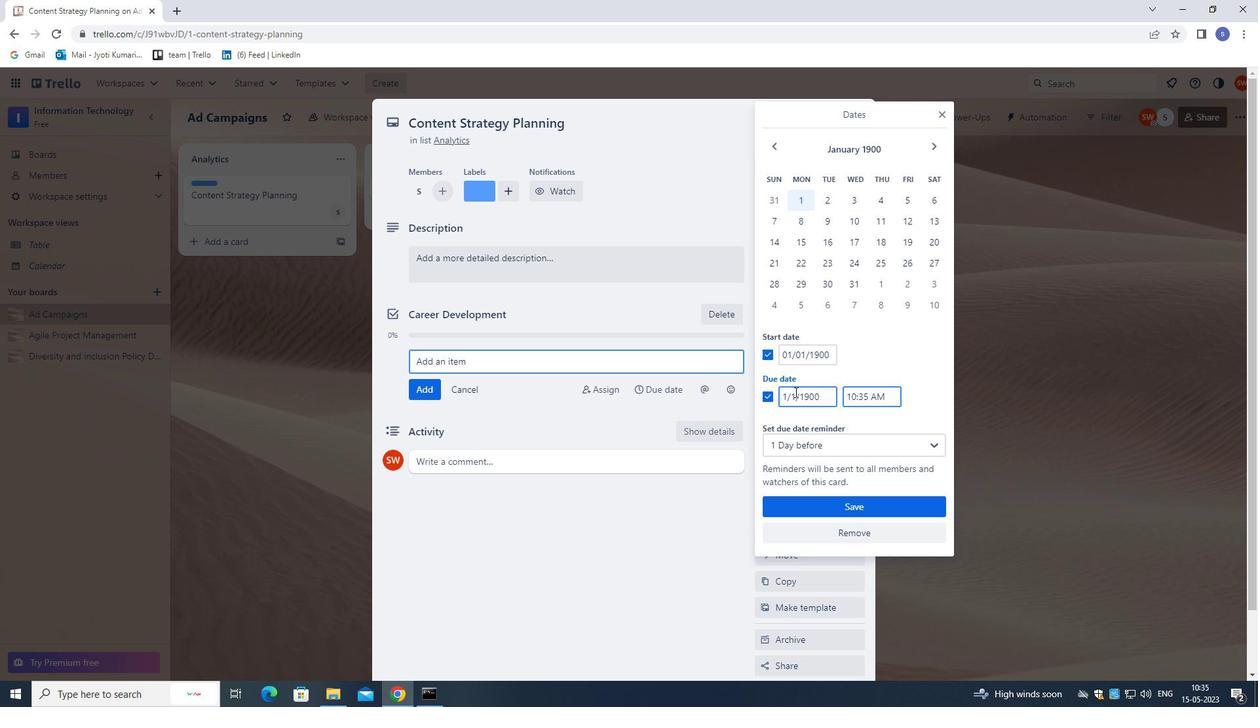 
Action: Mouse moved to (818, 422)
Screenshot: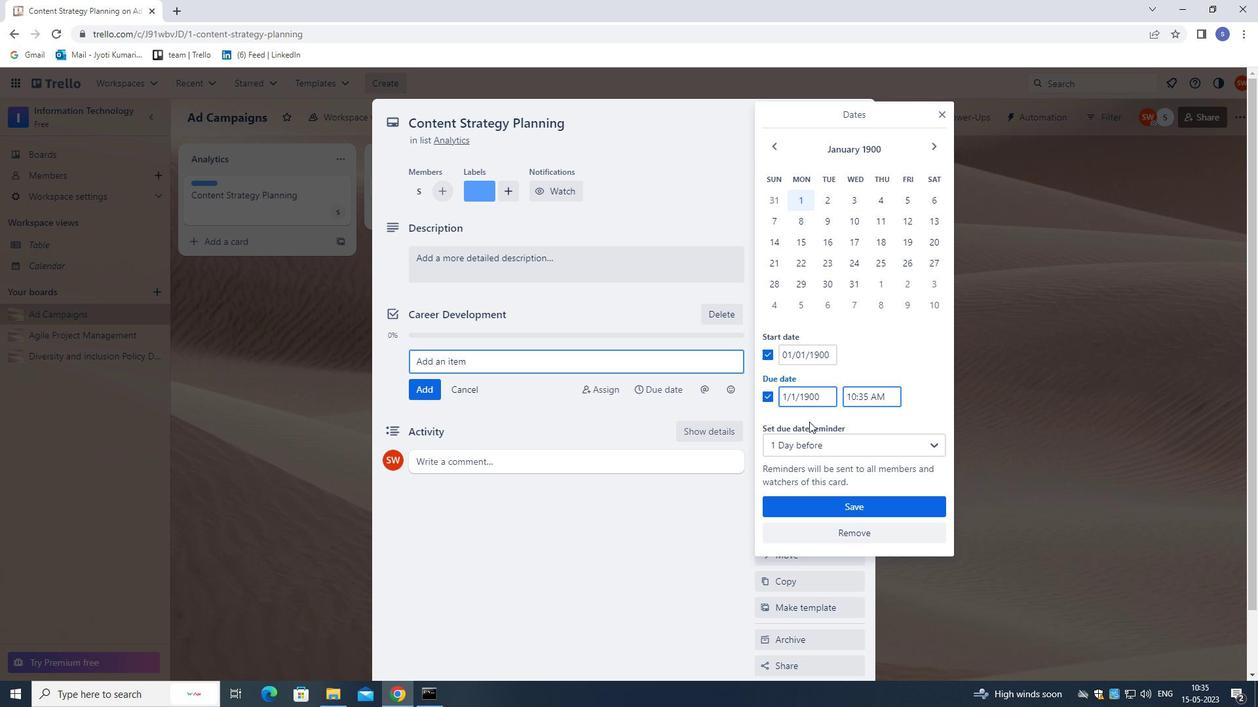 
Action: Key pressed <Key.right>
Screenshot: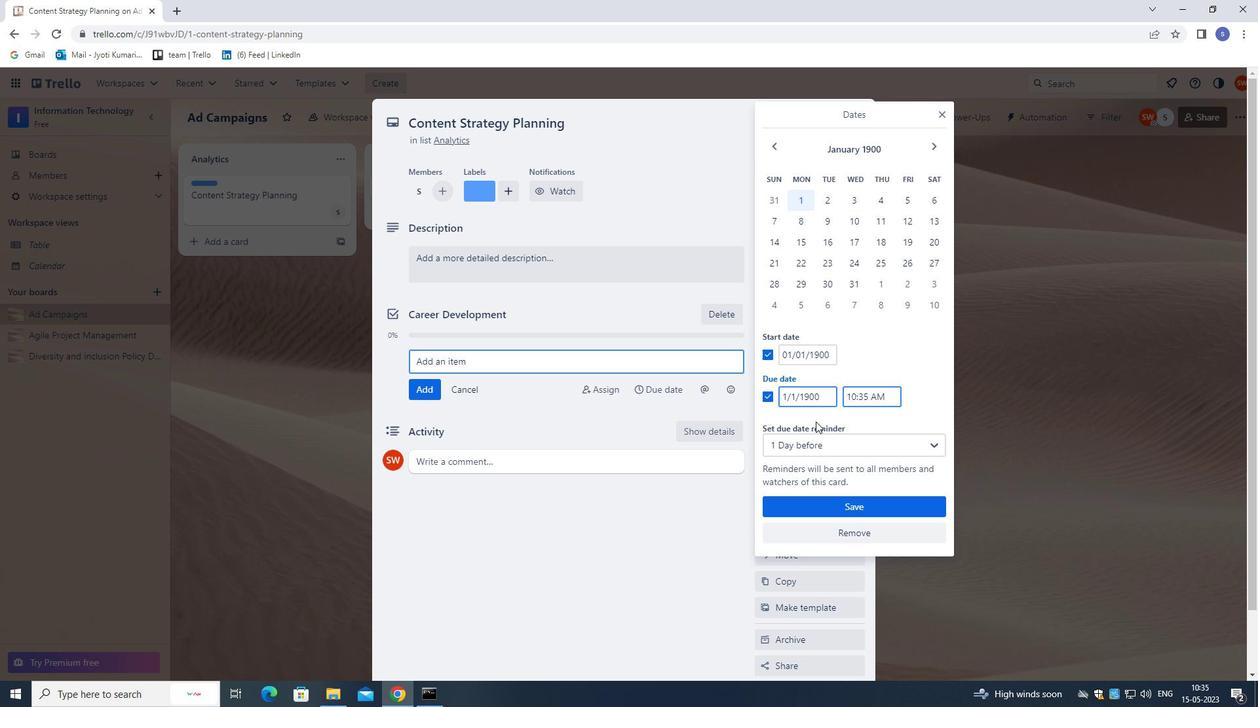 
Action: Mouse moved to (818, 416)
Screenshot: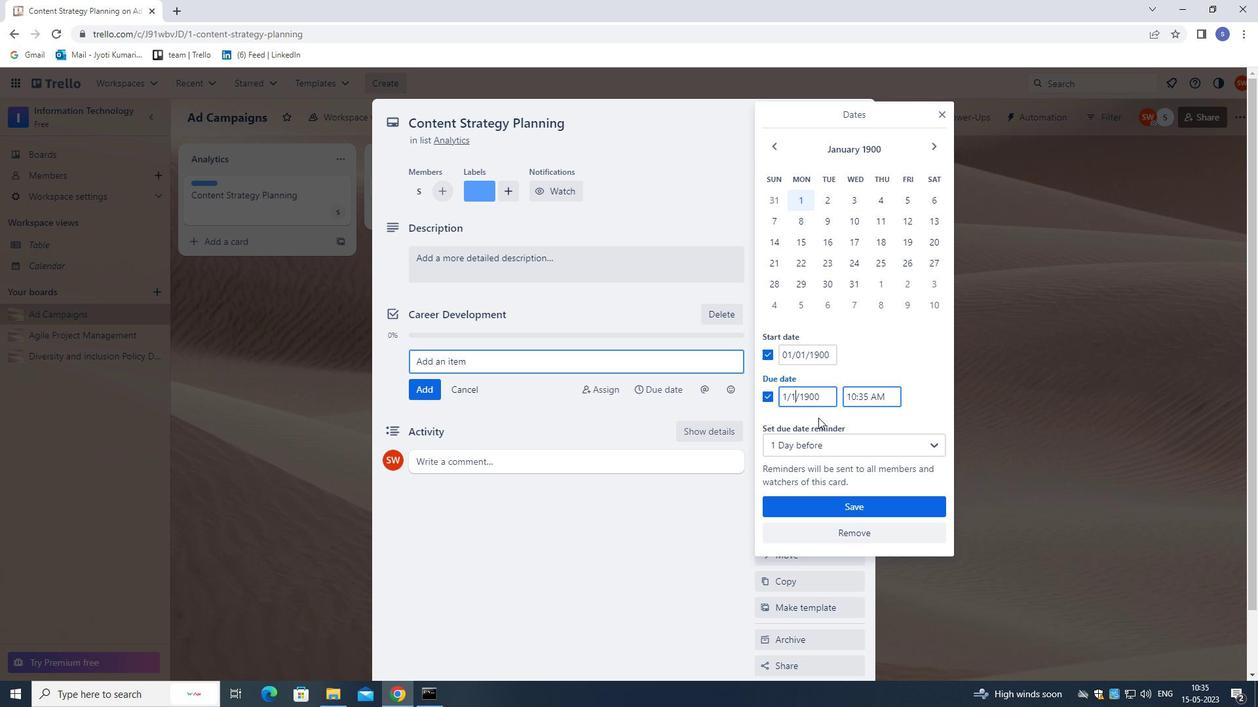 
Action: Key pressed <Key.backspace>
Screenshot: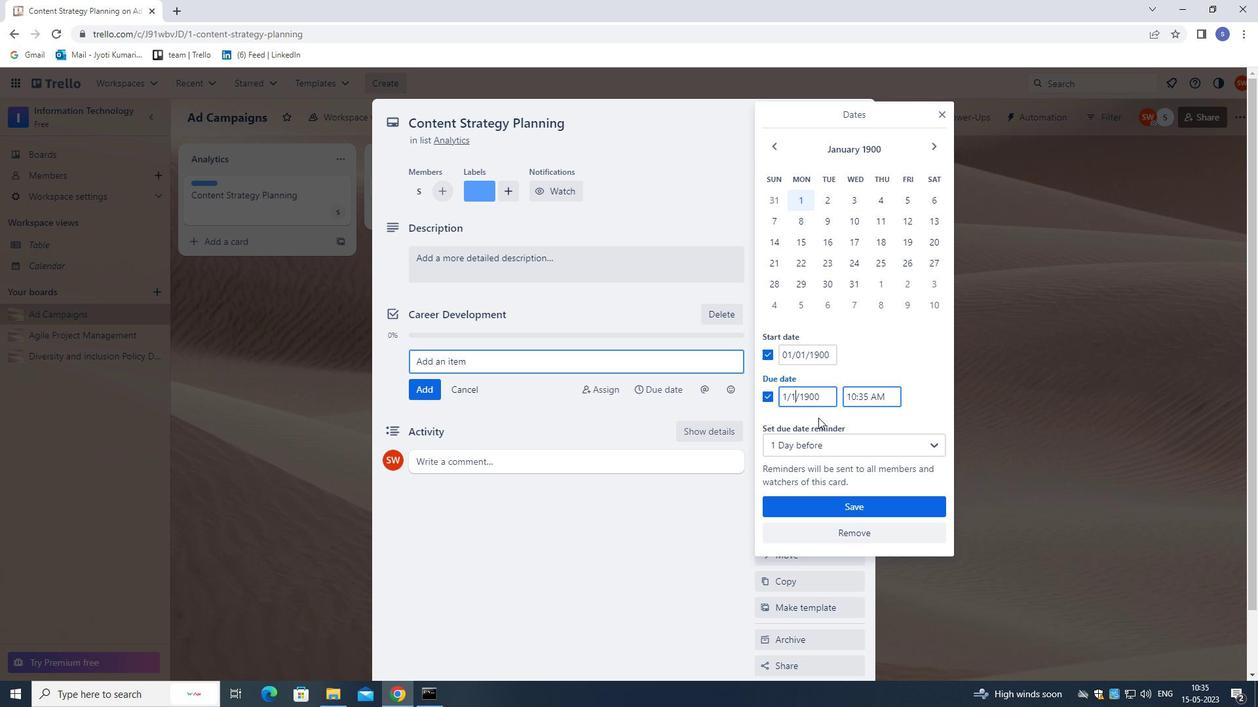 
Action: Mouse moved to (819, 415)
Screenshot: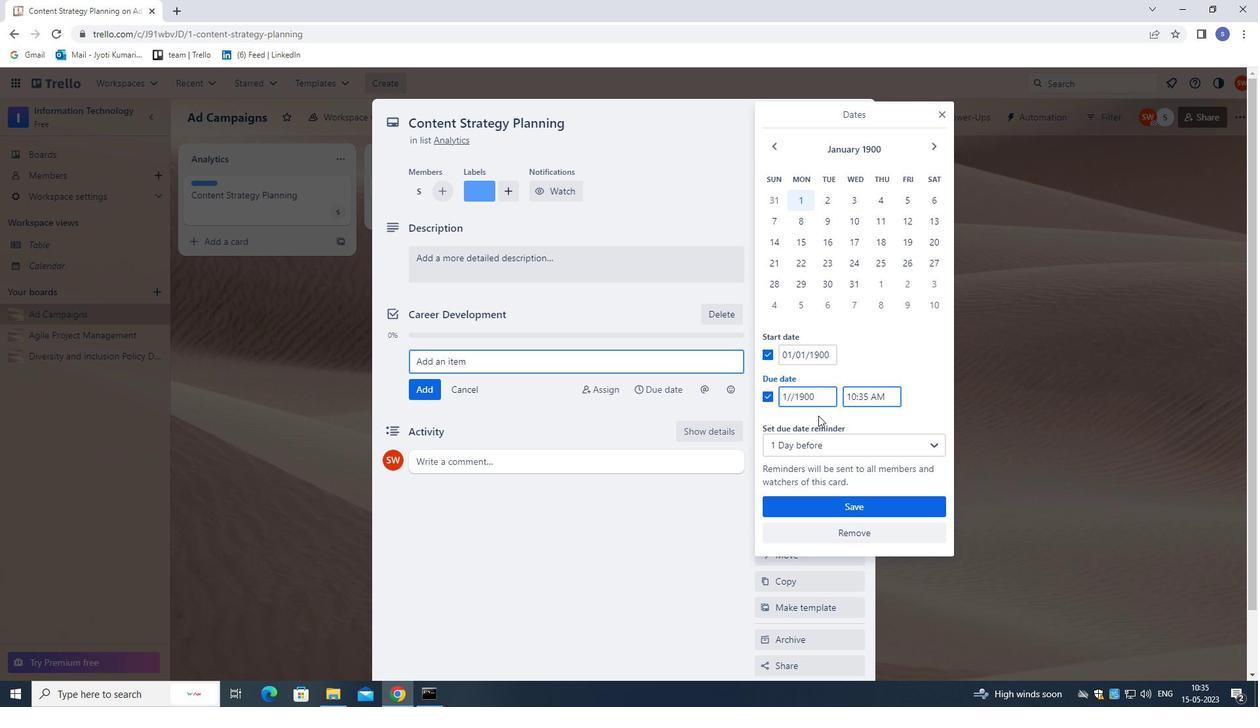 
Action: Key pressed 8
Screenshot: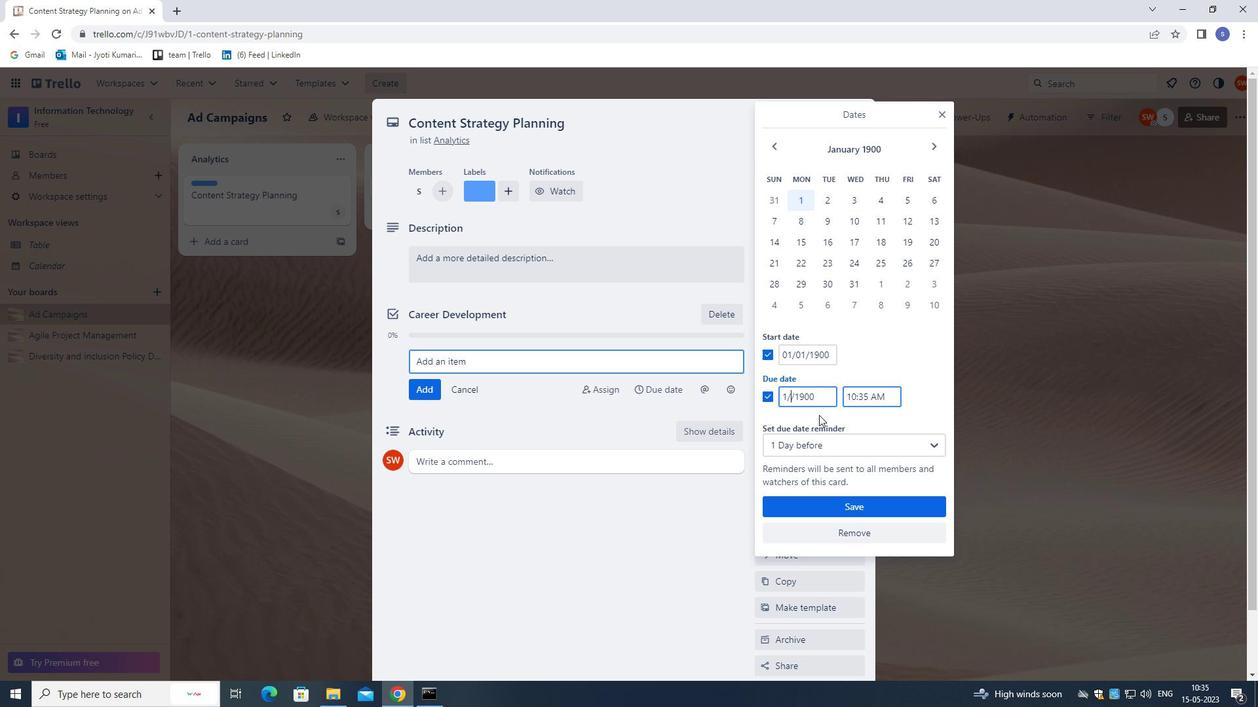 
Action: Mouse moved to (807, 505)
Screenshot: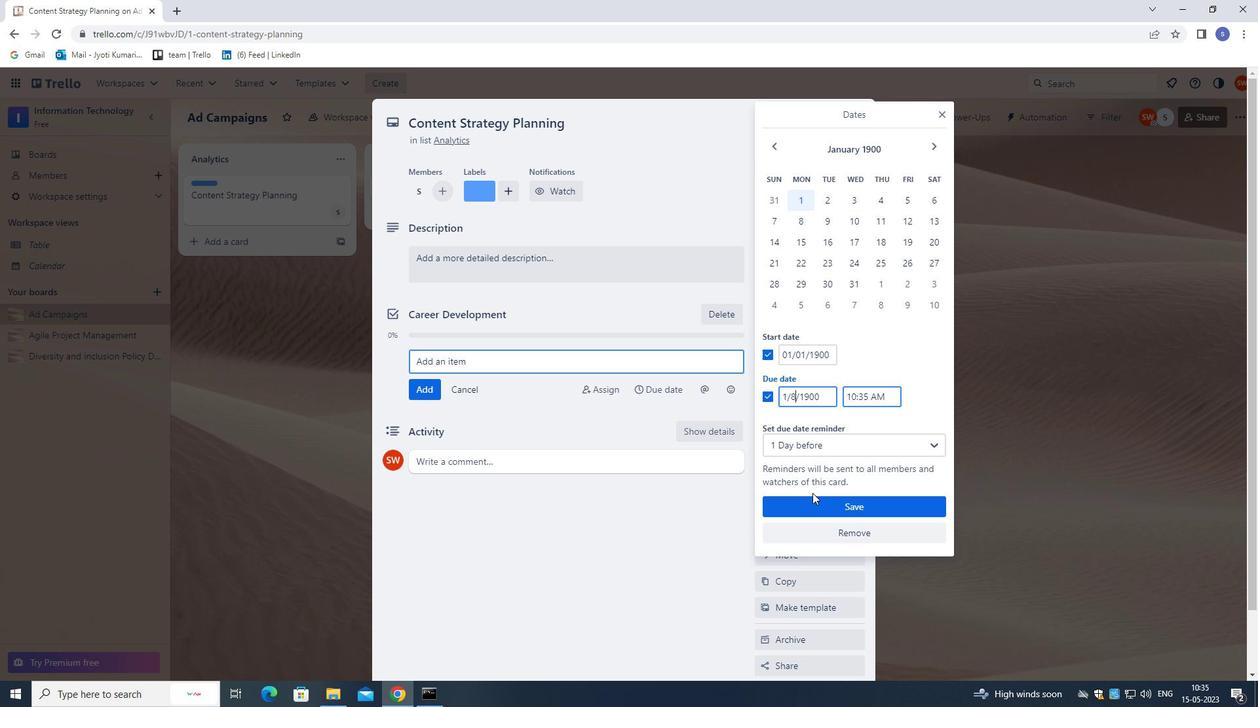 
Action: Mouse pressed left at (807, 505)
Screenshot: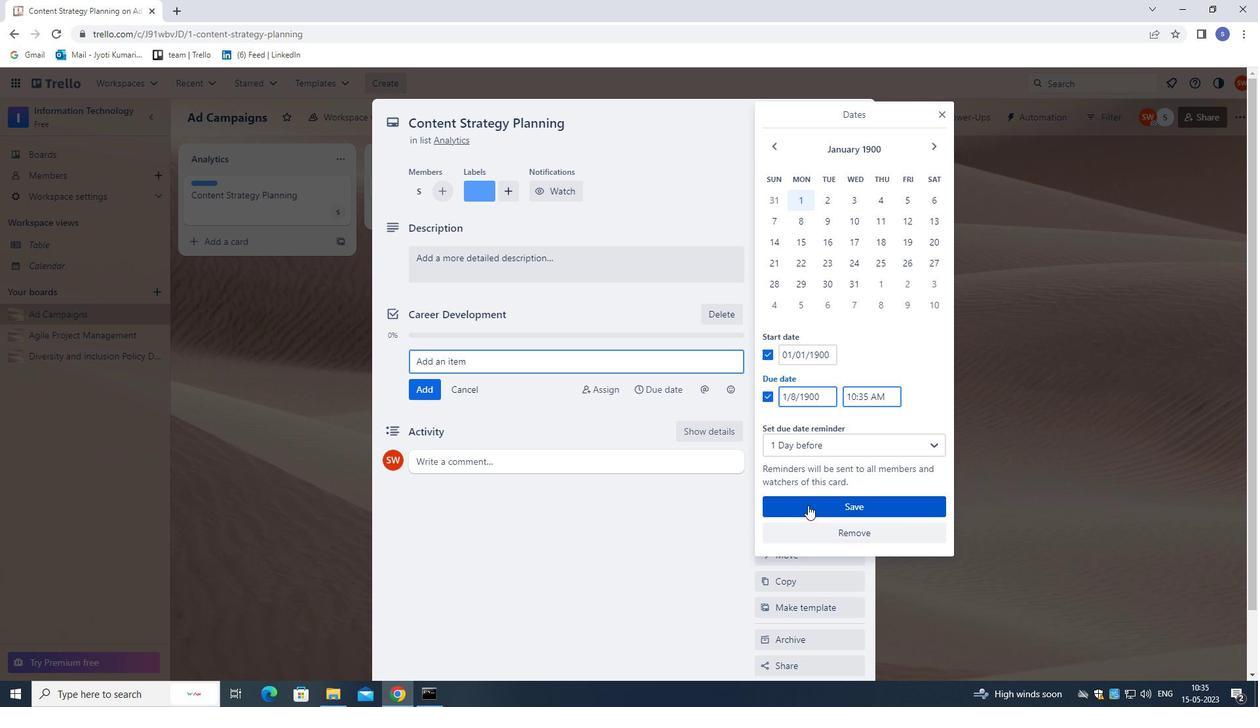 
Action: Mouse moved to (787, 341)
Screenshot: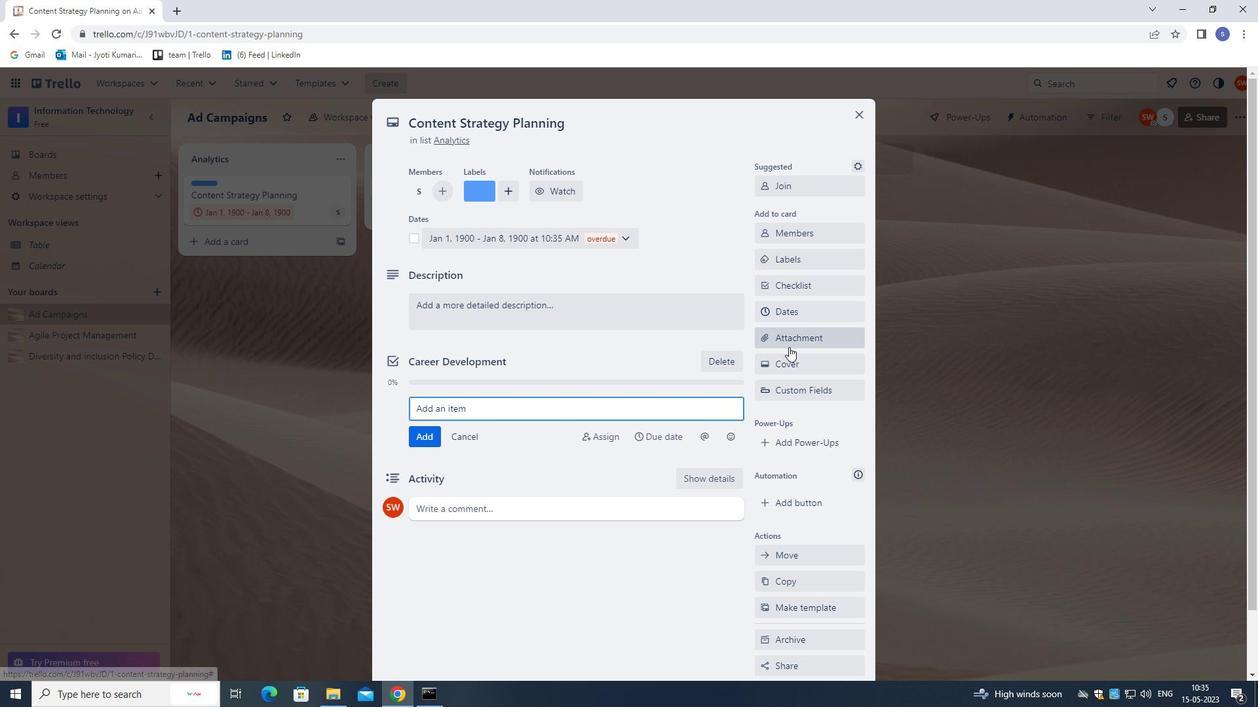 
Action: Mouse pressed left at (787, 341)
Screenshot: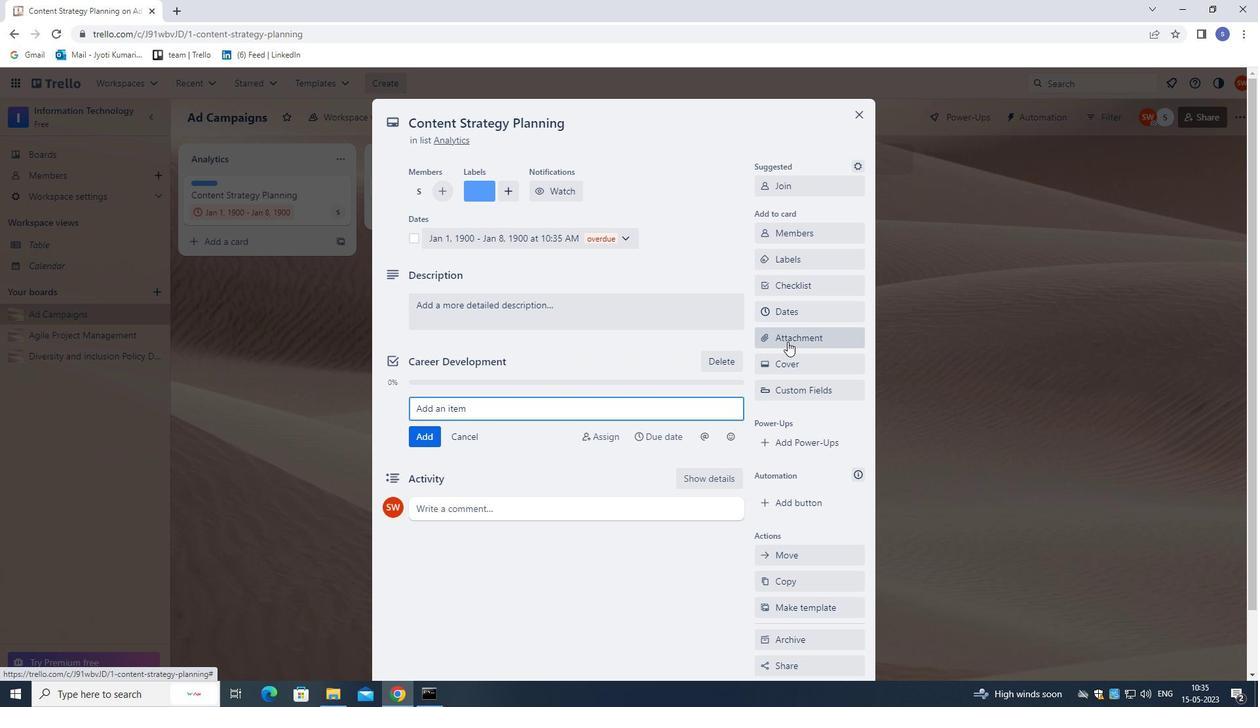 
Action: Mouse moved to (783, 391)
Screenshot: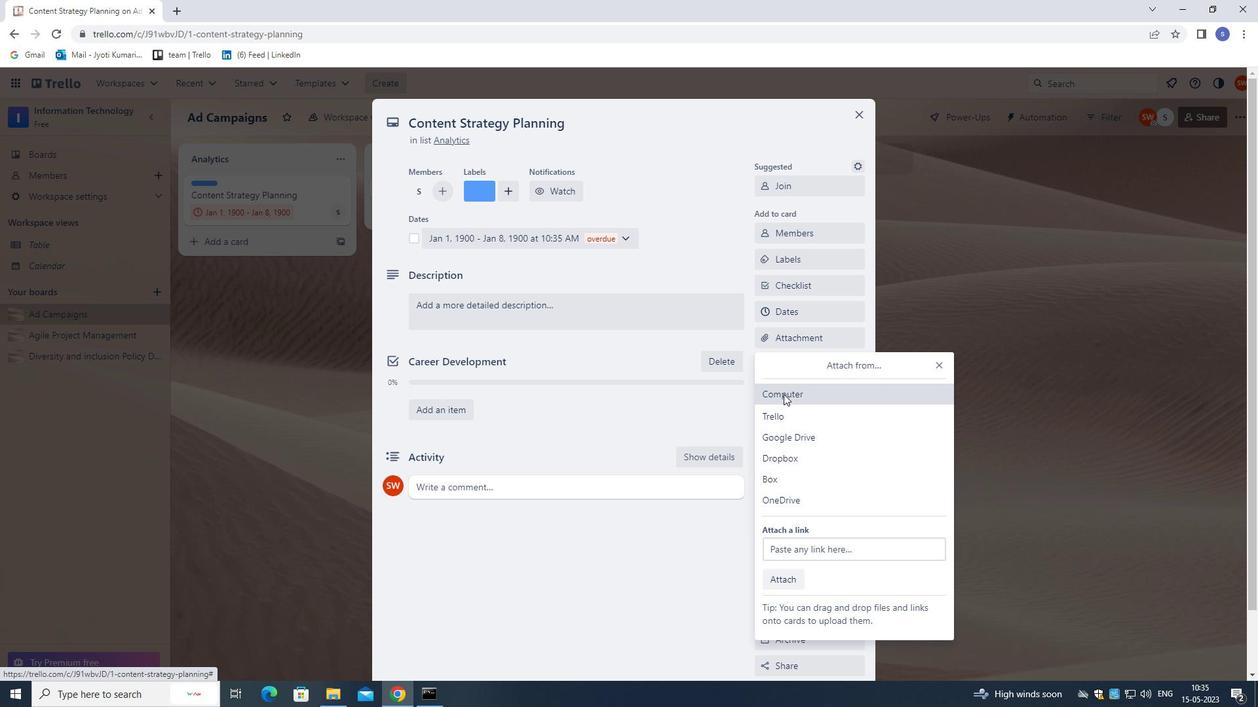 
Action: Mouse pressed left at (783, 391)
Screenshot: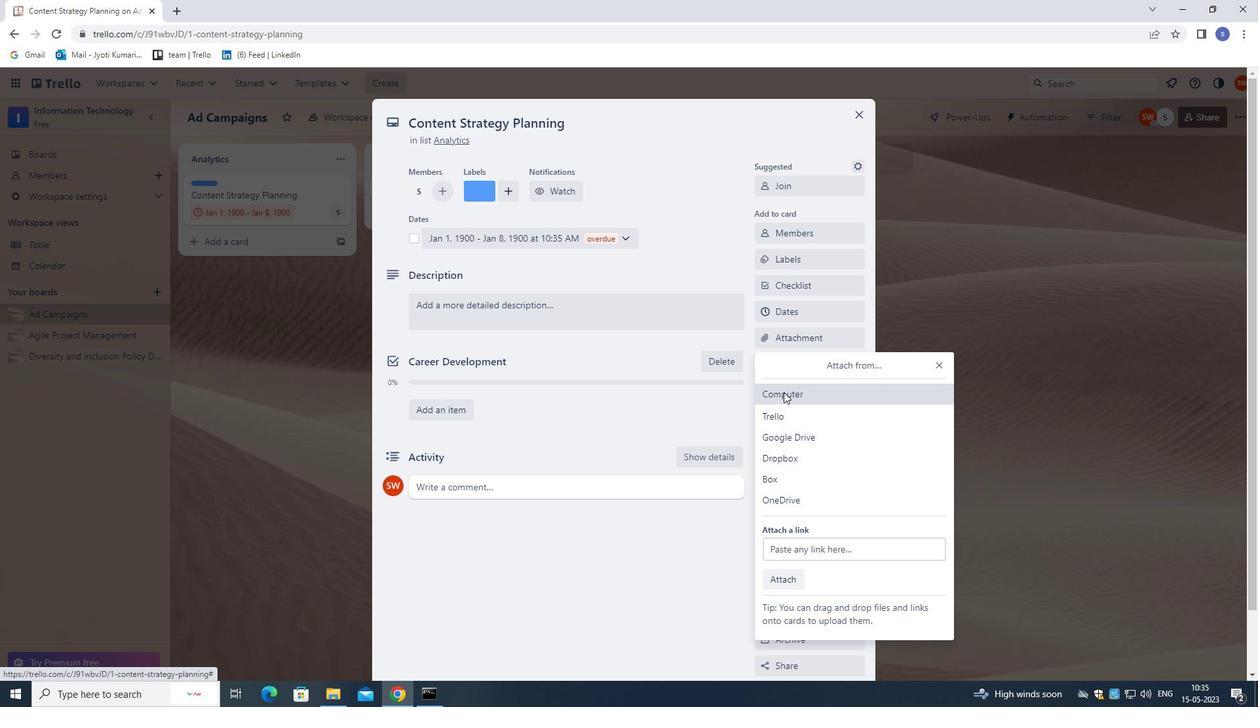 
Action: Mouse moved to (326, 212)
Screenshot: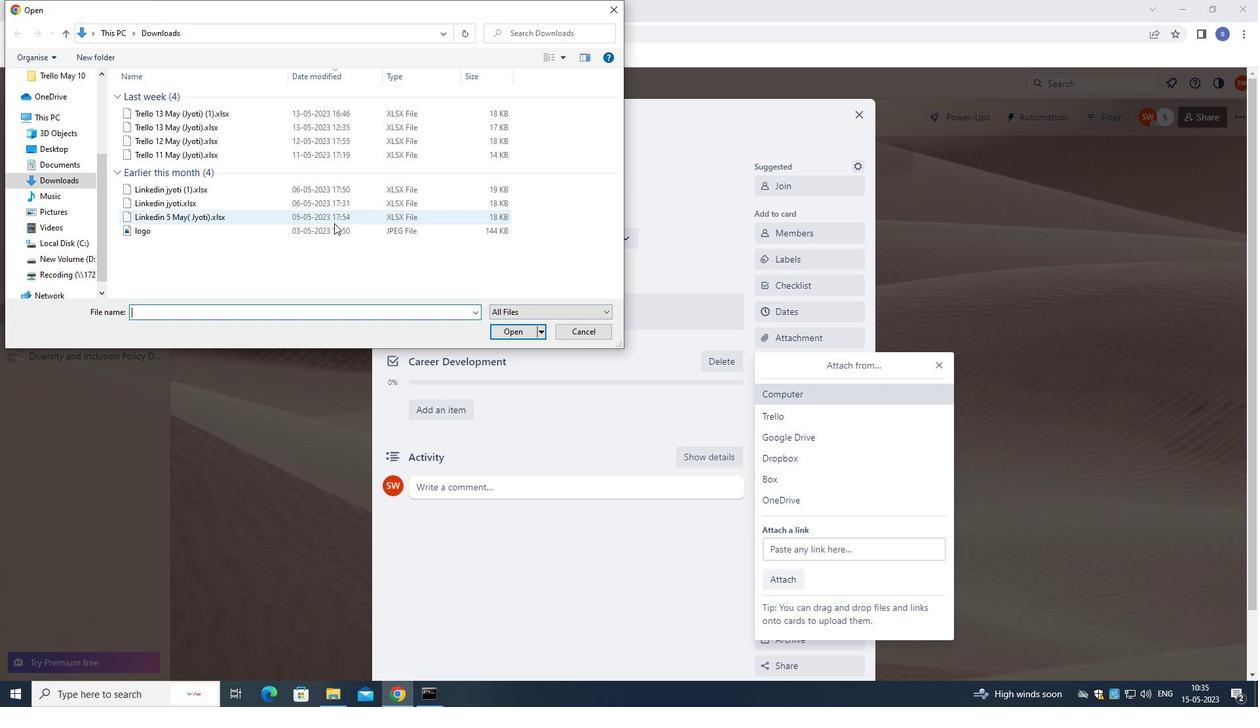 
Action: Mouse pressed left at (326, 212)
Screenshot: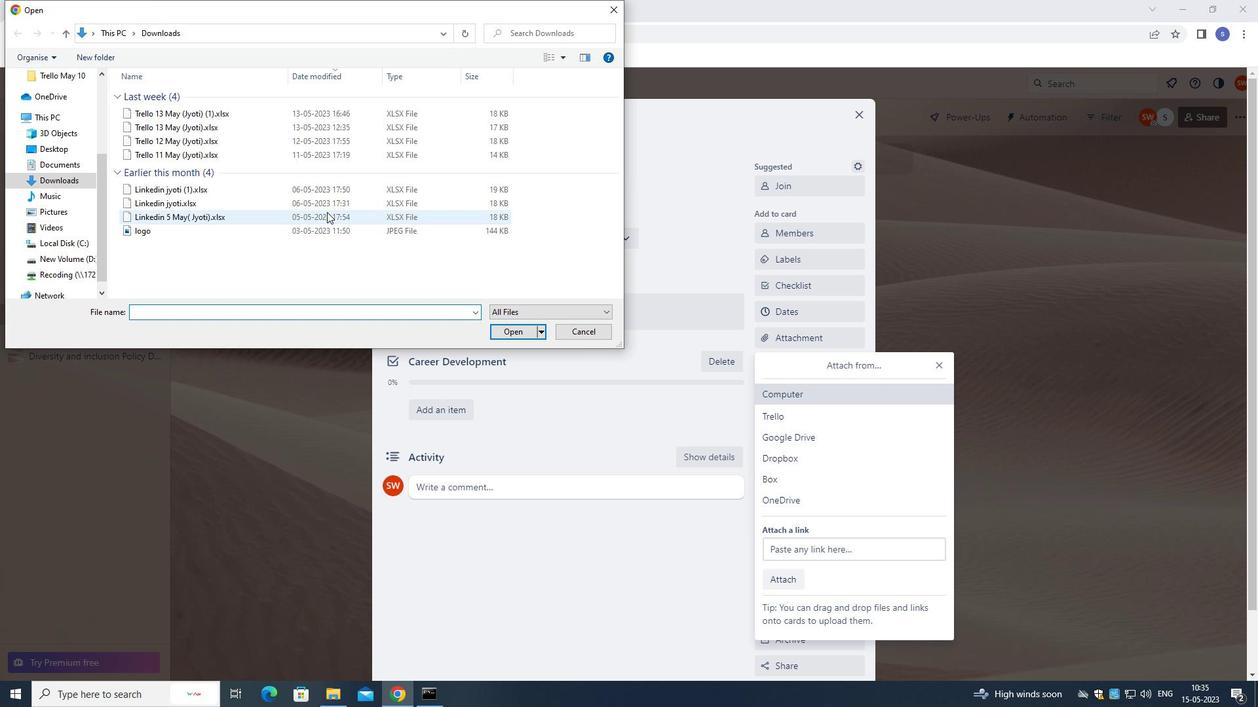 
Action: Mouse moved to (515, 333)
Screenshot: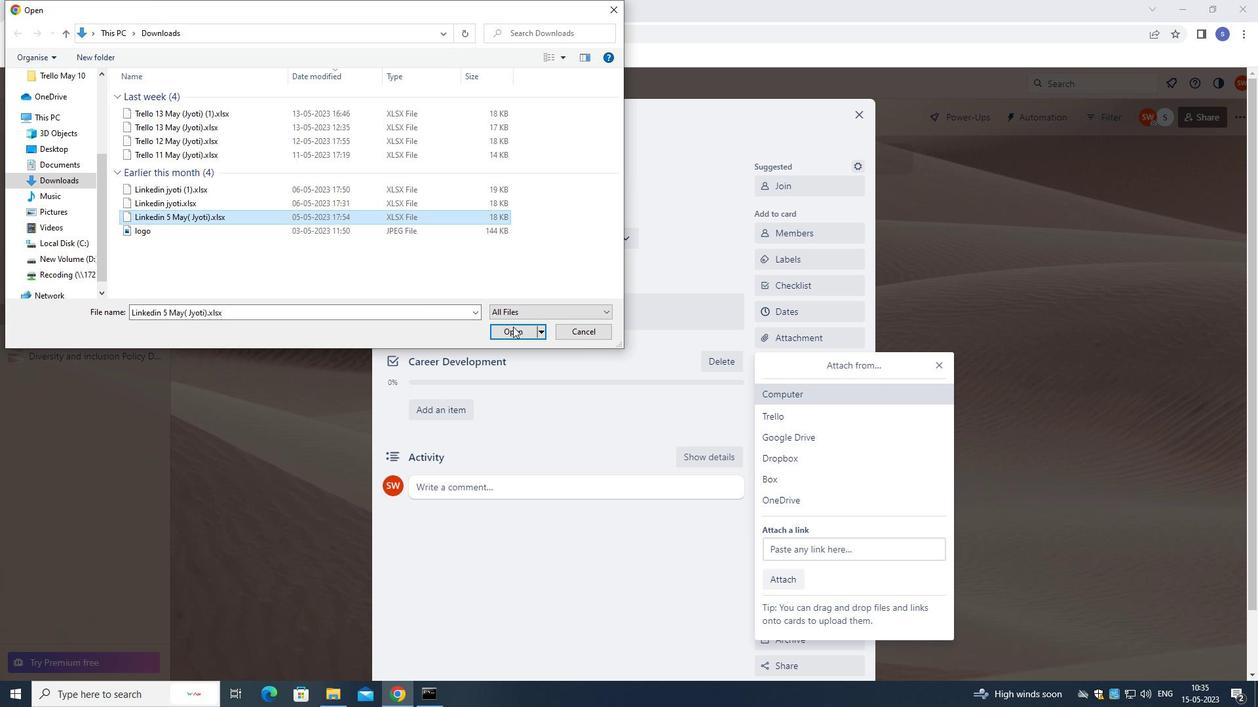 
Action: Mouse pressed left at (515, 333)
Screenshot: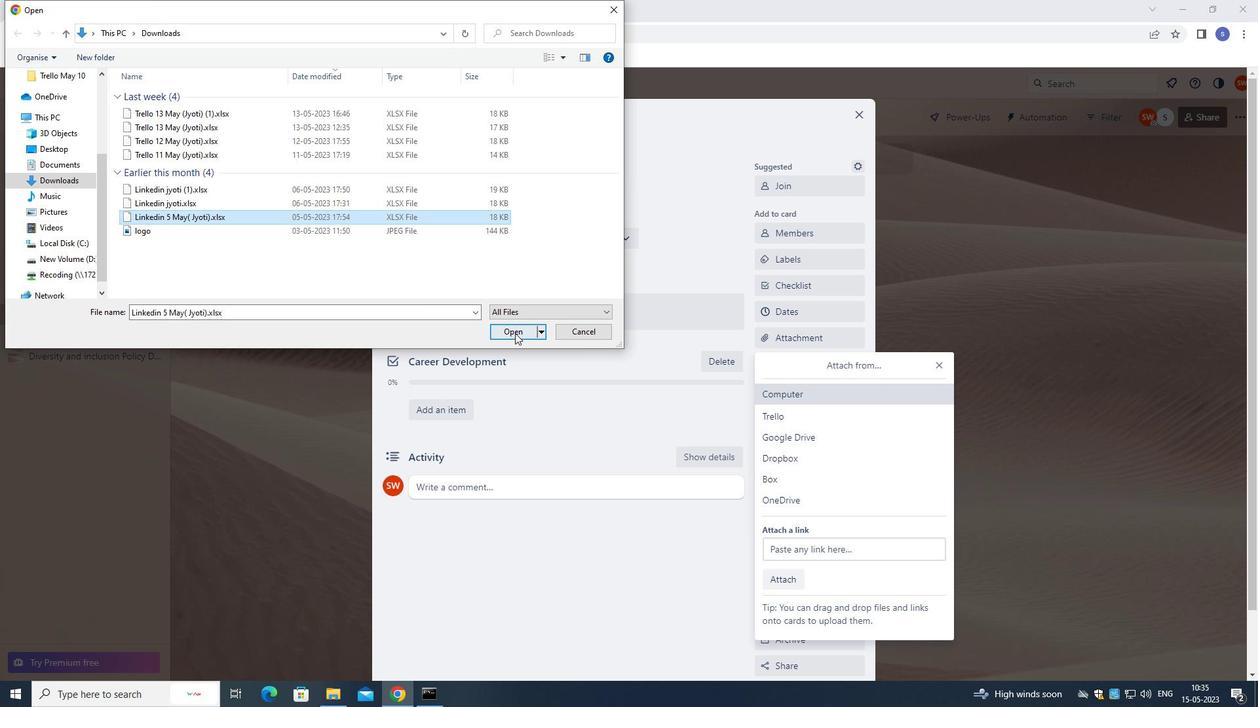 
Action: Mouse moved to (777, 361)
Screenshot: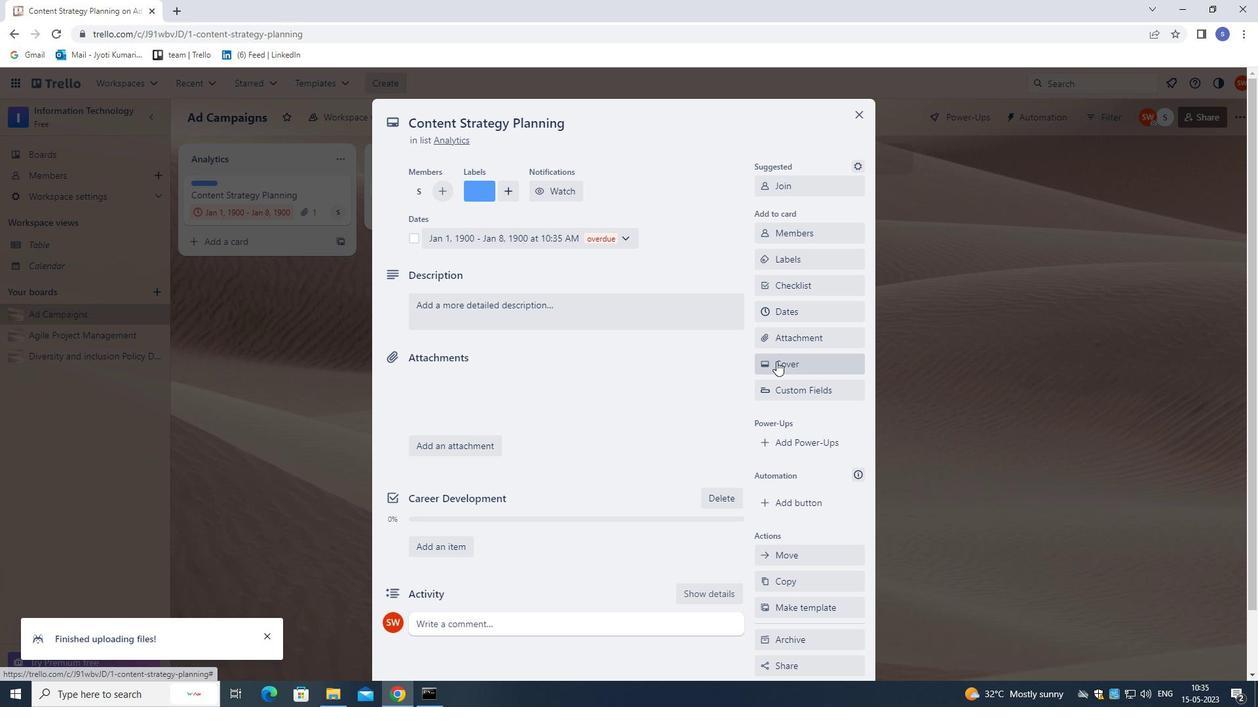 
Action: Mouse pressed left at (777, 361)
Screenshot: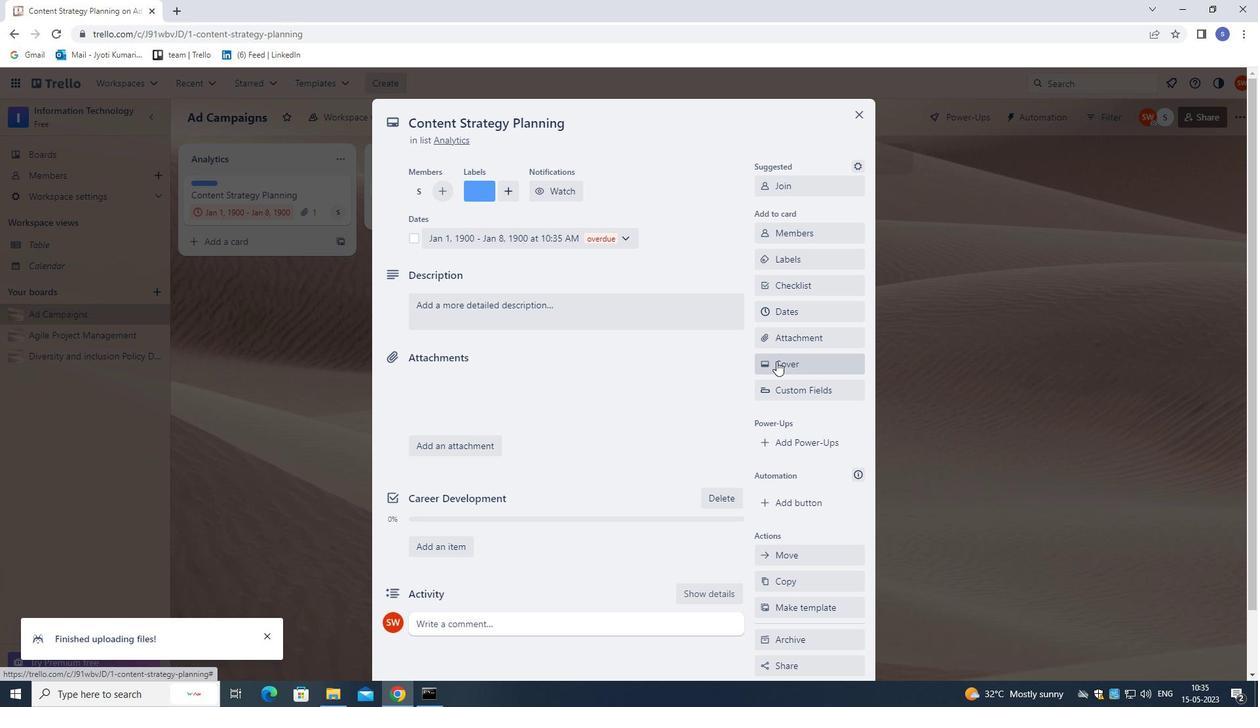 
Action: Mouse moved to (787, 441)
Screenshot: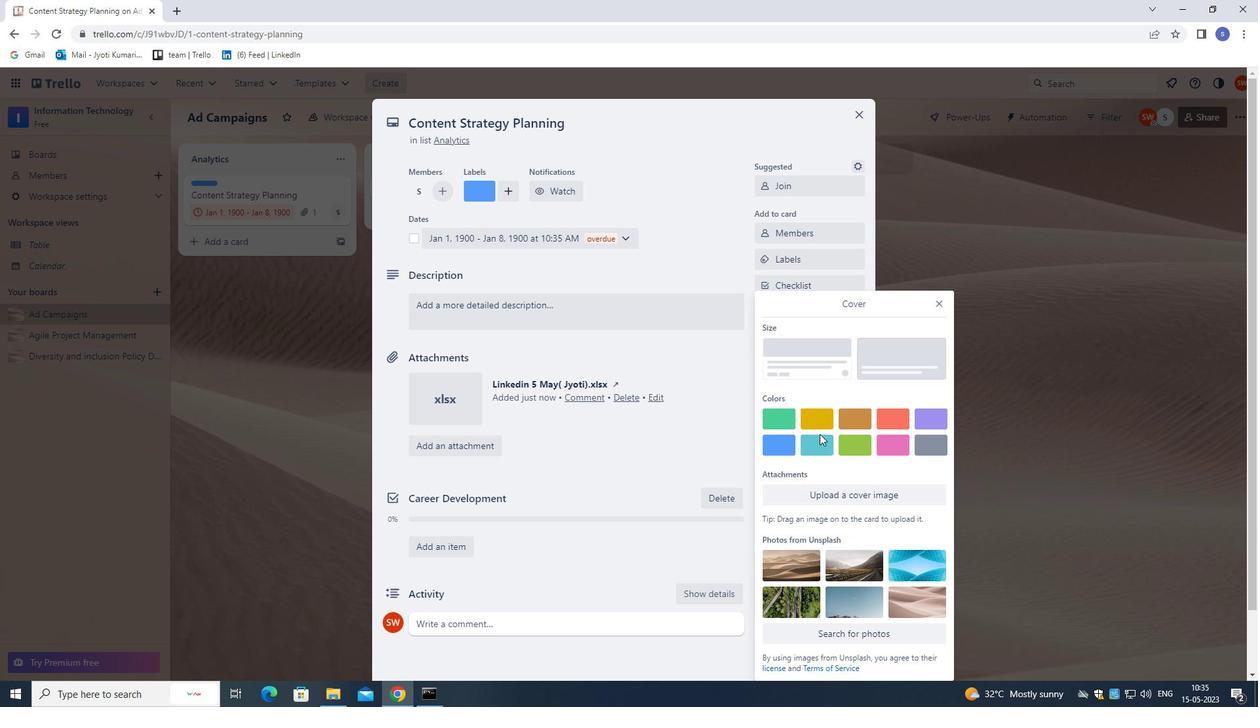 
Action: Mouse pressed left at (787, 441)
Screenshot: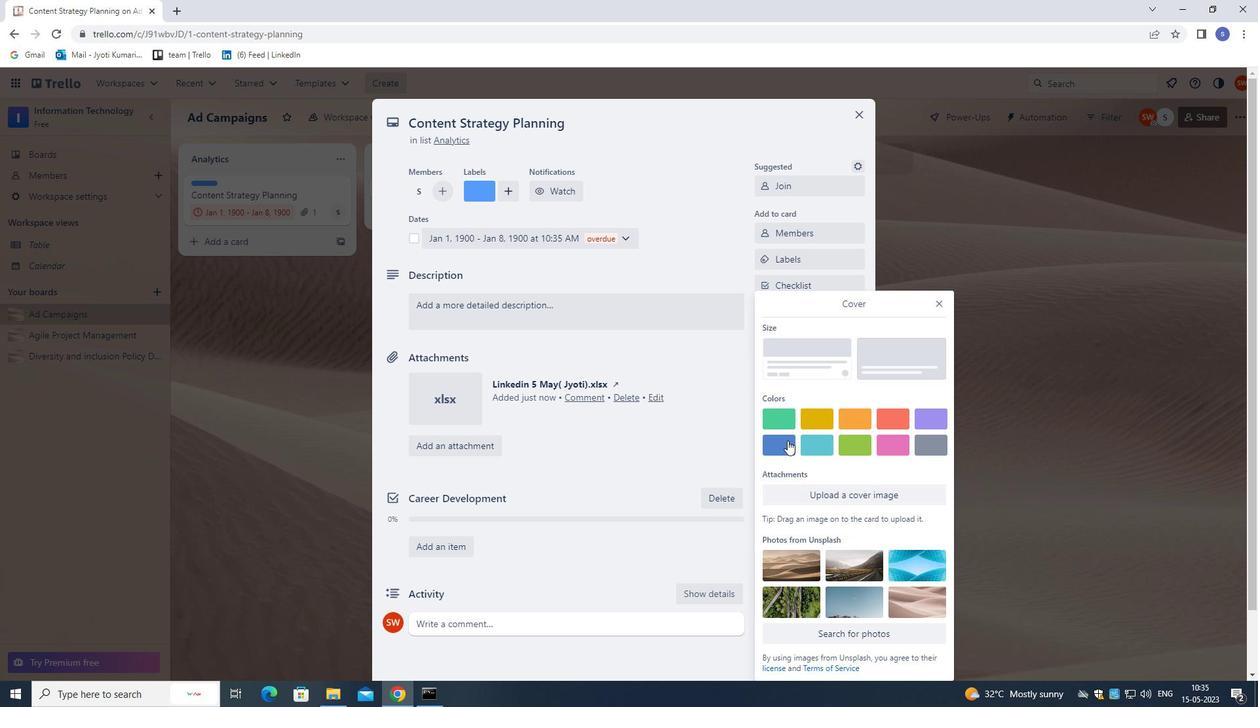 
Action: Mouse moved to (937, 279)
Screenshot: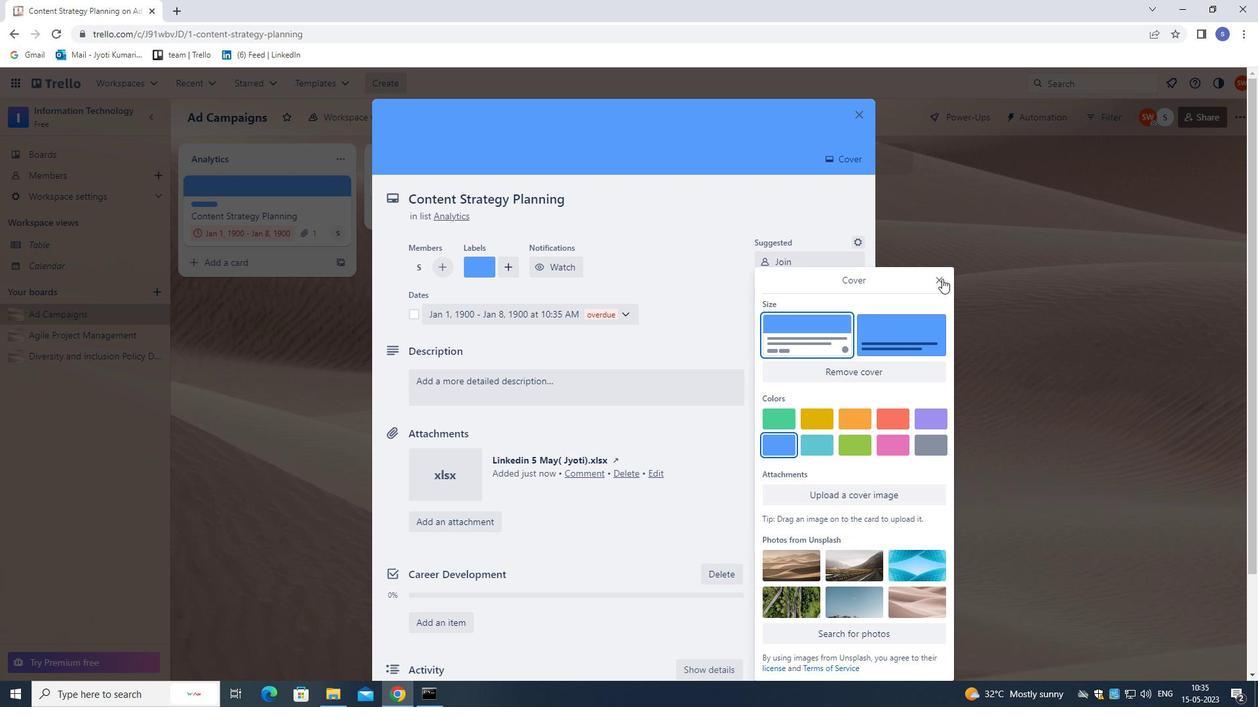 
Action: Mouse pressed left at (937, 279)
Screenshot: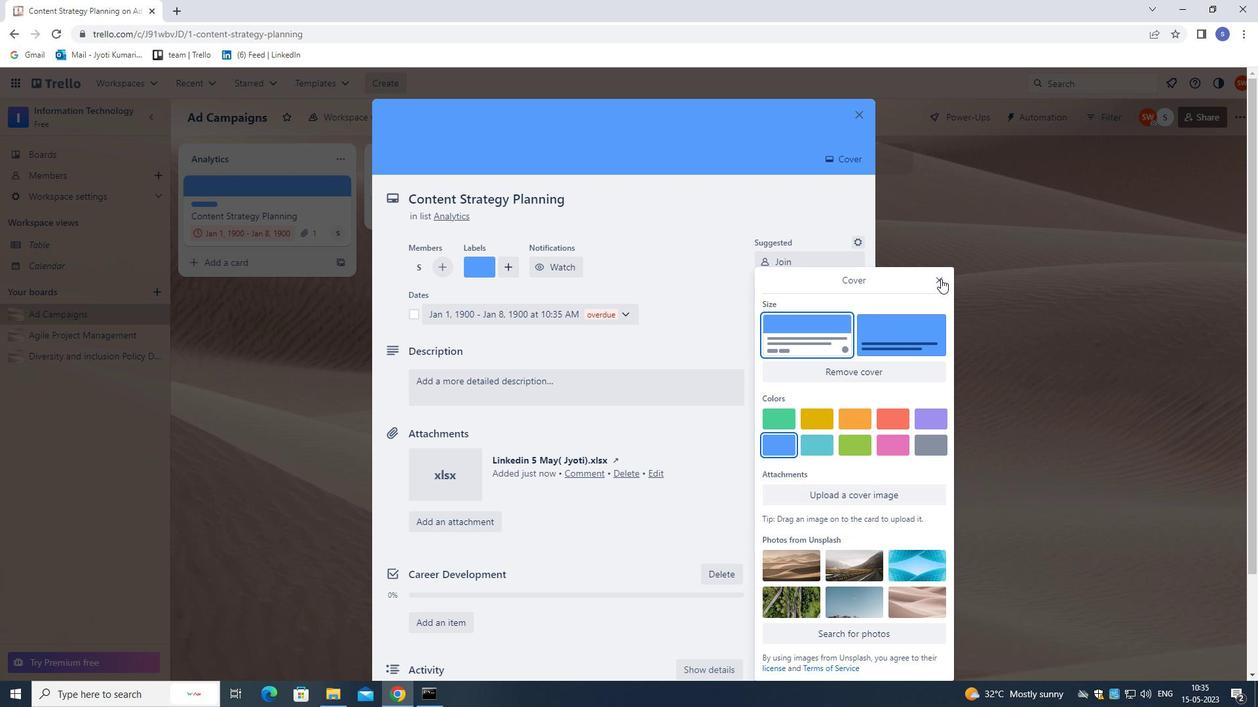 
Action: Mouse moved to (576, 395)
Screenshot: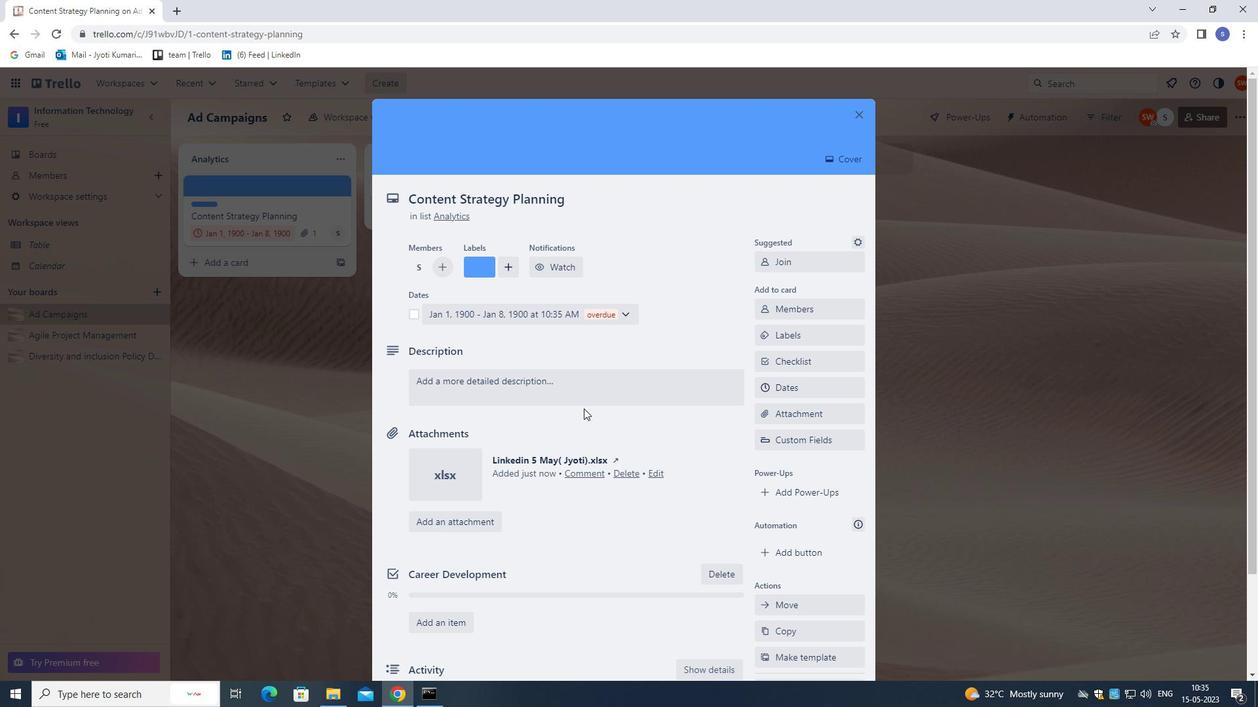 
Action: Mouse pressed left at (576, 395)
Screenshot: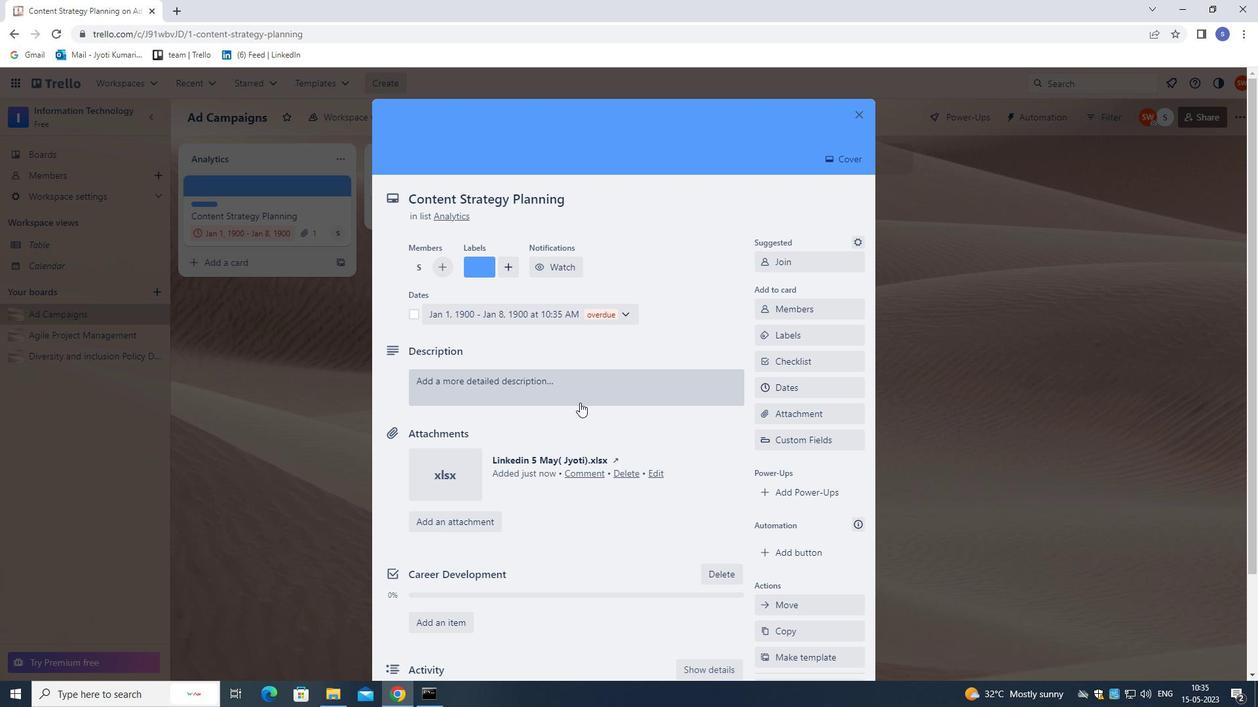 
Action: Mouse moved to (641, 442)
Screenshot: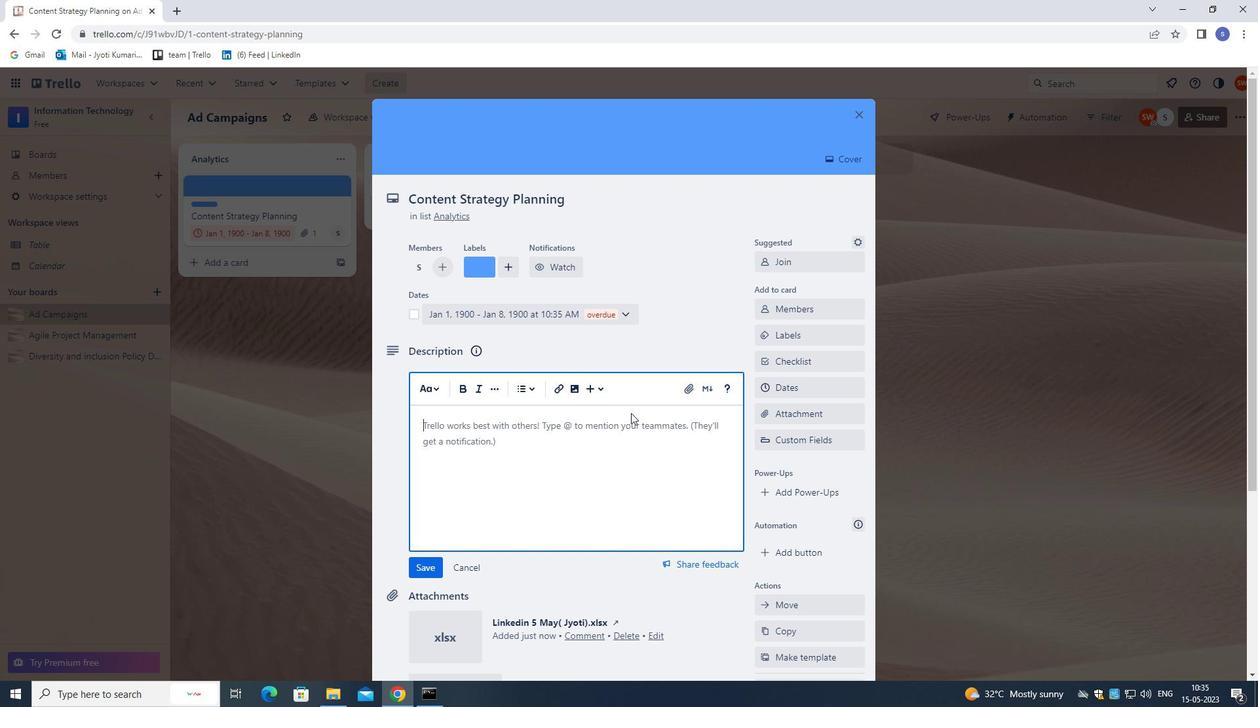 
Action: Key pressed <Key.shift>DEVELOP<Key.space>AND<Key.space>LAUNCH<Key.space>NEW<Key.space>SALES<Key.space>PROMOTION,<Key.backspace>.
Screenshot: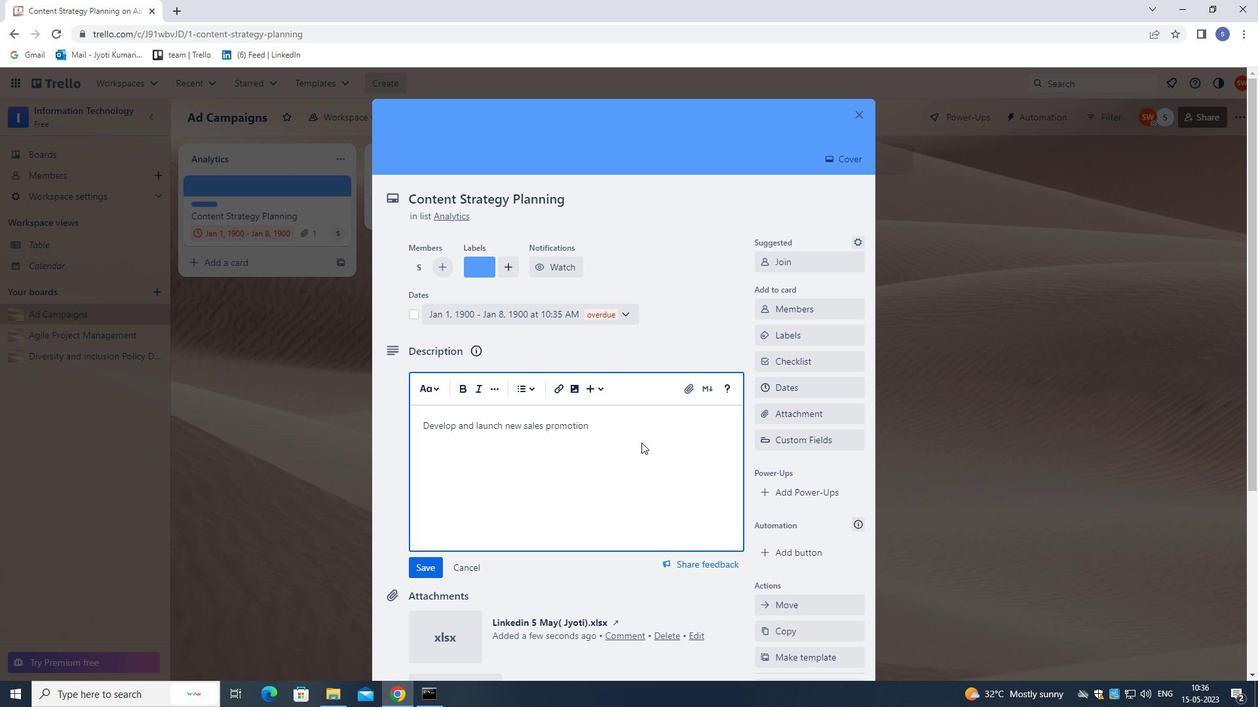 
Action: Mouse moved to (614, 382)
Screenshot: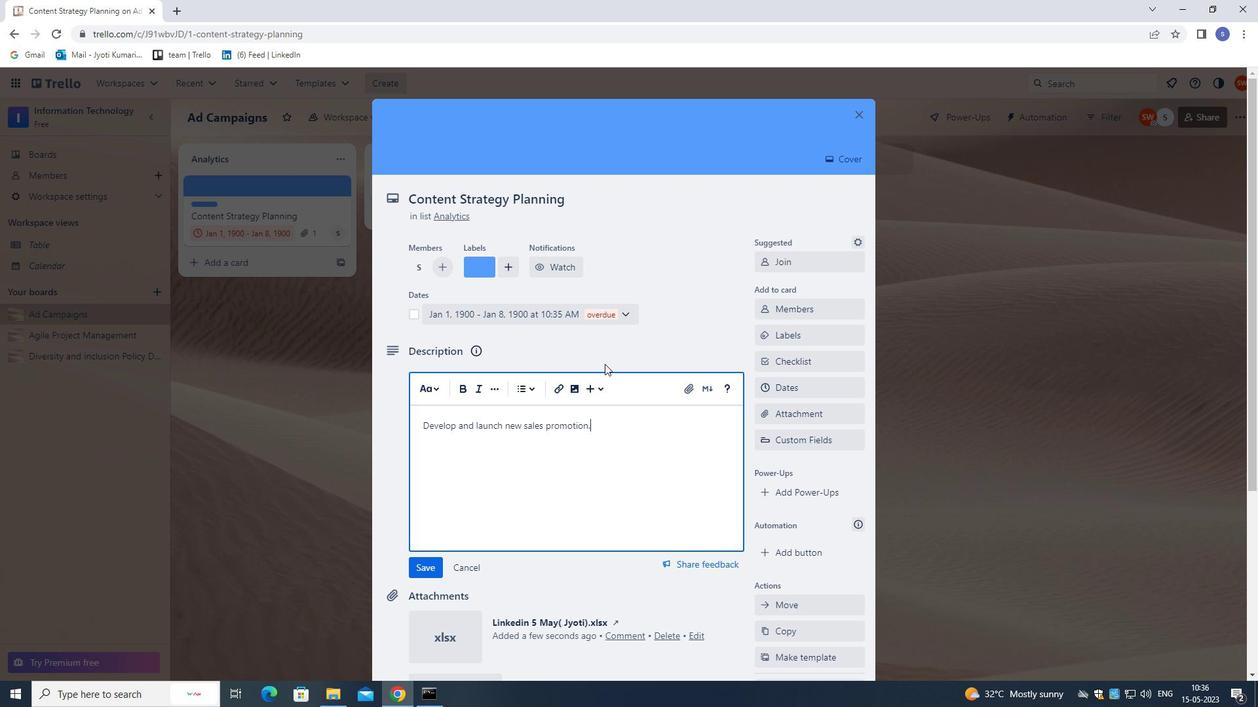 
Action: Mouse scrolled (614, 381) with delta (0, 0)
Screenshot: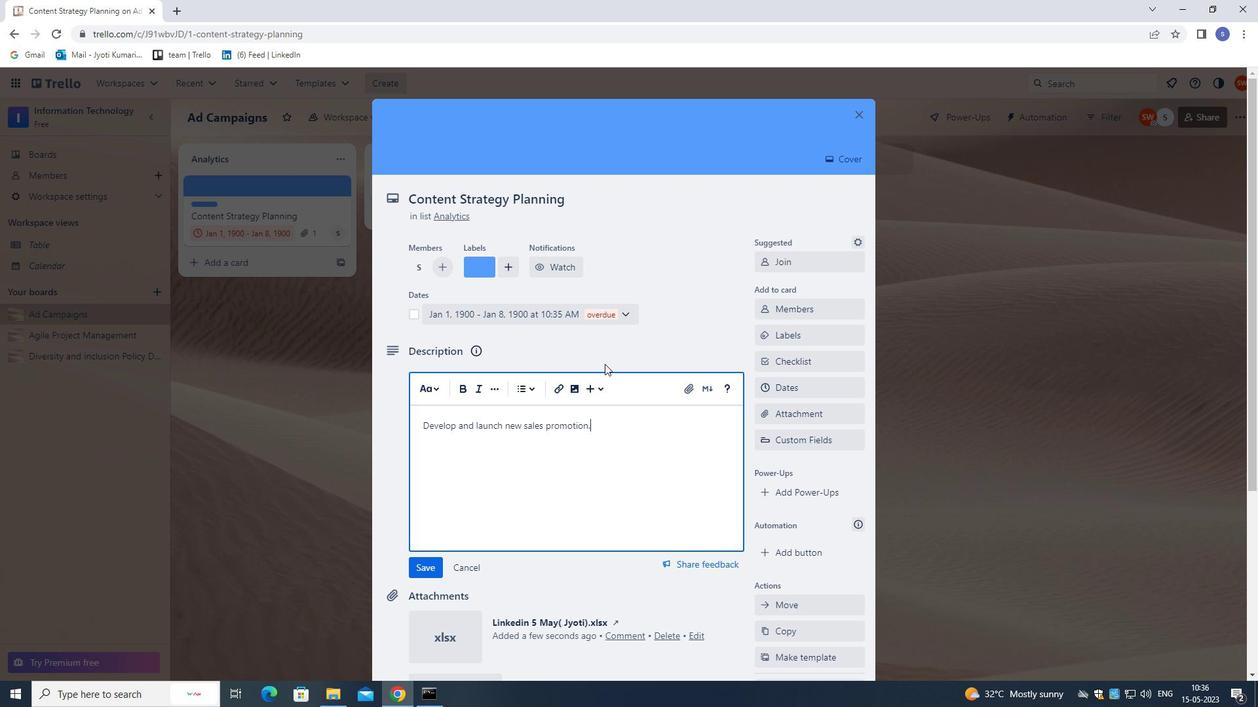 
Action: Mouse moved to (619, 391)
Screenshot: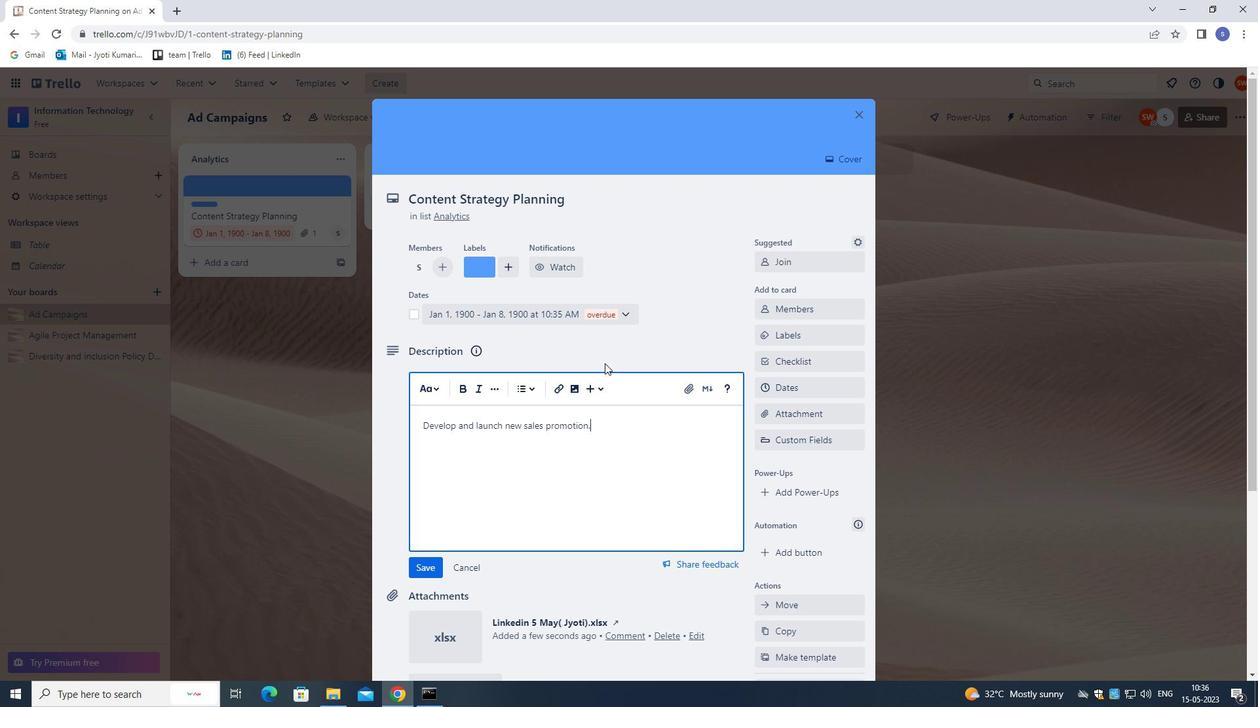 
Action: Mouse scrolled (619, 390) with delta (0, 0)
Screenshot: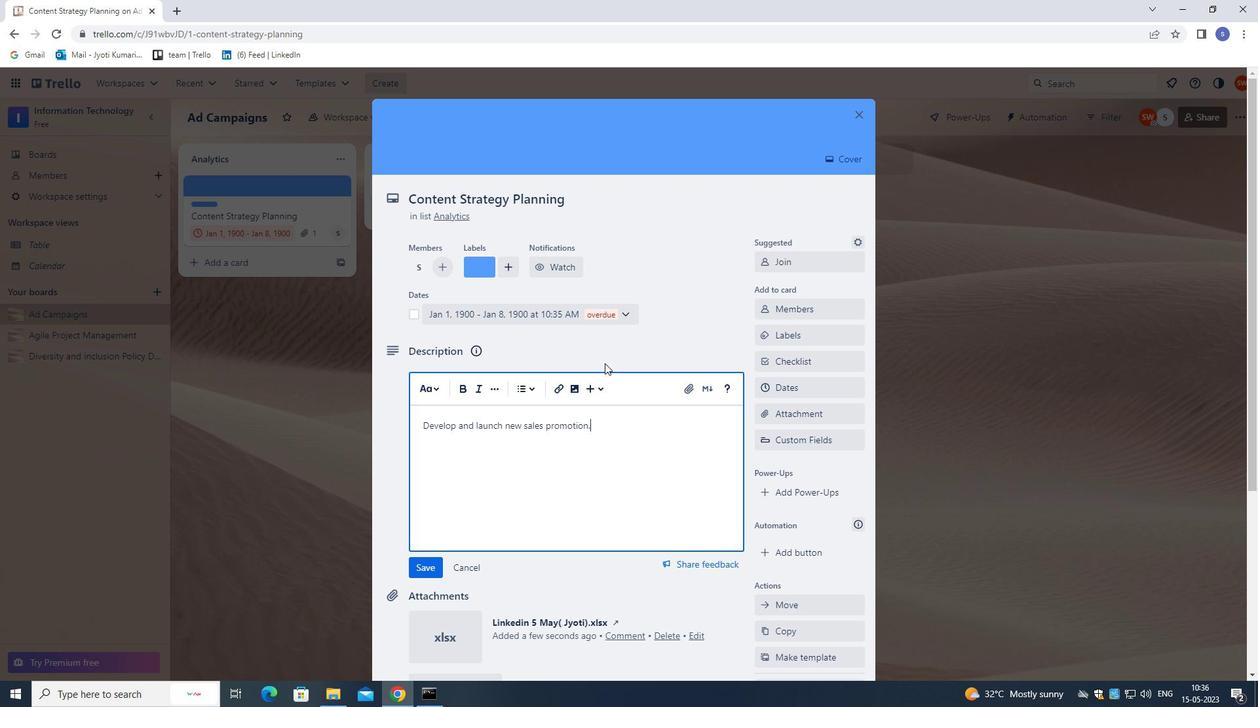 
Action: Mouse moved to (628, 405)
Screenshot: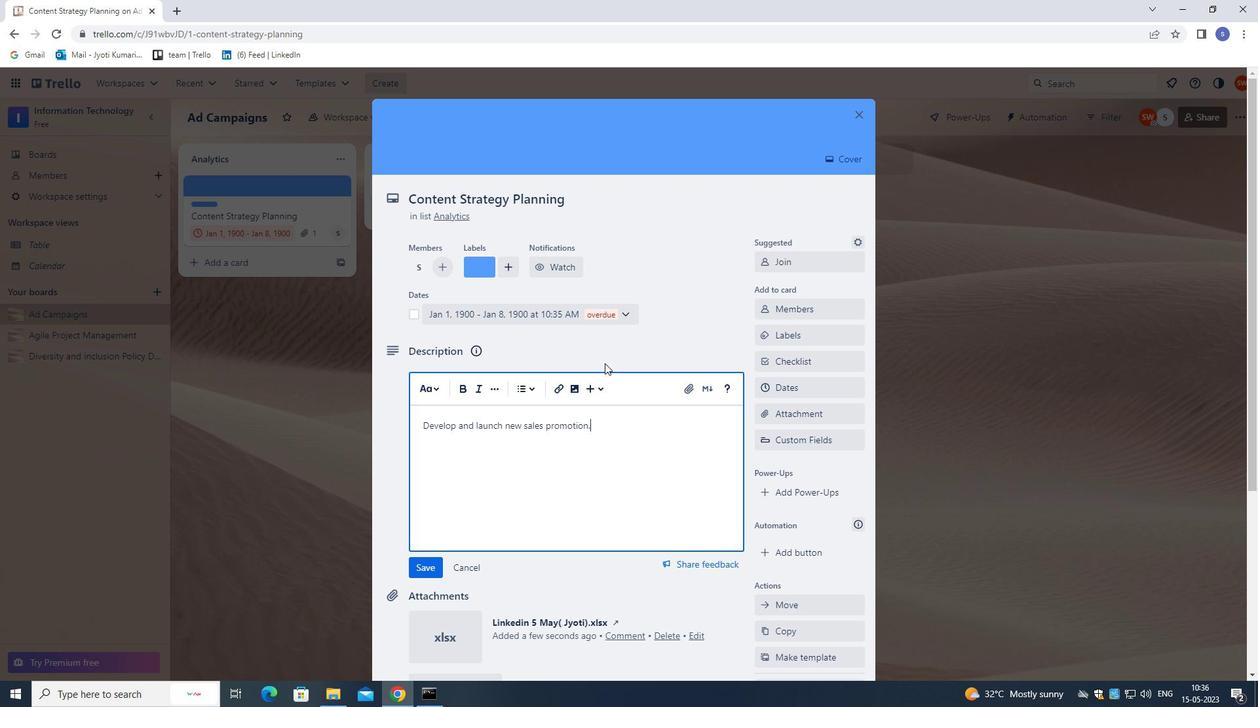 
Action: Mouse scrolled (628, 404) with delta (0, 0)
Screenshot: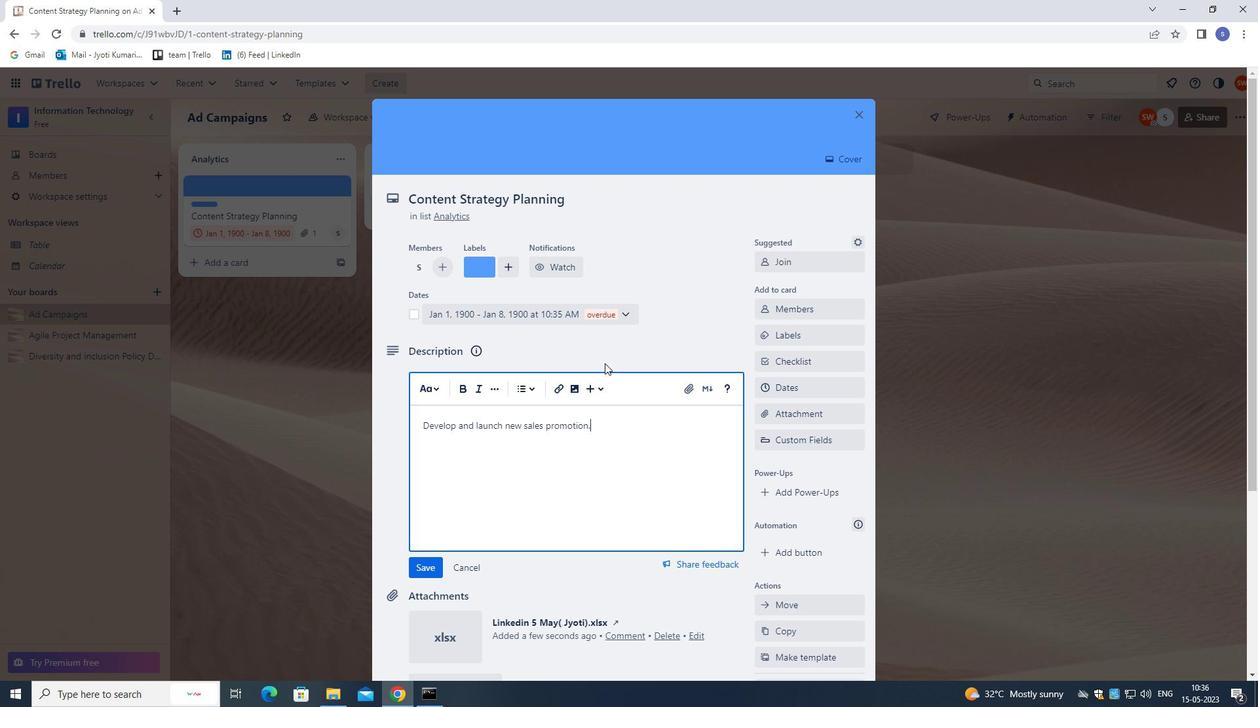 
Action: Mouse moved to (636, 416)
Screenshot: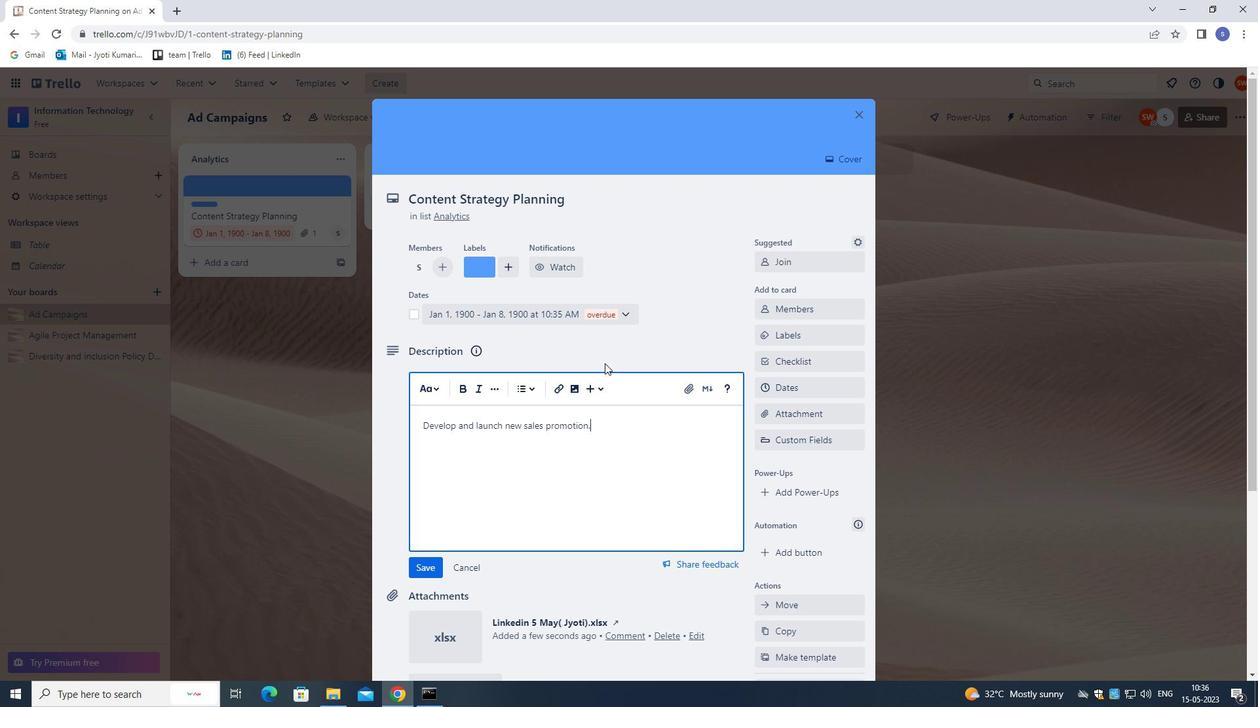 
Action: Mouse scrolled (636, 416) with delta (0, 0)
Screenshot: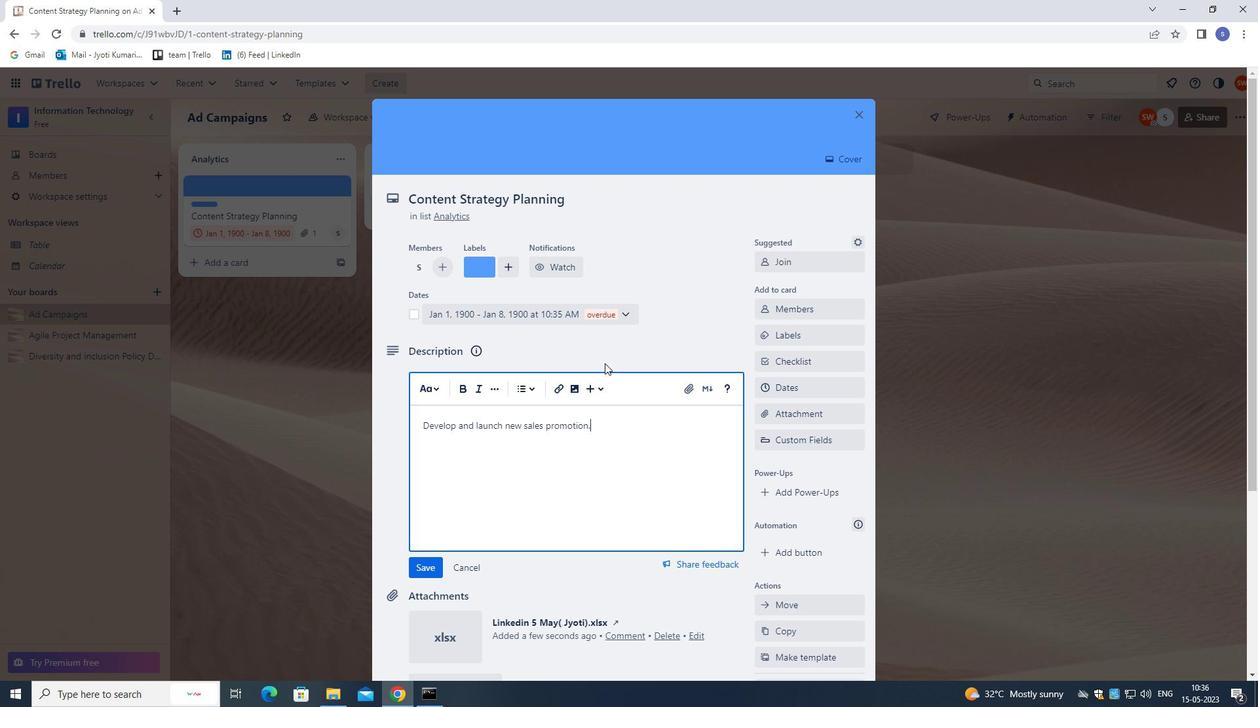 
Action: Mouse moved to (640, 422)
Screenshot: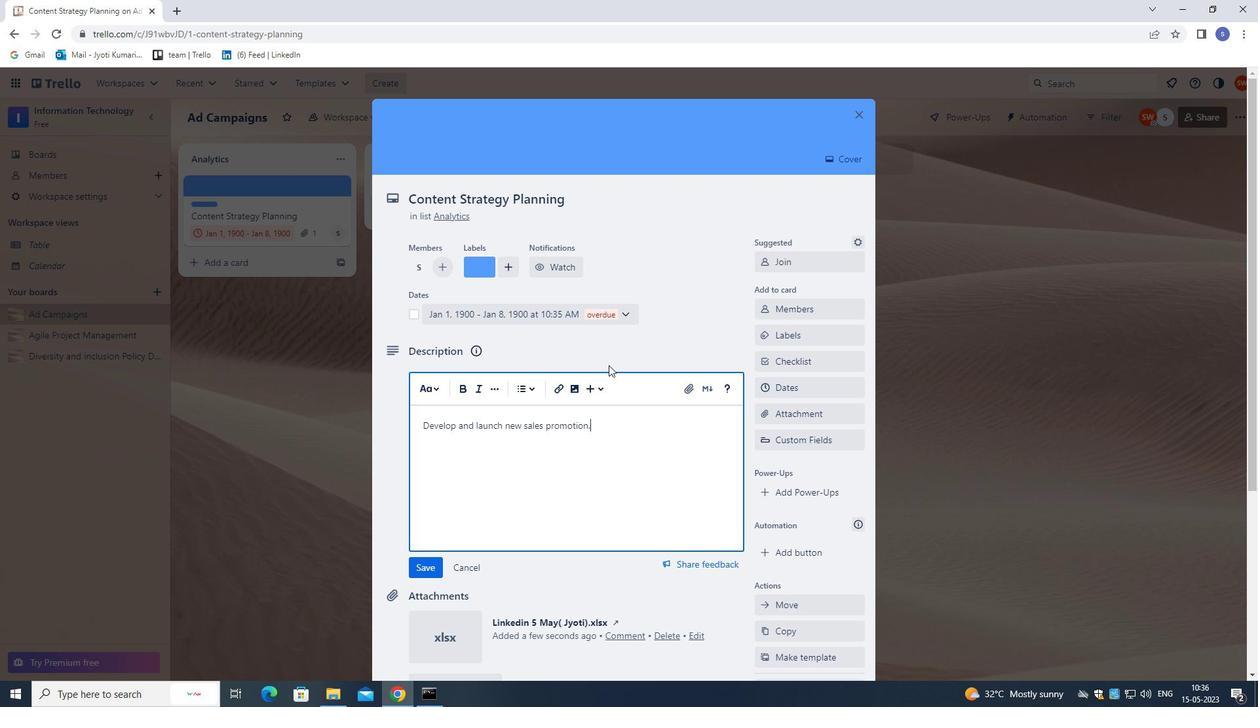 
Action: Mouse scrolled (640, 421) with delta (0, 0)
Screenshot: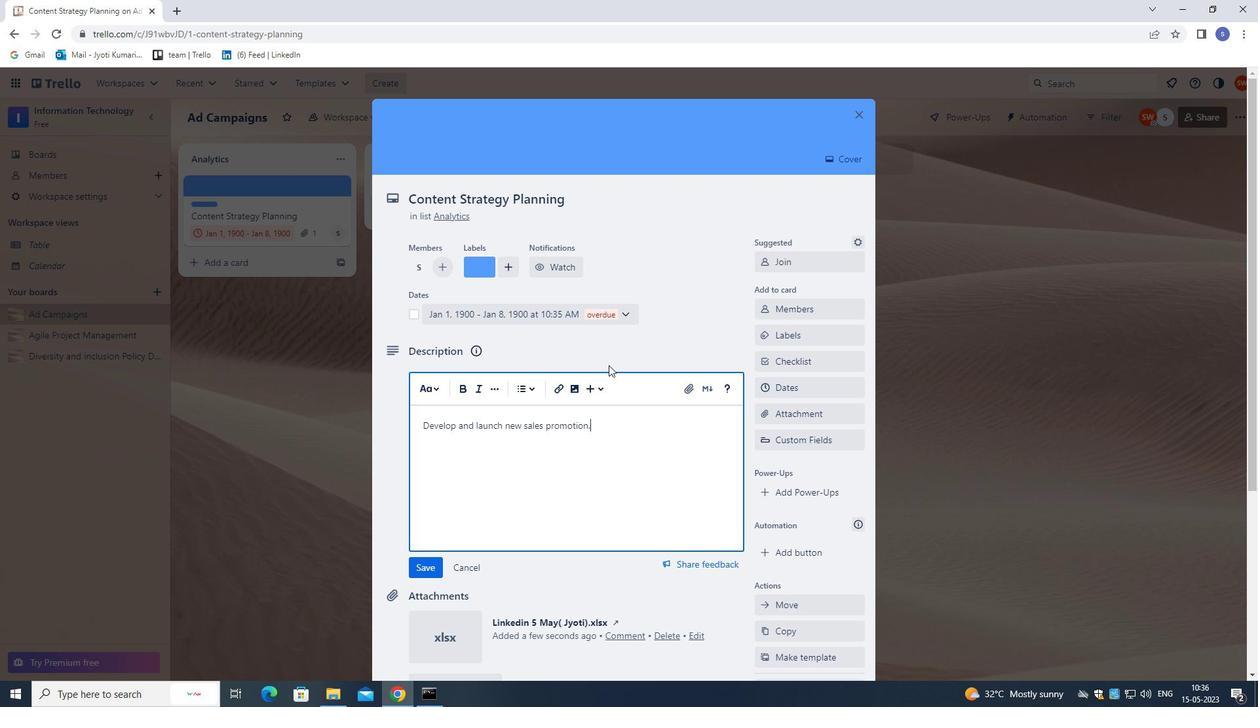 
Action: Mouse moved to (640, 422)
Screenshot: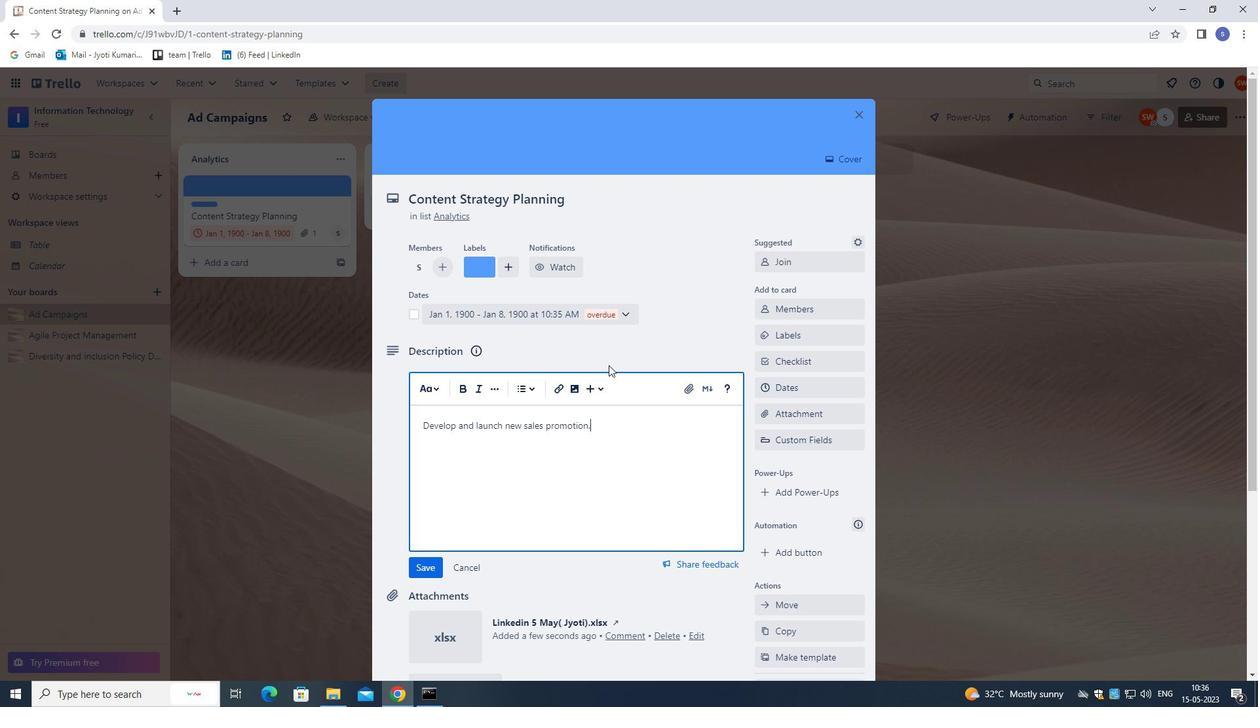 
Action: Mouse scrolled (640, 422) with delta (0, 0)
Screenshot: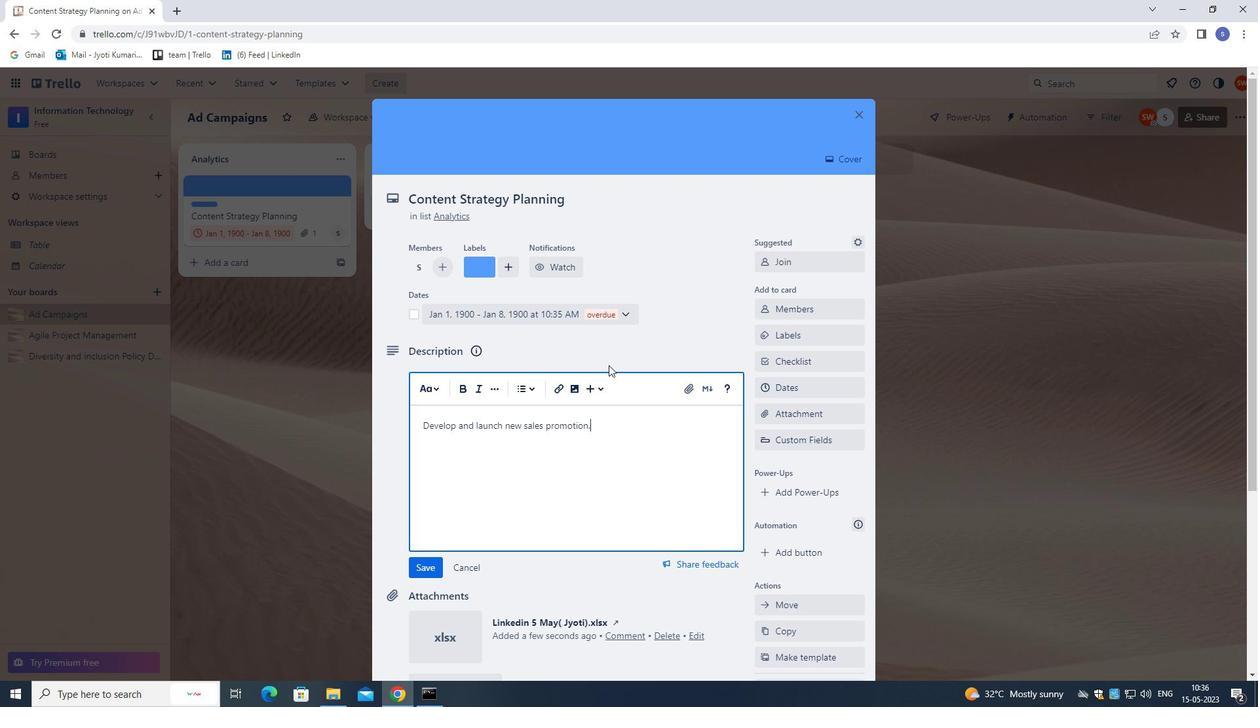 
Action: Mouse scrolled (640, 422) with delta (0, 0)
Screenshot: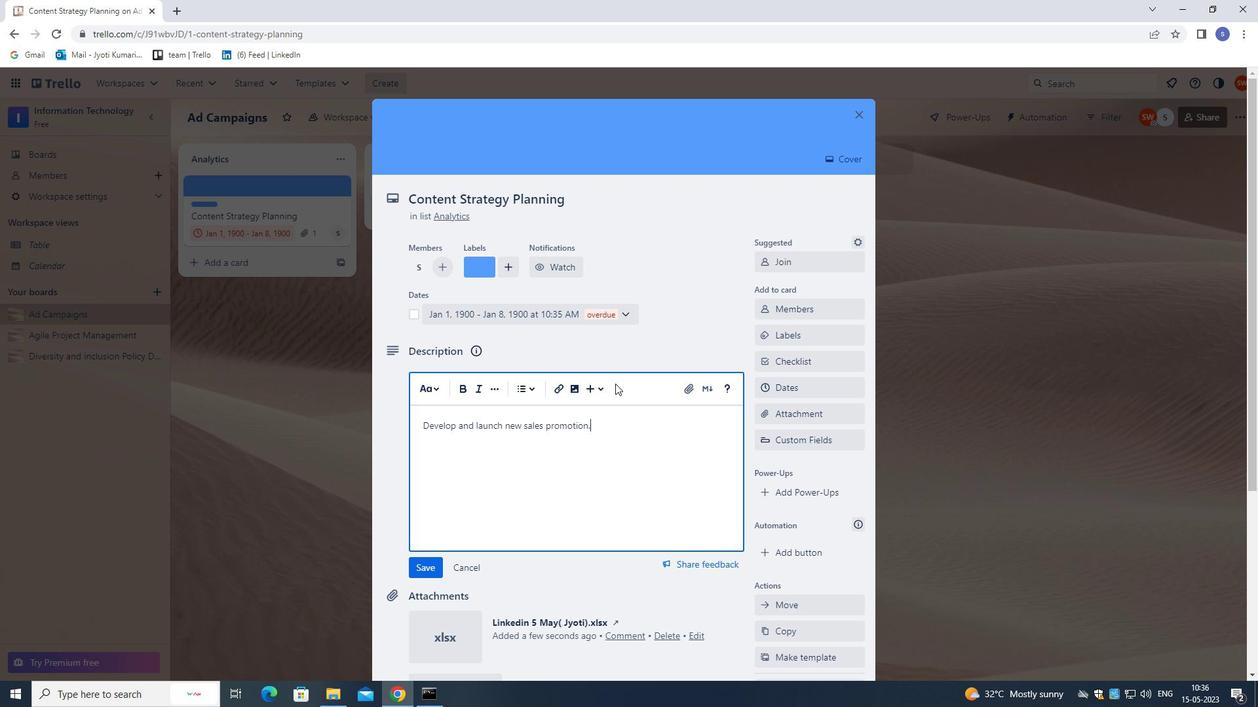 
Action: Mouse moved to (642, 469)
Screenshot: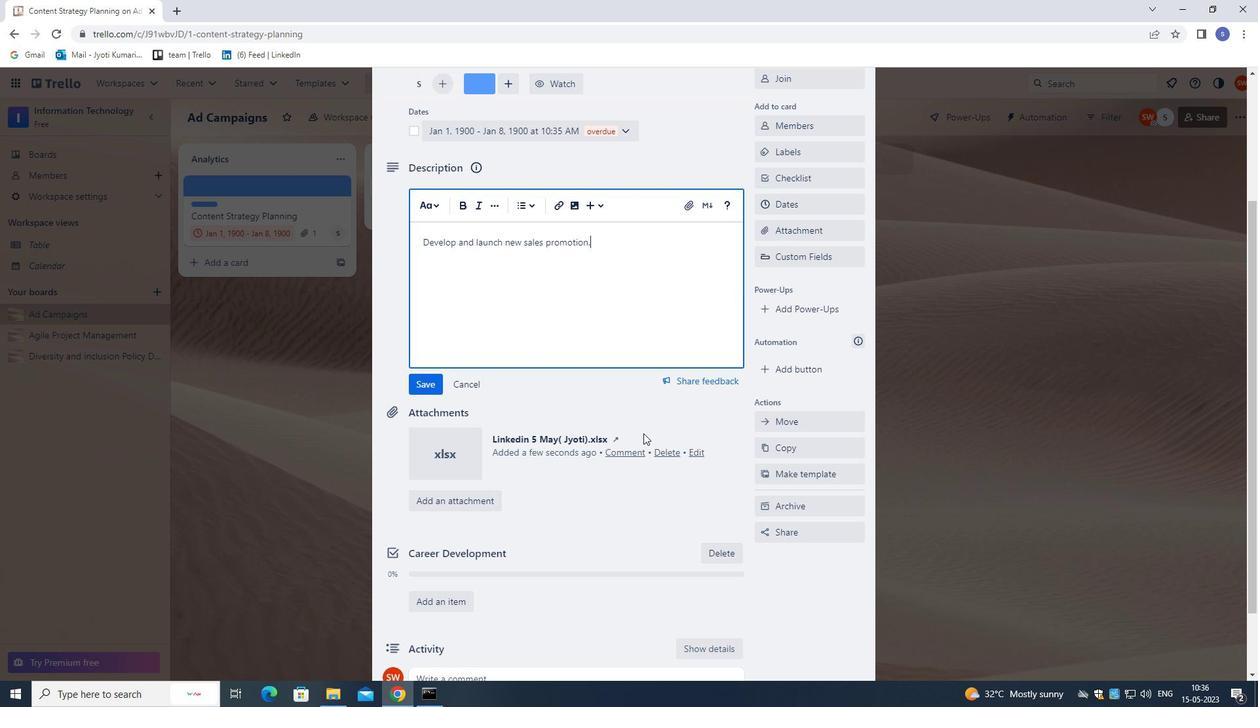 
Action: Mouse scrolled (642, 468) with delta (0, 0)
Screenshot: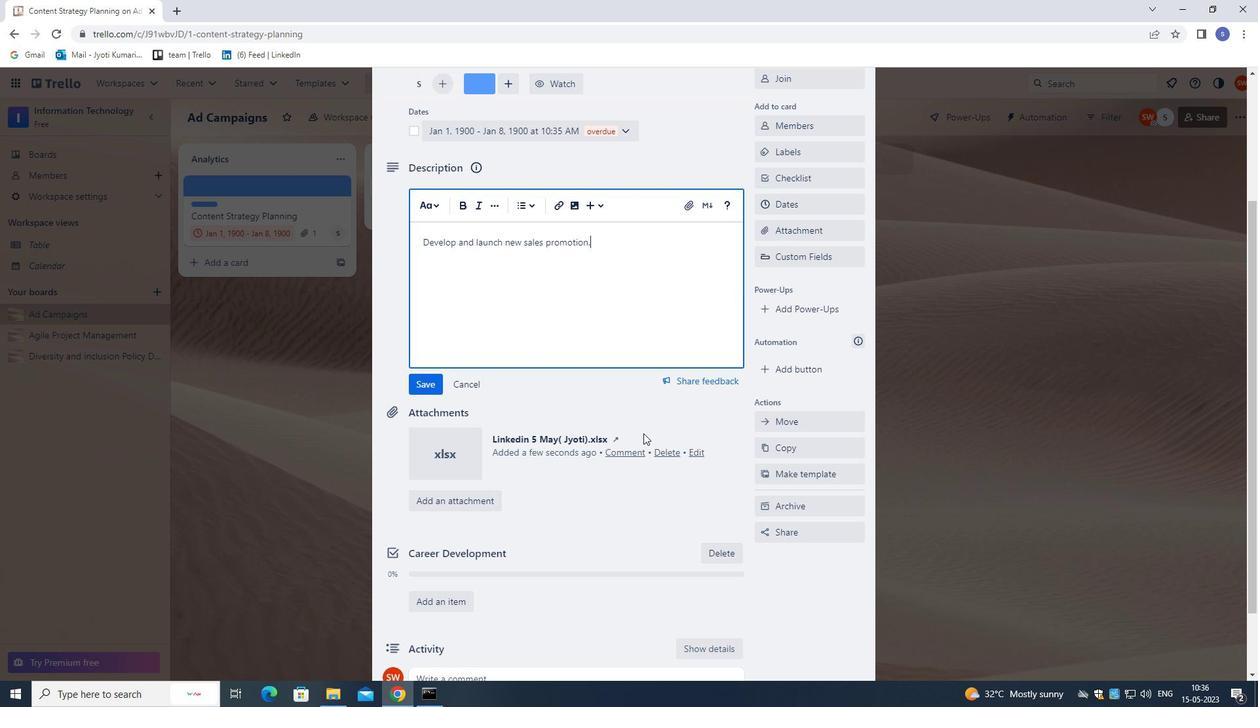 
Action: Mouse moved to (596, 598)
Screenshot: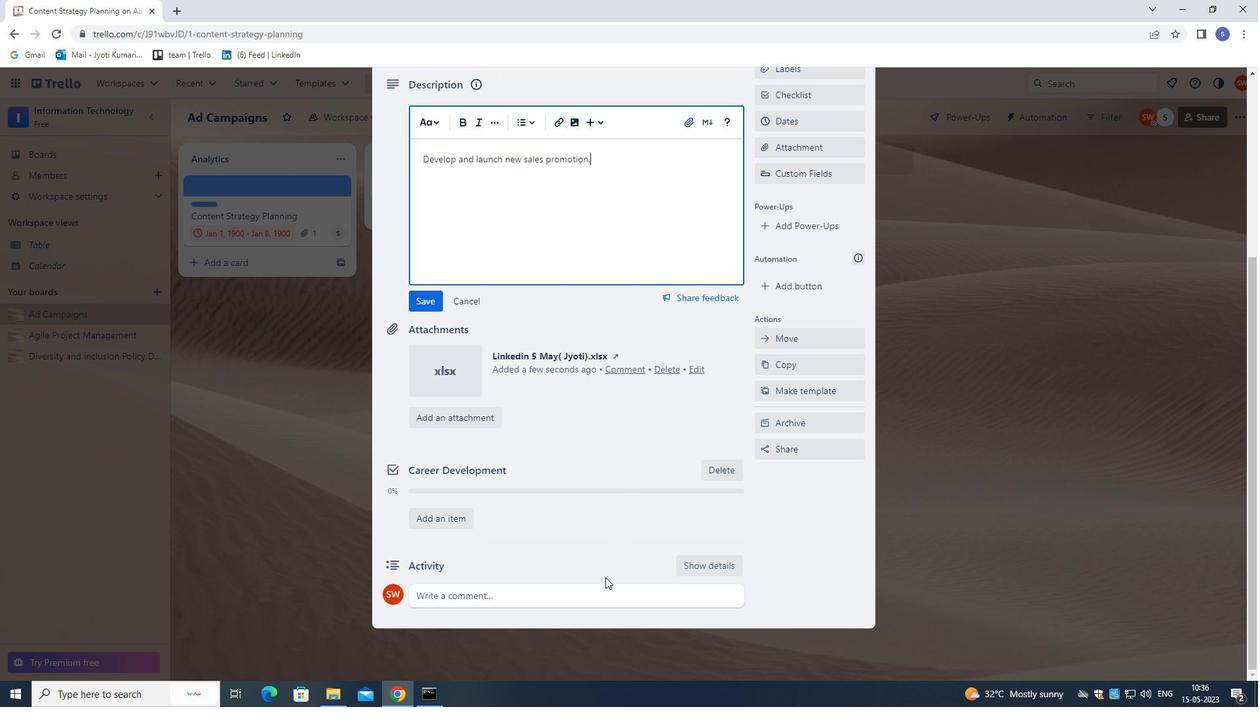 
Action: Mouse pressed left at (596, 598)
Screenshot: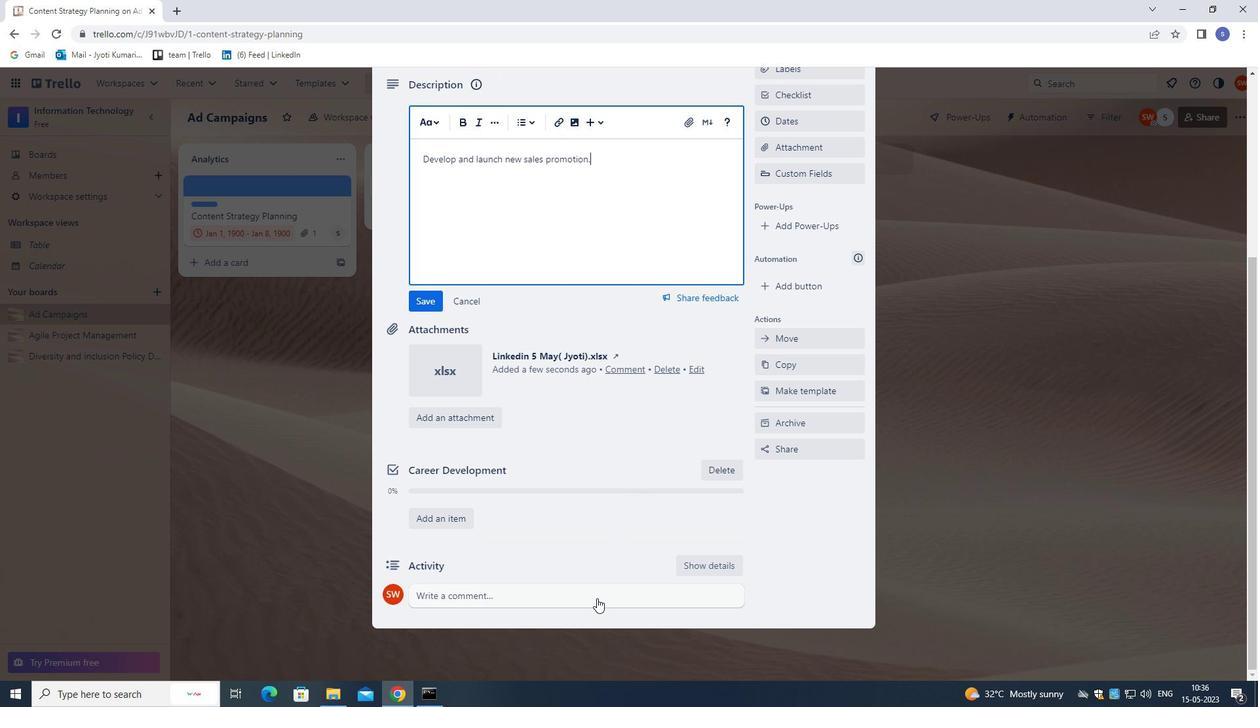 
Action: Mouse moved to (600, 462)
Screenshot: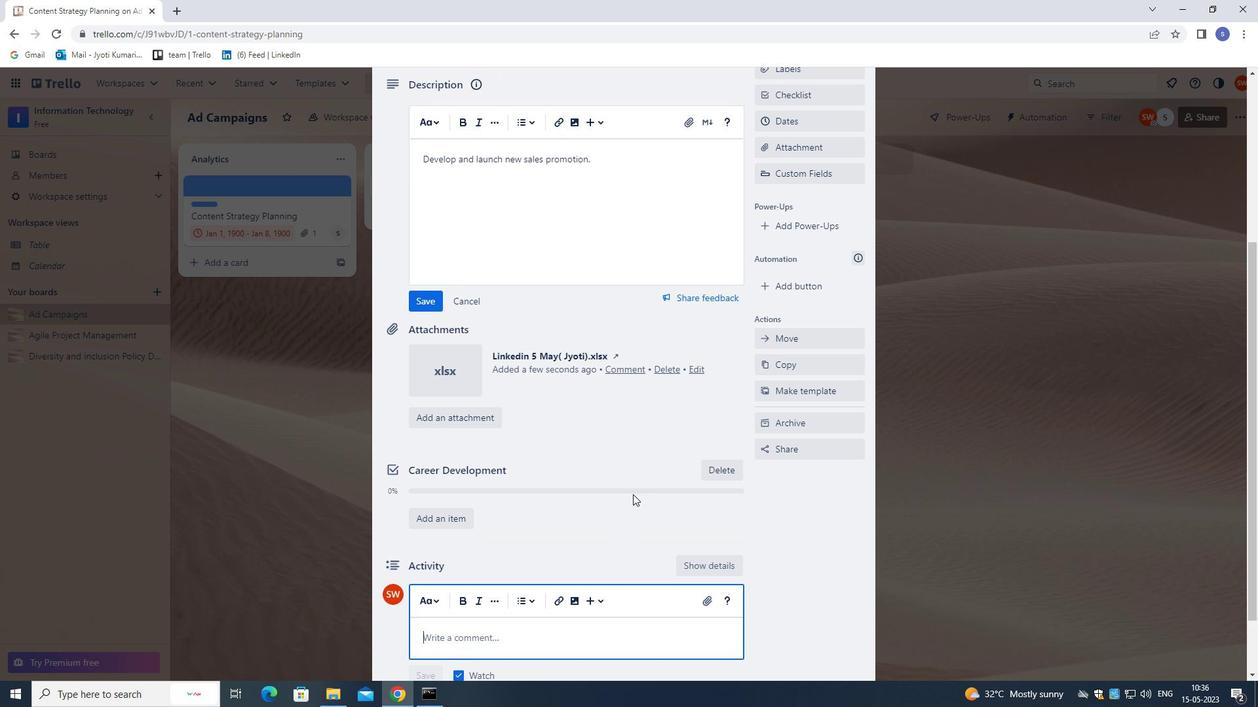 
Action: Key pressed <Key.shift>LET<Key.space>US<Key.space>APPROACH<Key.space>THIS<Key.space>TASK<Key.space>WITH<Key.space>AS<Key.space><Key.backspace><Key.backspace><Key.space>SENSE<Key.space>OF<Key.space>COLLABORATIO<Key.space><Key.backspace>N<Key.space>AND<Key.space>TEAMWORK,LEVERAGING<Key.space>THE<Key.space>STRENGHTS<Key.space><Key.backspace><Key.backspace><Key.backspace><Key.backspace><Key.backspace><Key.backspace><Key.backspace><Key.backspace><Key.backspace>TRENGHT<Key.backspace><Key.backspace>TH<Key.space>OF<Key.space>EACH<Key.space>TEAM<Key.space>MEME<Key.backspace>BER.
Screenshot: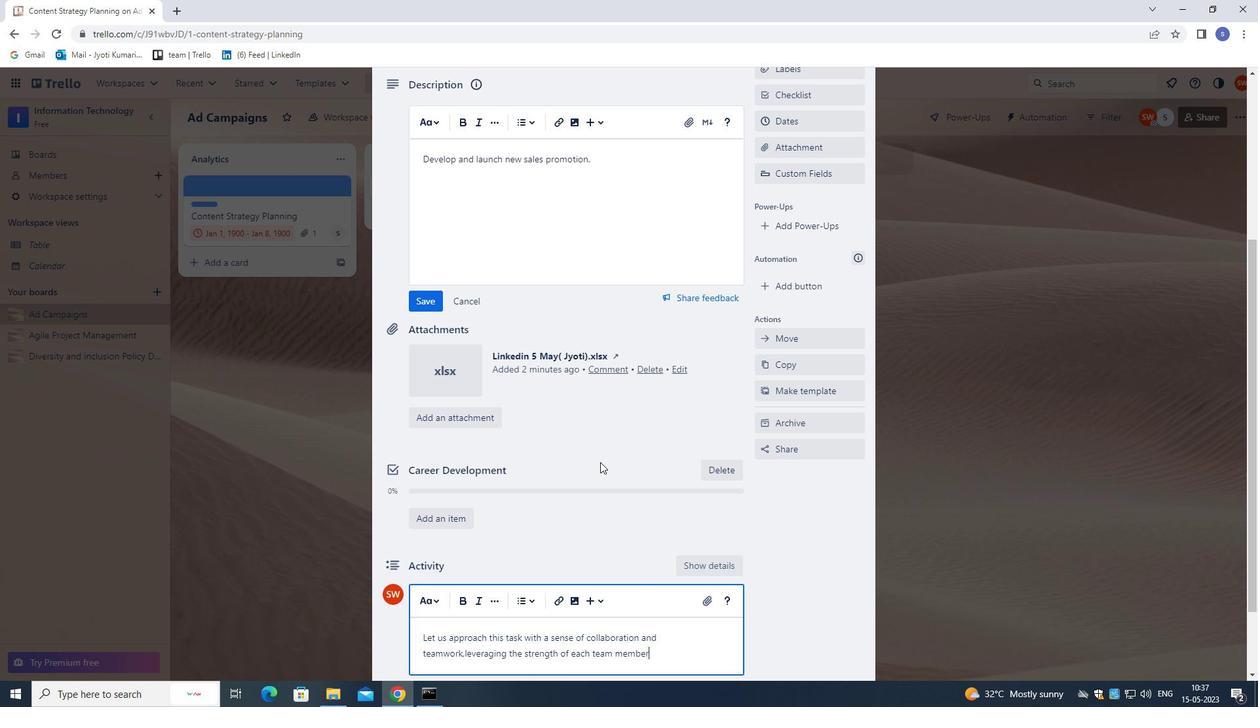 
Action: Mouse moved to (431, 309)
Screenshot: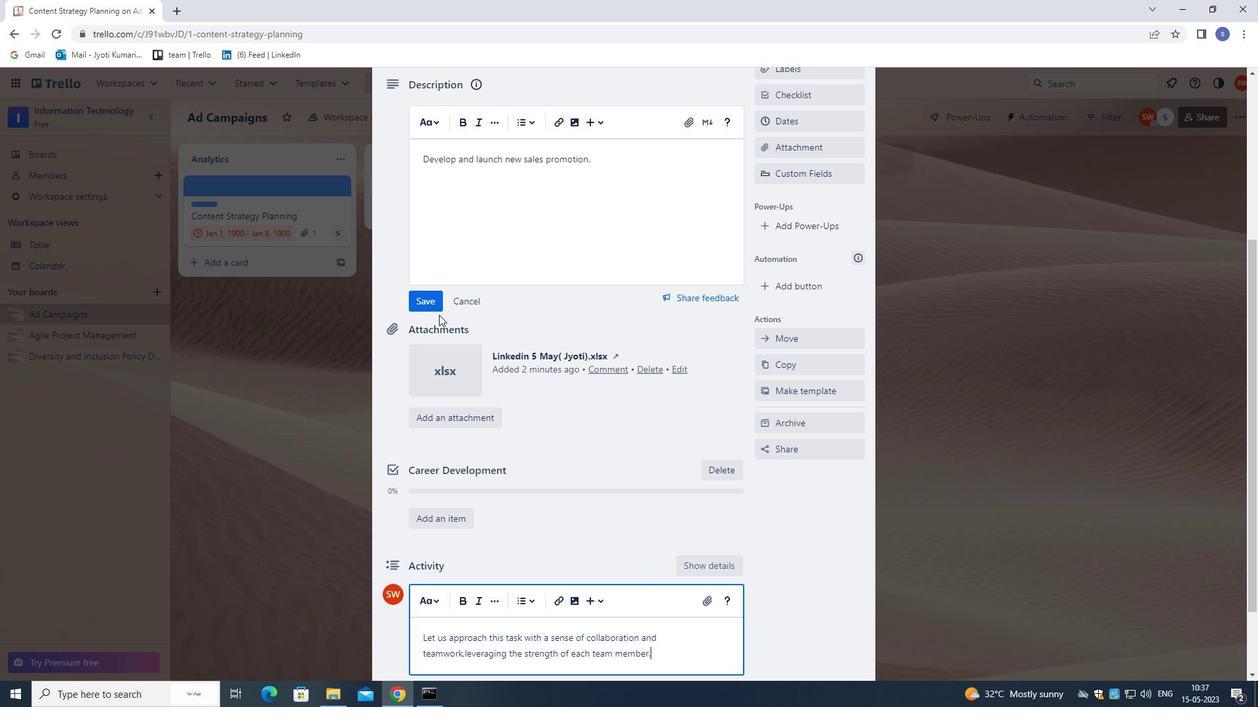 
Action: Mouse pressed left at (431, 309)
Screenshot: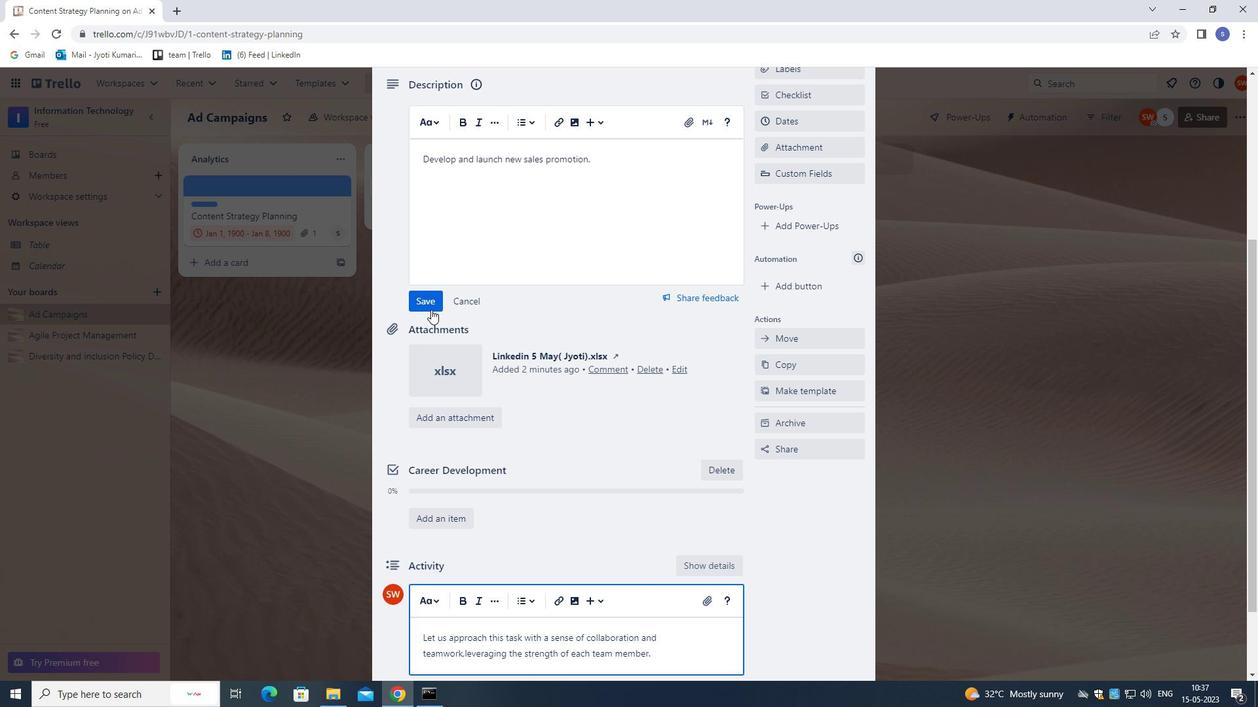 
Action: Mouse moved to (451, 351)
Screenshot: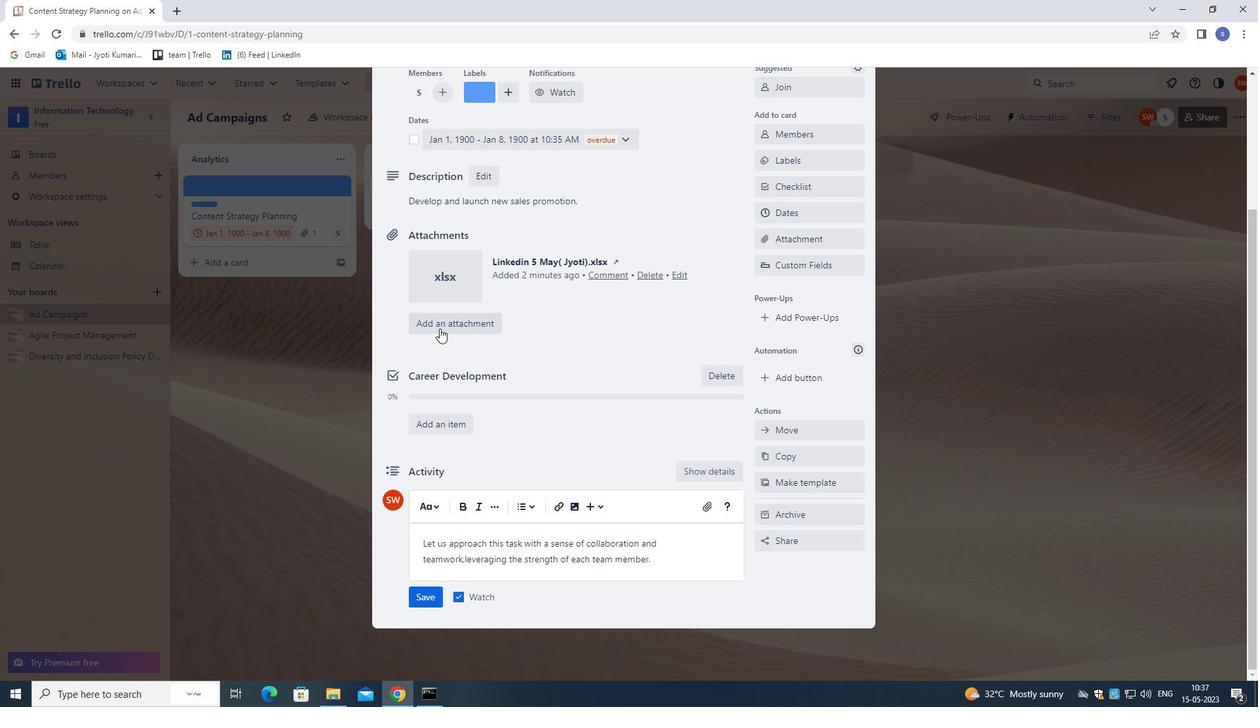 
Action: Mouse scrolled (451, 350) with delta (0, 0)
Screenshot: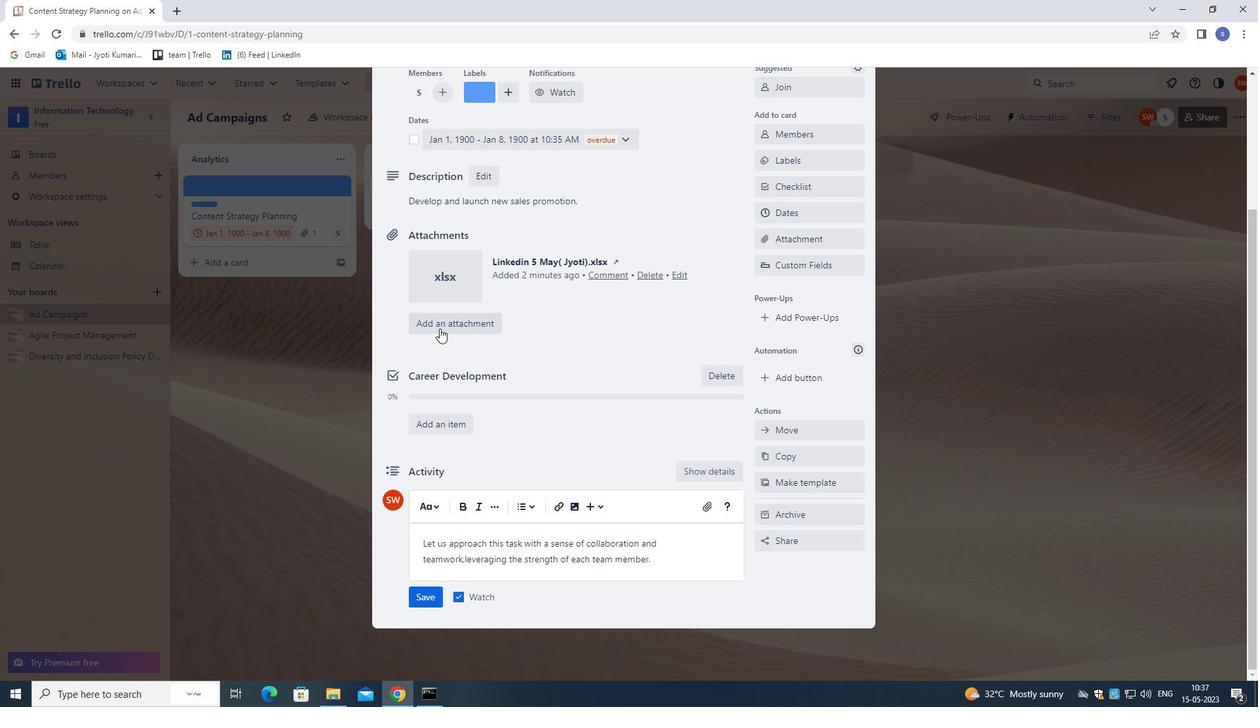 
Action: Mouse moved to (453, 359)
Screenshot: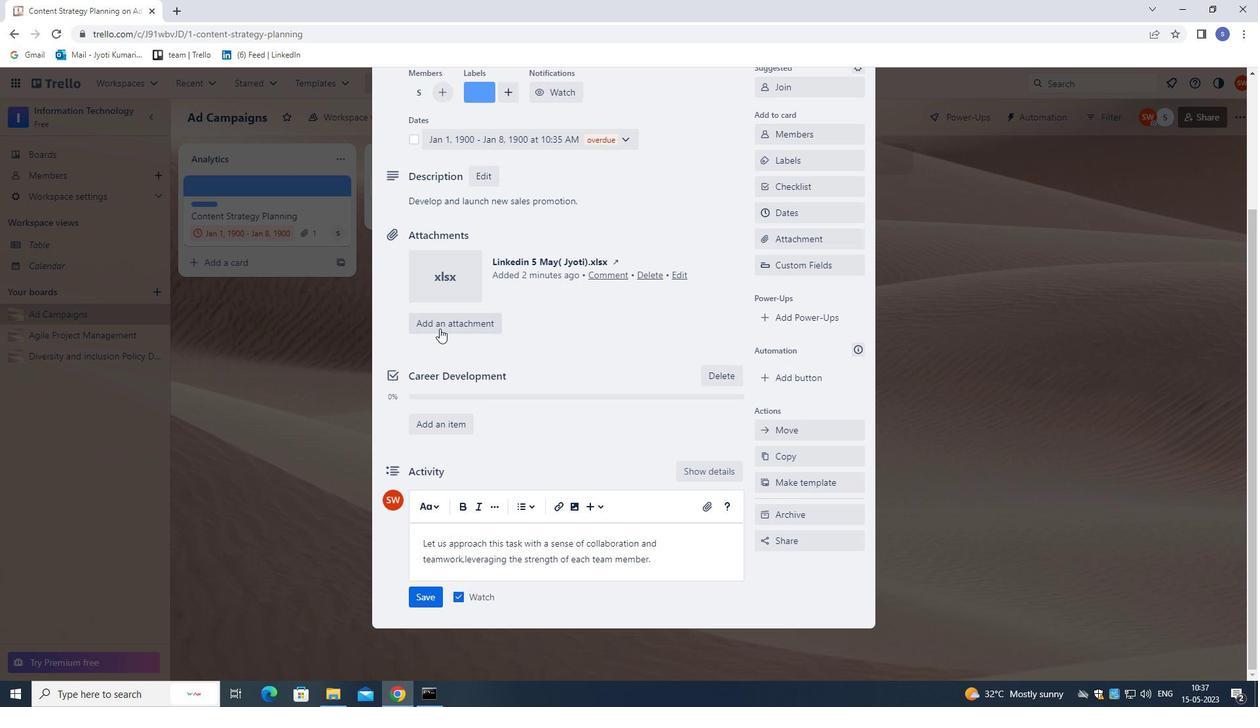 
Action: Mouse scrolled (453, 358) with delta (0, 0)
Screenshot: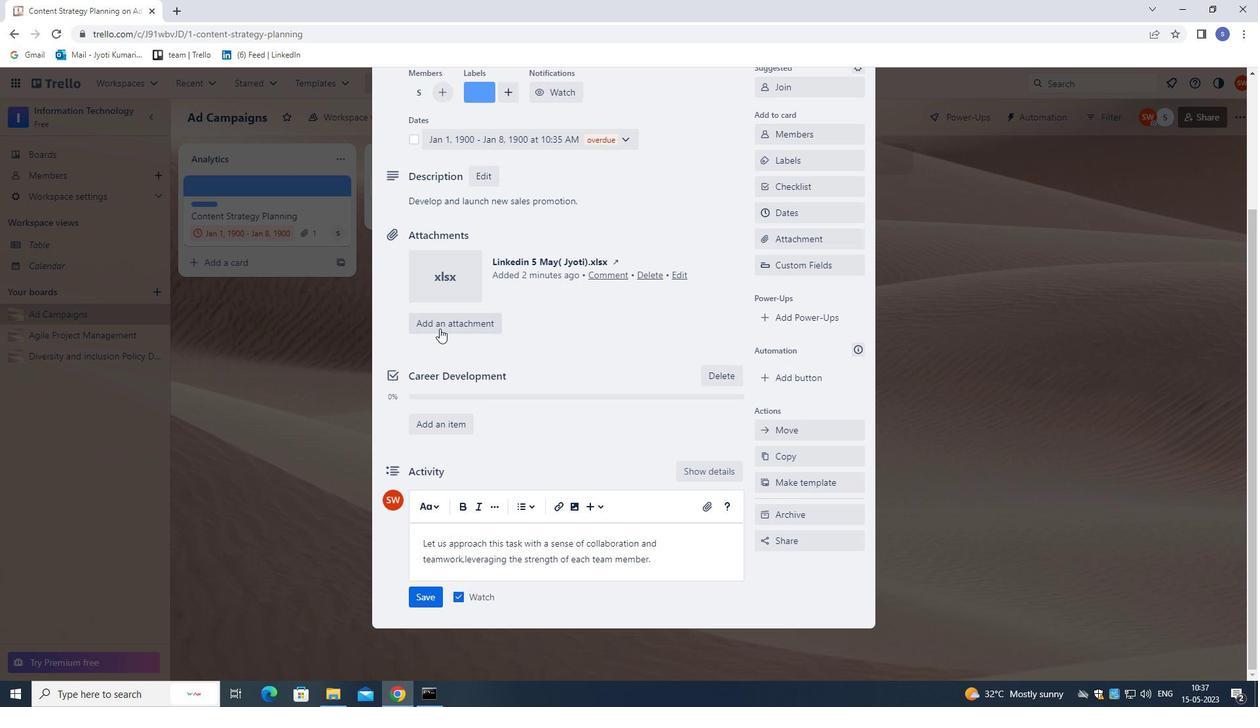 
Action: Mouse moved to (456, 367)
Screenshot: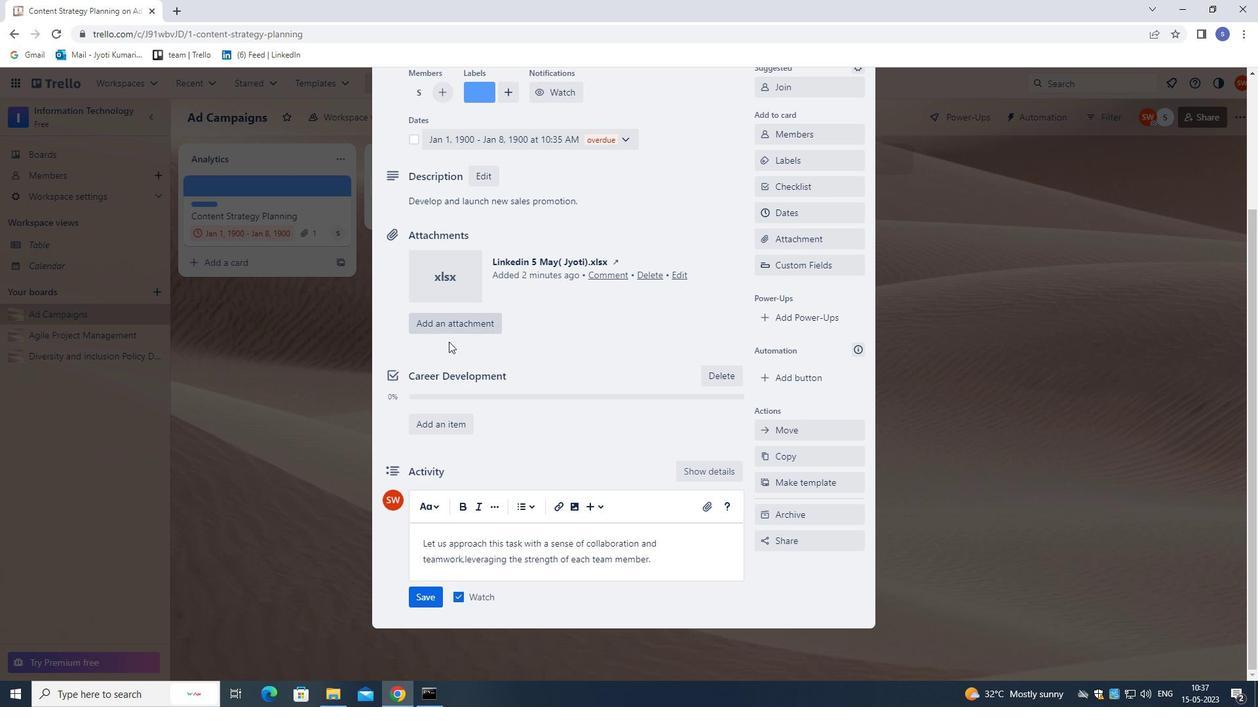
Action: Mouse scrolled (456, 366) with delta (0, 0)
Screenshot: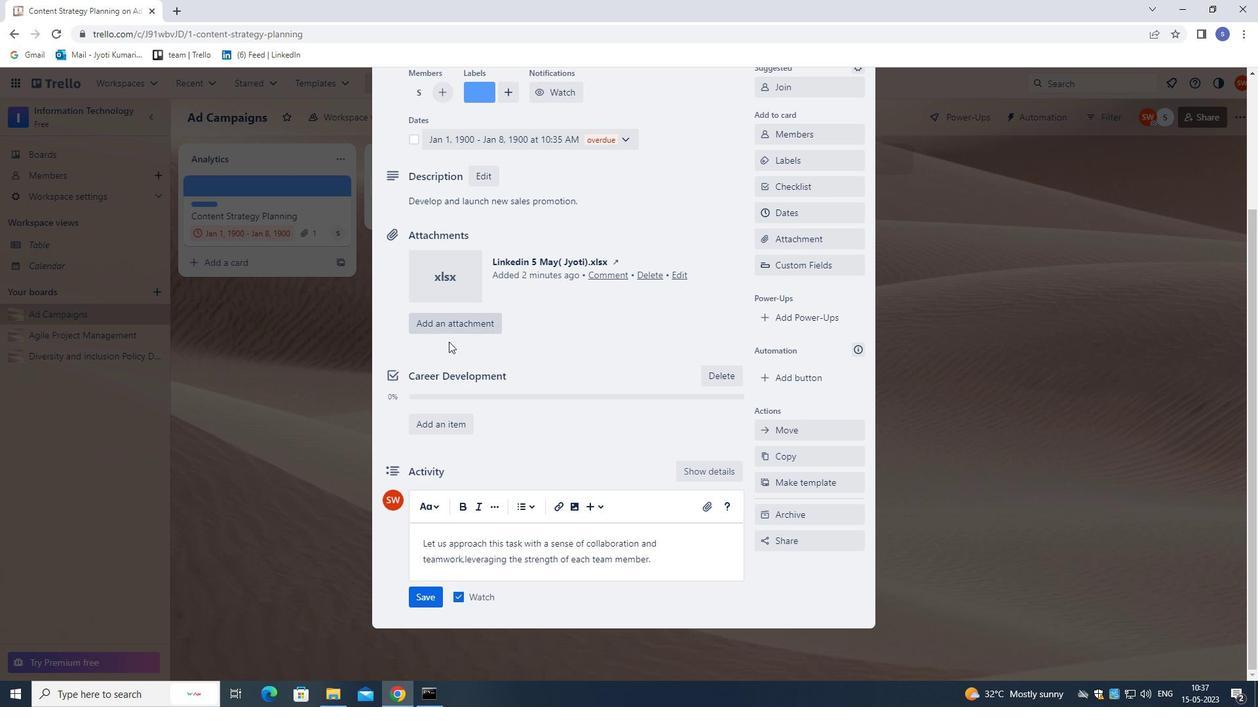 
Action: Mouse moved to (460, 376)
Screenshot: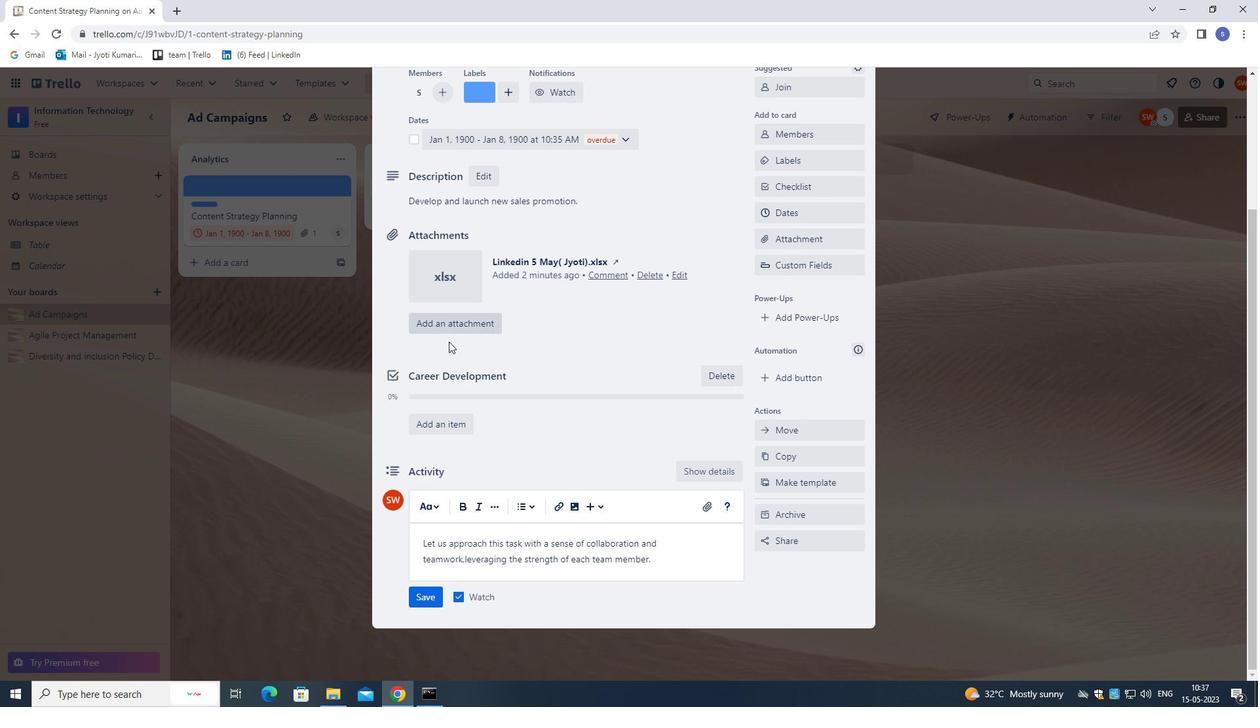 
Action: Mouse scrolled (460, 375) with delta (0, 0)
Screenshot: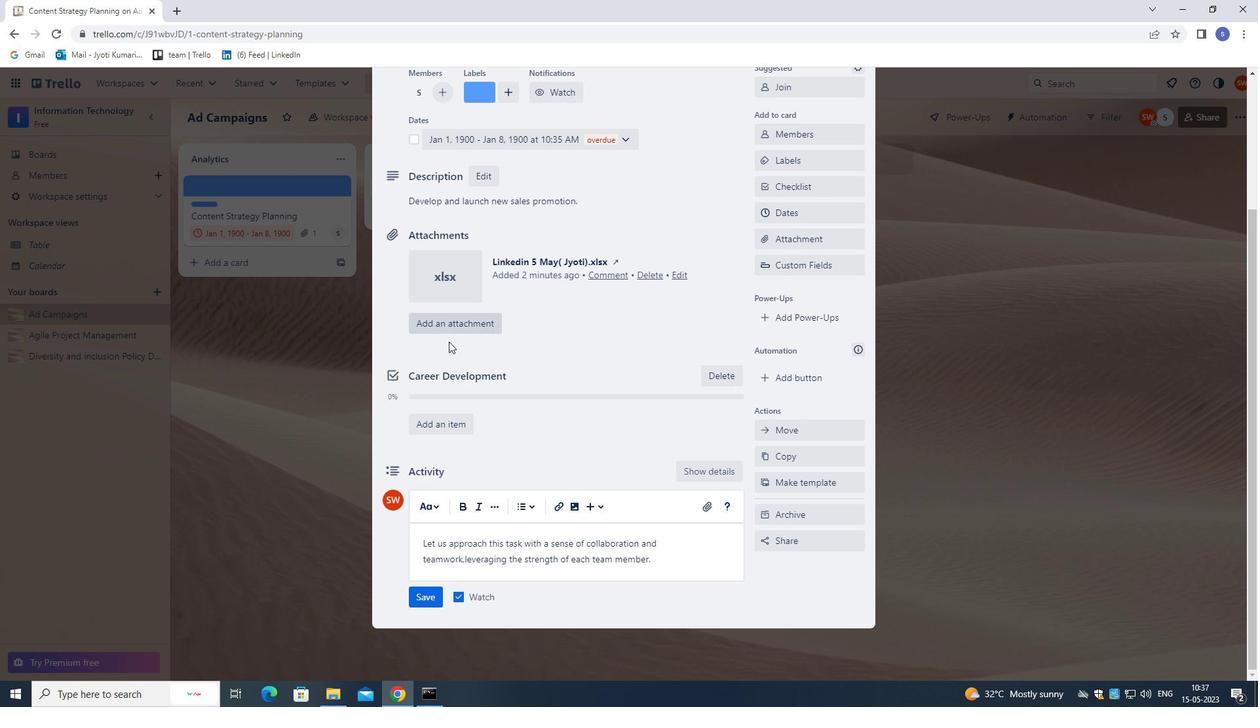 
Action: Mouse moved to (463, 384)
Screenshot: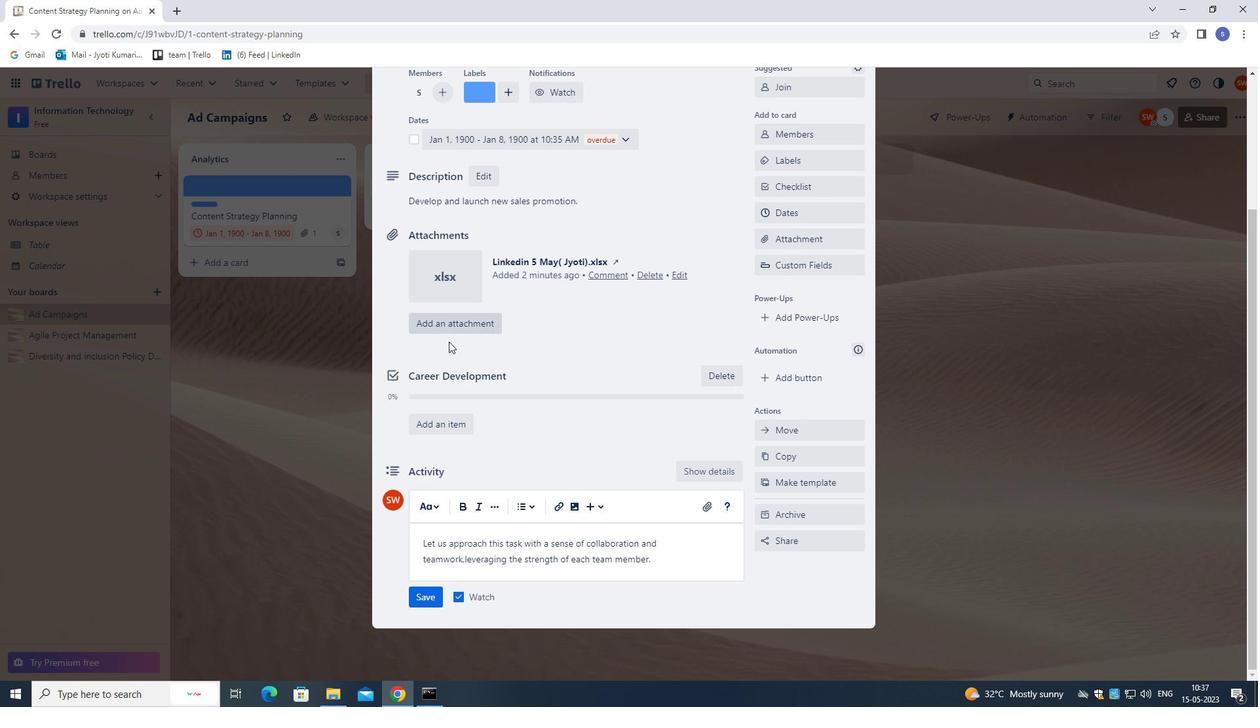 
Action: Mouse scrolled (463, 383) with delta (0, 0)
Screenshot: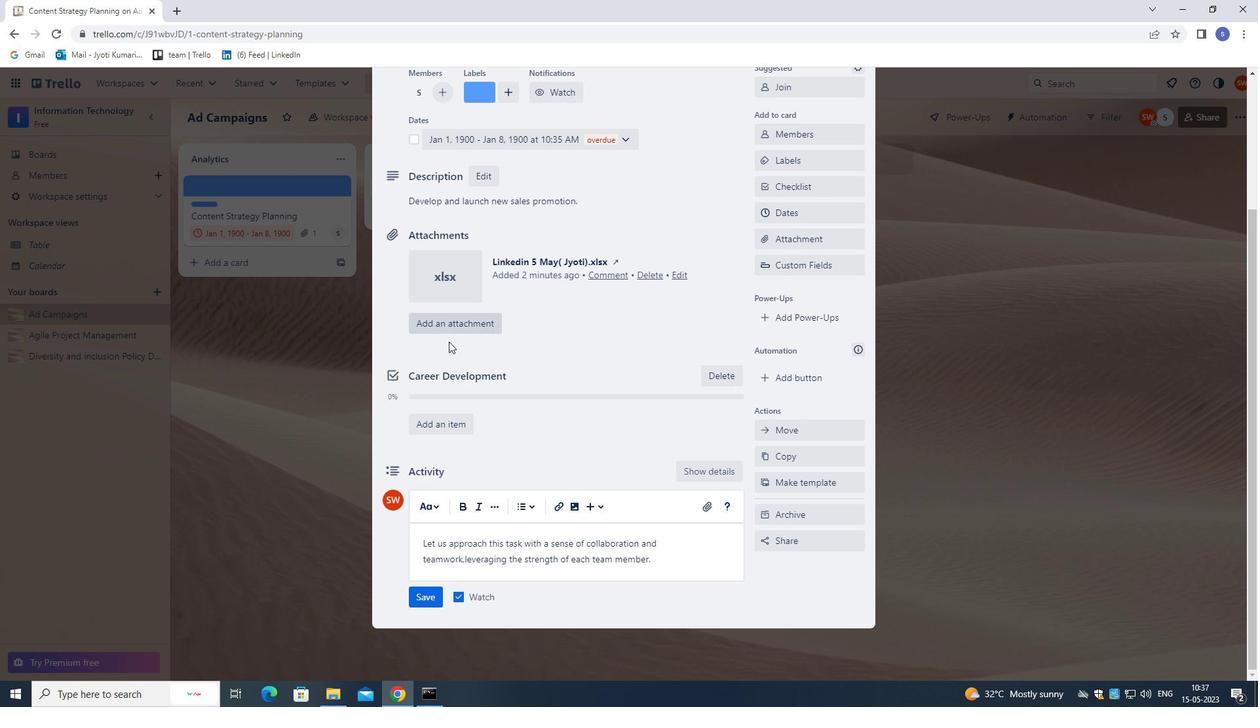 
Action: Mouse moved to (423, 598)
Screenshot: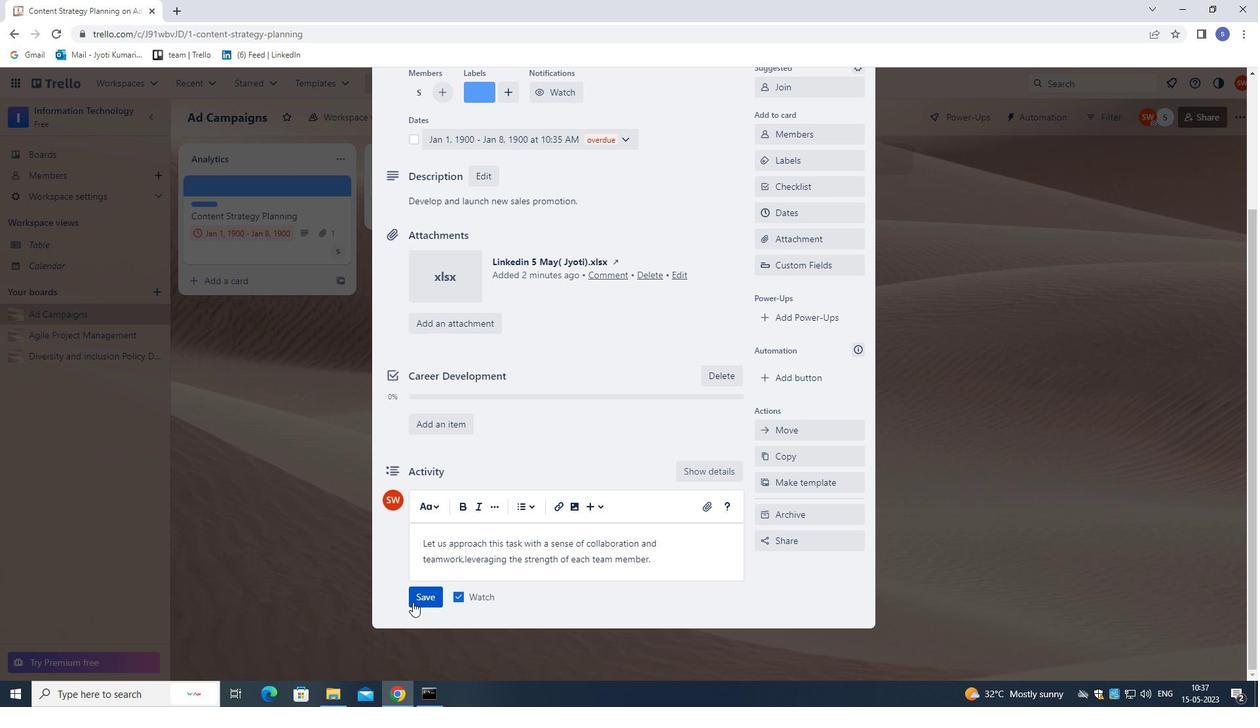
Action: Mouse pressed left at (423, 598)
Screenshot: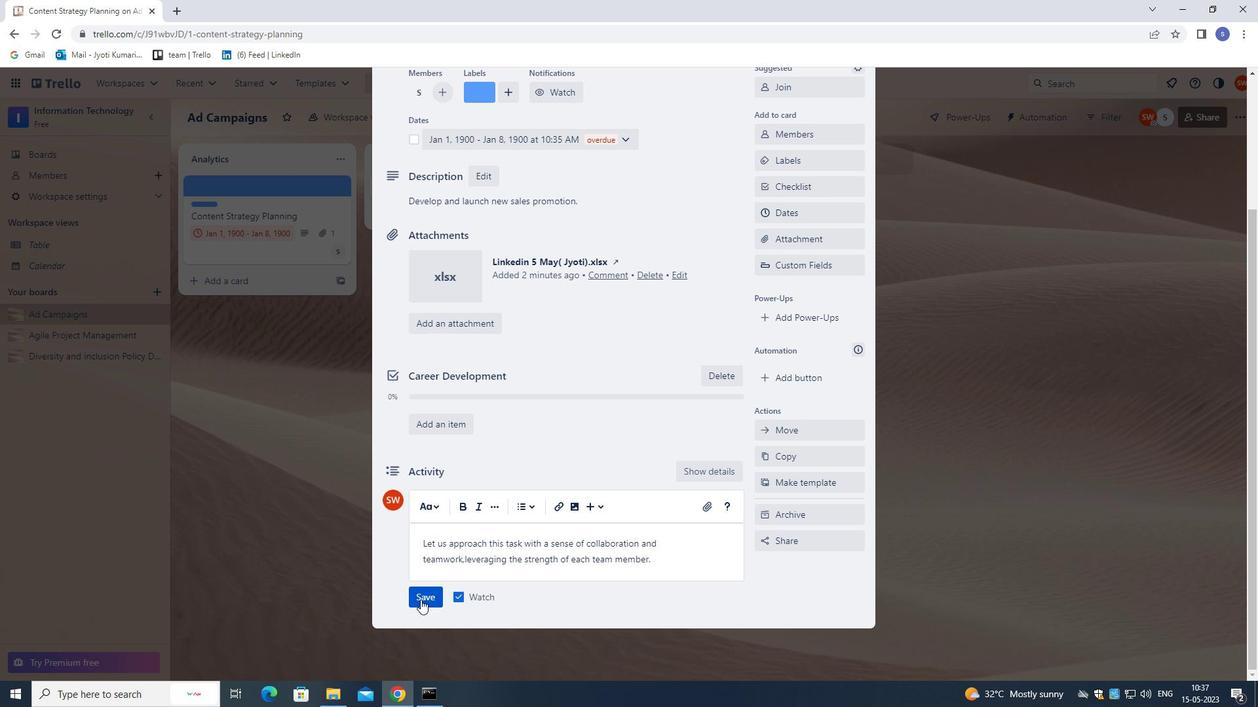 
Action: Mouse moved to (484, 544)
Screenshot: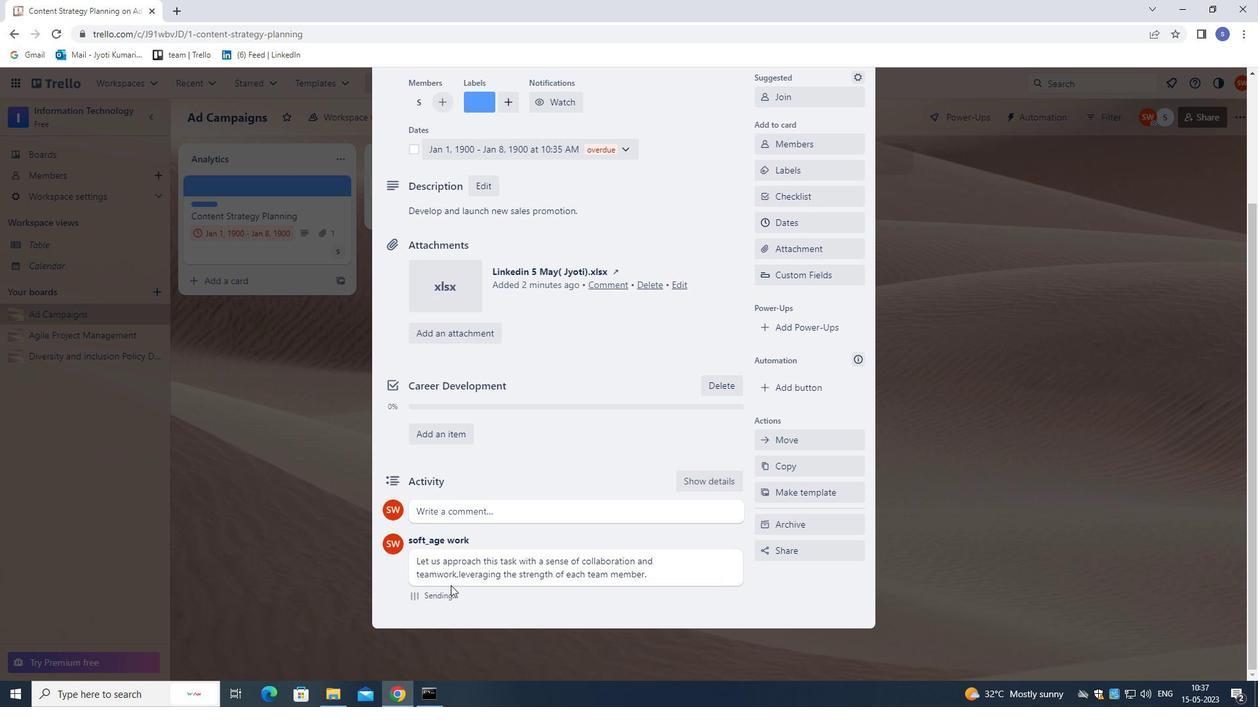 
Action: Mouse scrolled (484, 545) with delta (0, 0)
Screenshot: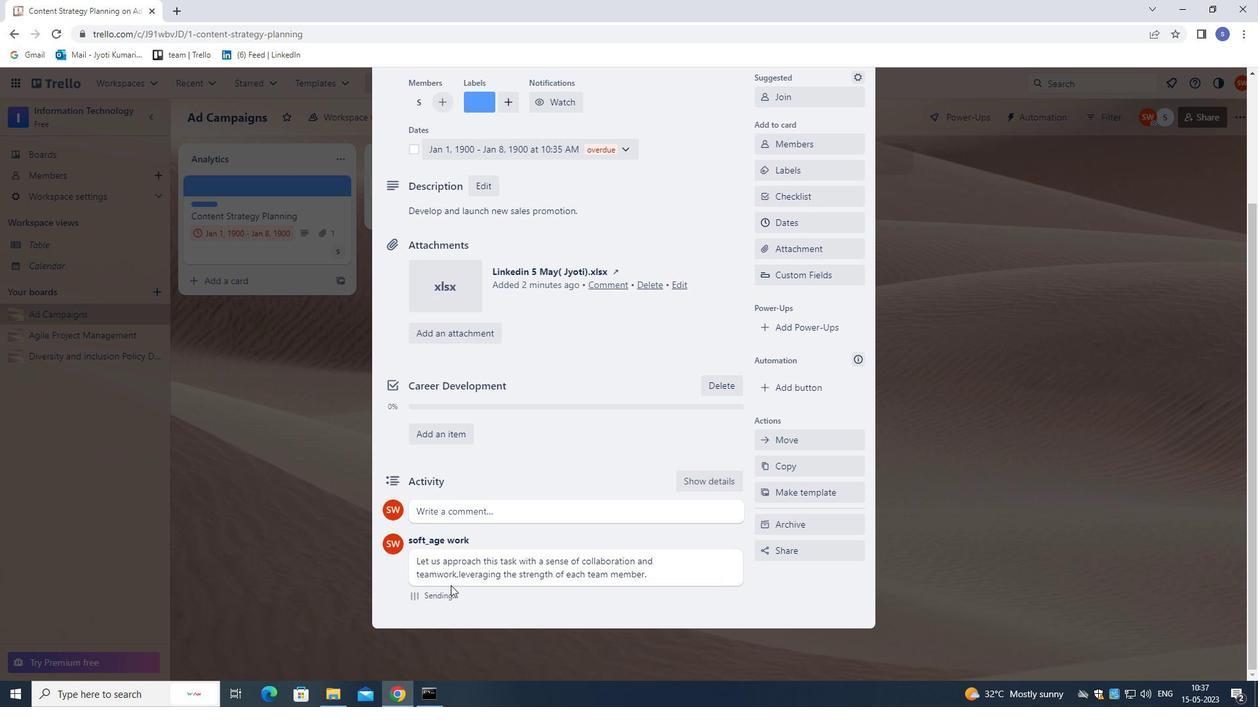 
Action: Mouse moved to (488, 537)
Screenshot: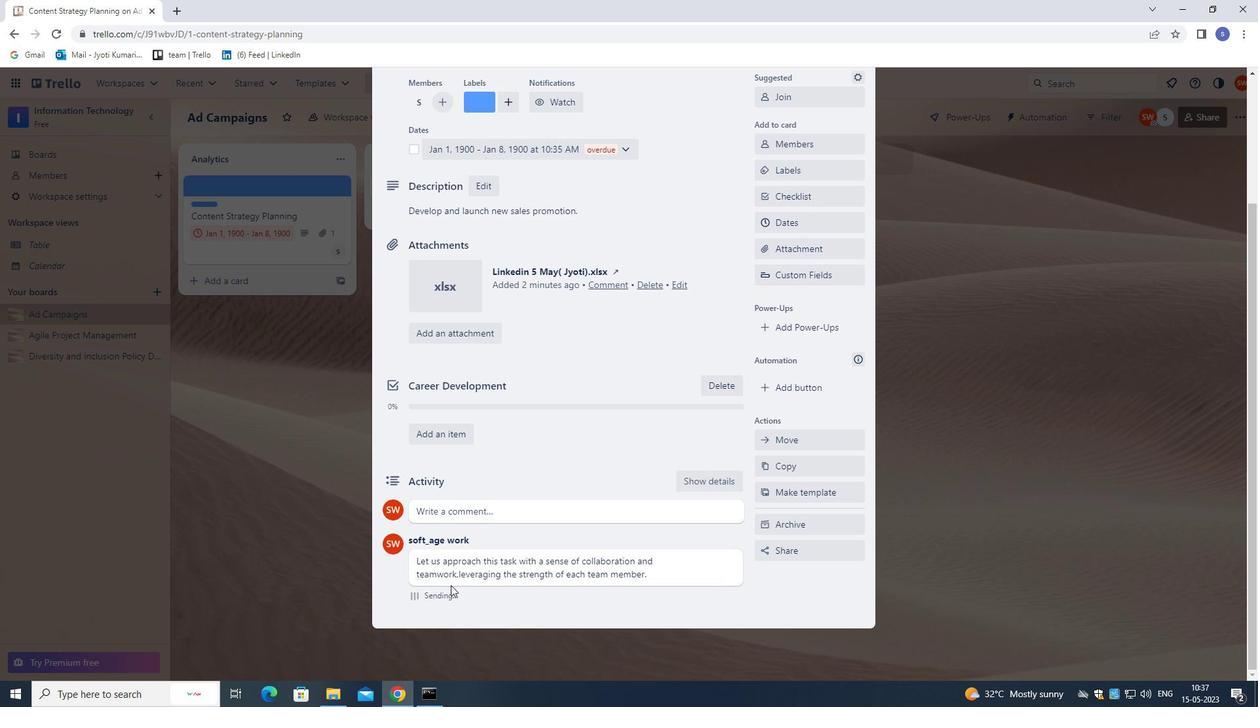 
Action: Mouse scrolled (488, 538) with delta (0, 0)
Screenshot: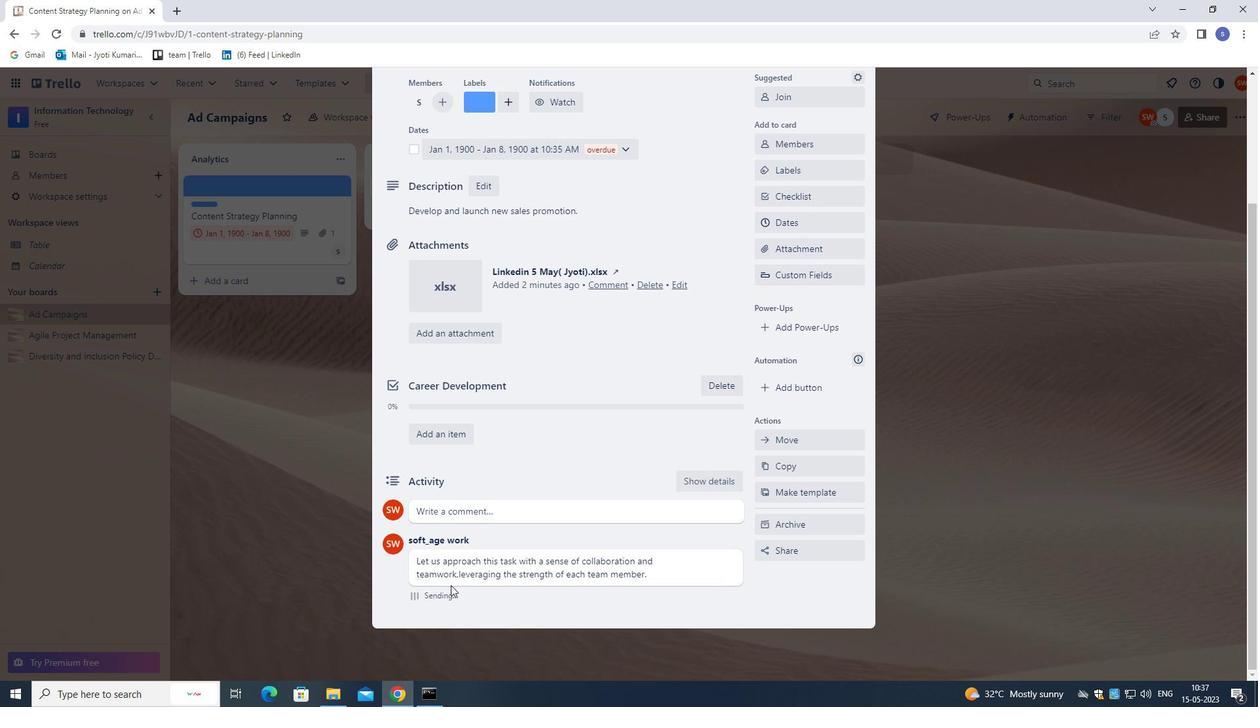 
Action: Mouse moved to (493, 531)
Screenshot: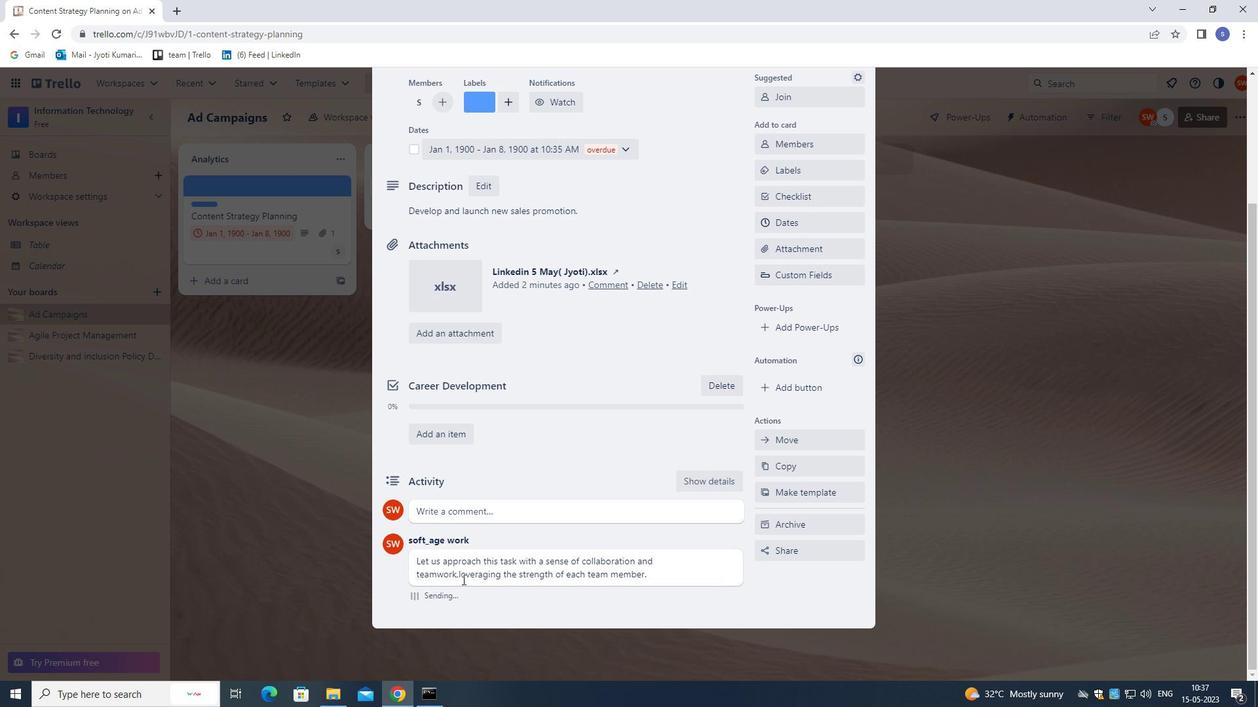 
Action: Mouse scrolled (493, 532) with delta (0, 0)
Screenshot: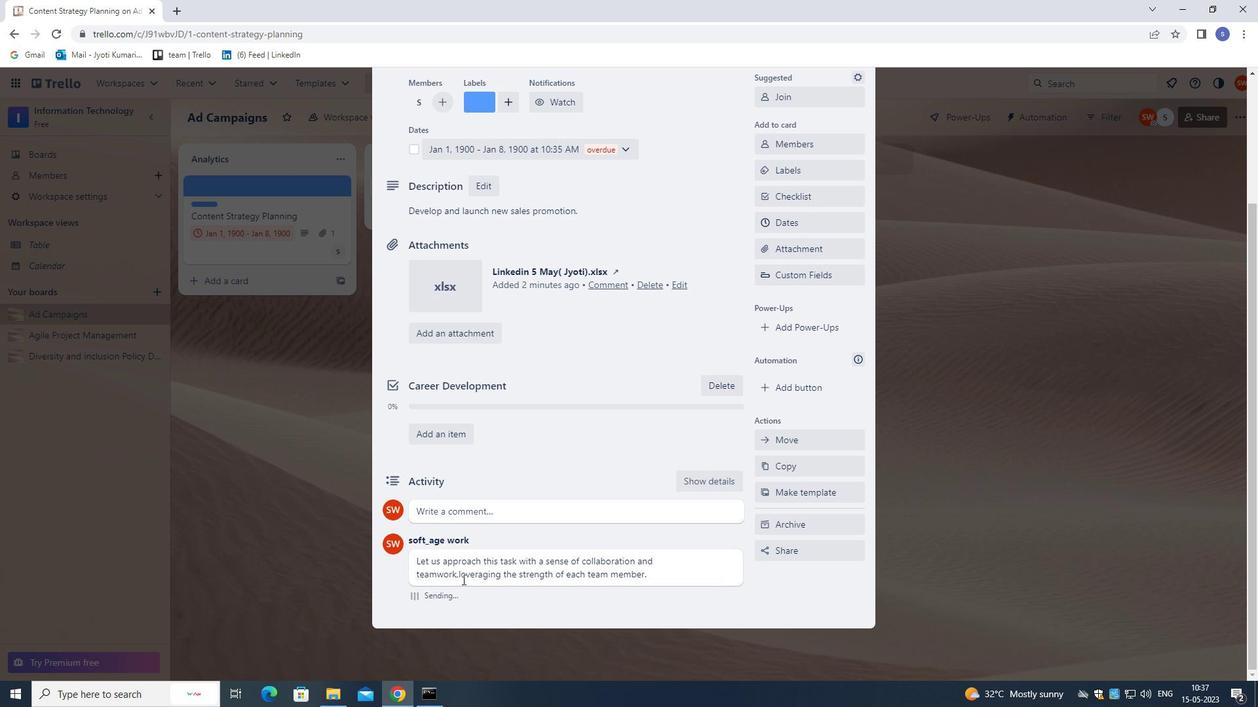 
Action: Mouse moved to (497, 526)
Screenshot: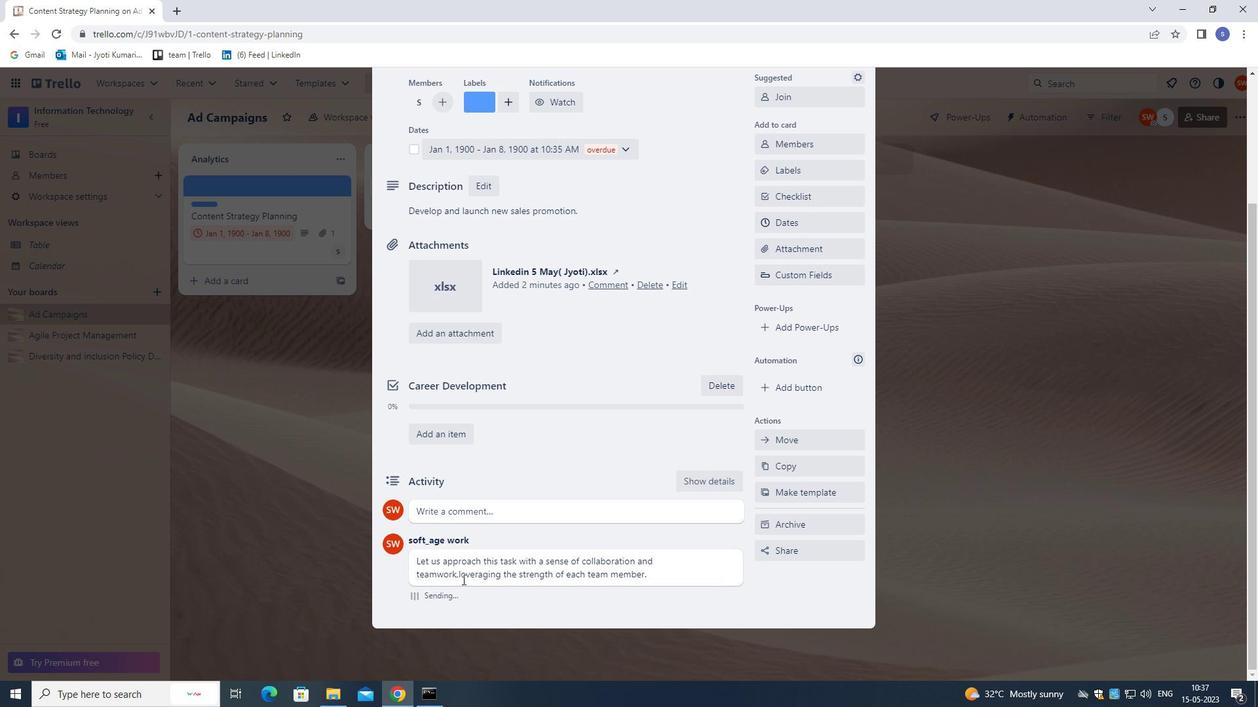 
Action: Mouse scrolled (497, 527) with delta (0, 0)
Screenshot: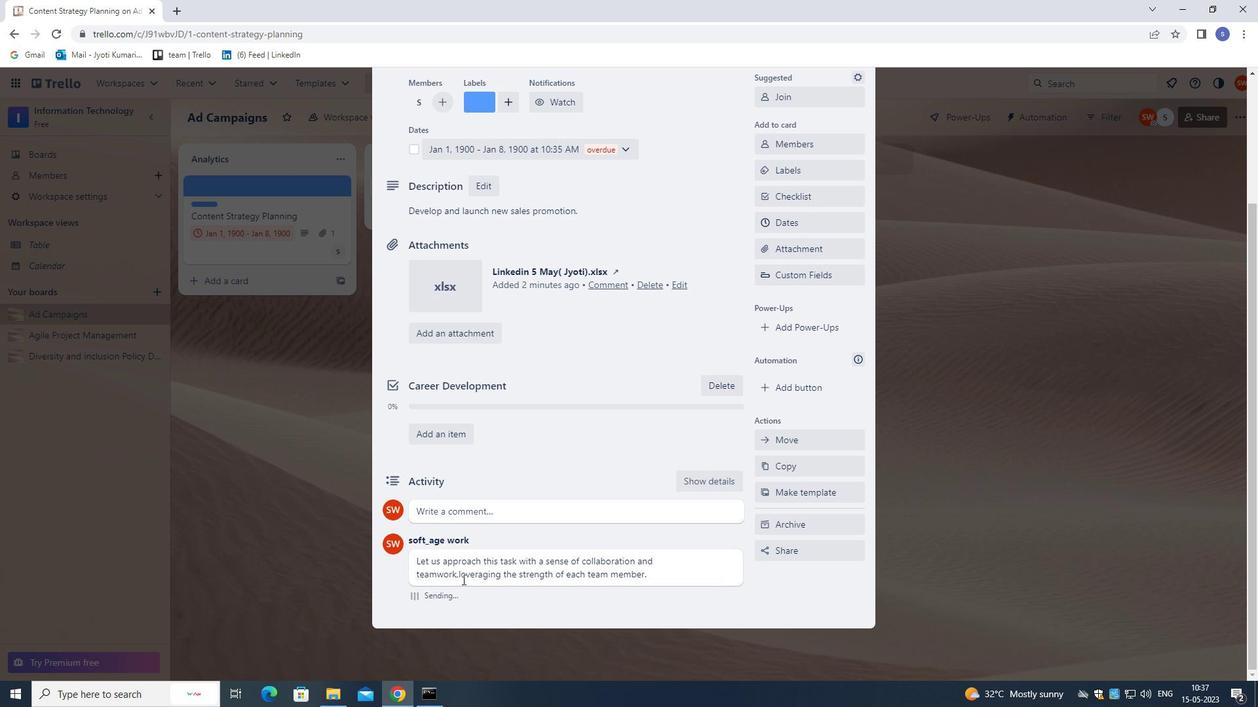 
Action: Mouse moved to (498, 524)
Screenshot: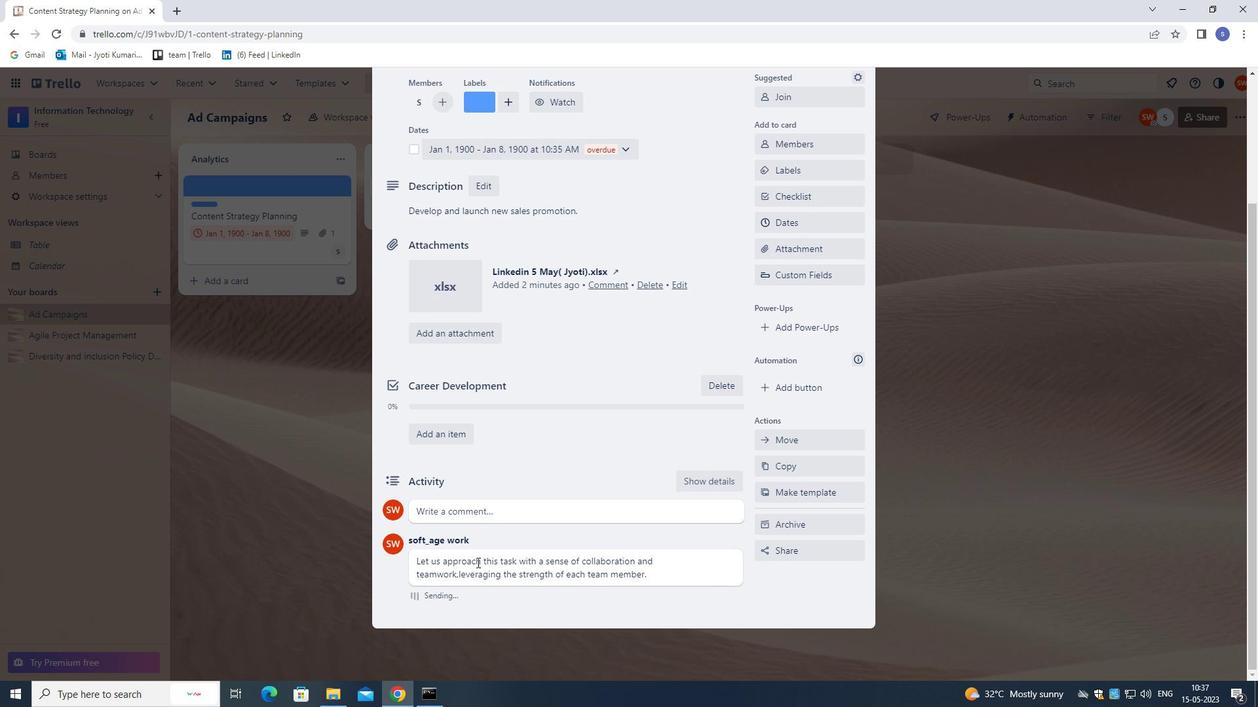 
Action: Mouse scrolled (498, 525) with delta (0, 0)
Screenshot: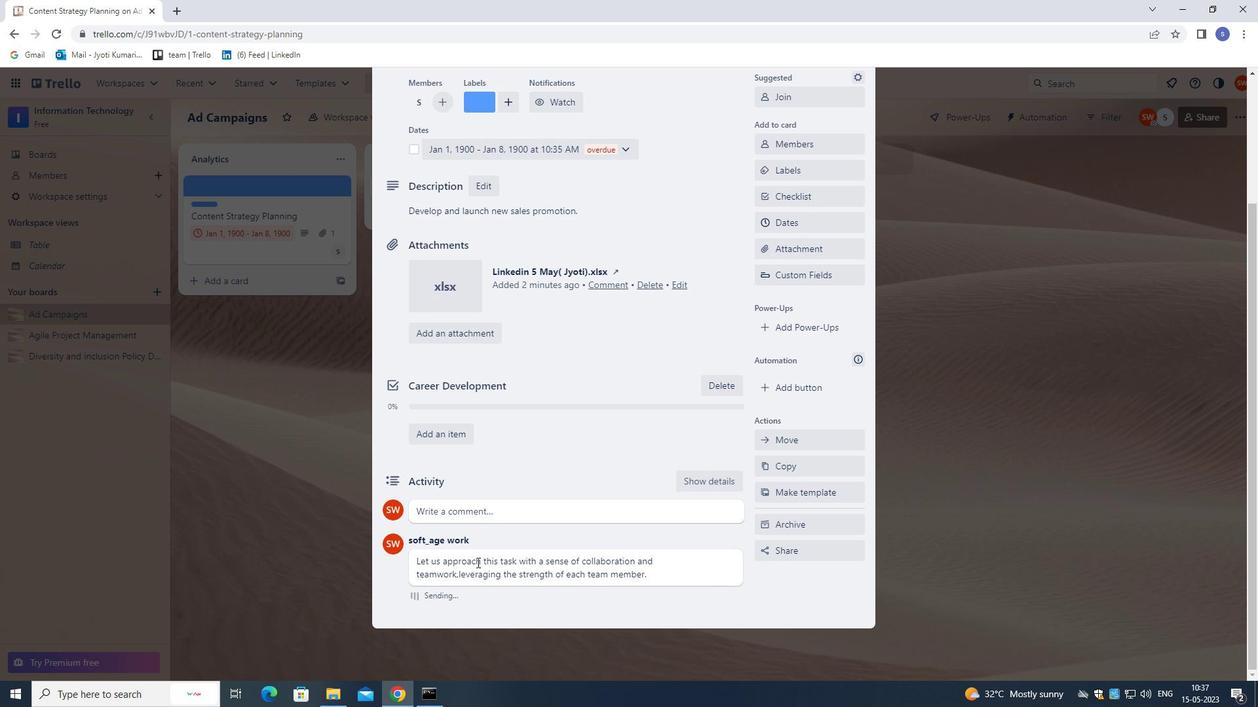 
Action: Mouse scrolled (498, 525) with delta (0, 0)
Screenshot: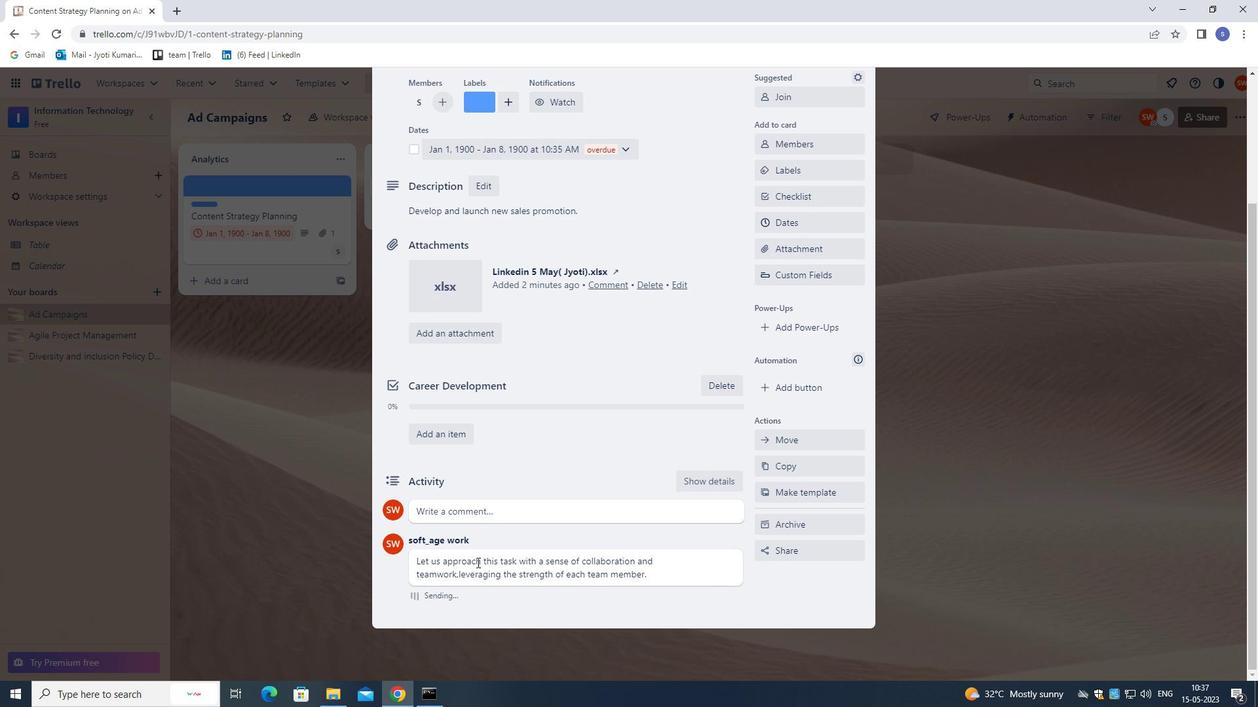 
Action: Mouse moved to (509, 495)
Screenshot: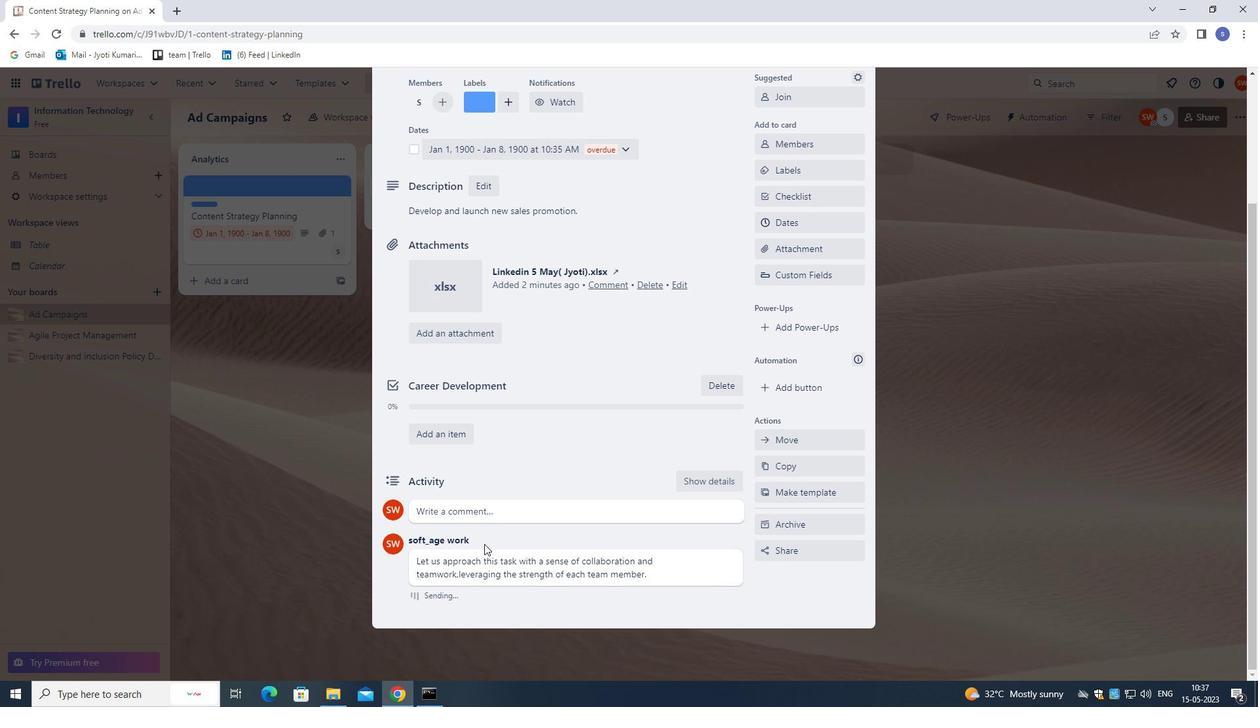 
Action: Mouse scrolled (509, 496) with delta (0, 0)
Screenshot: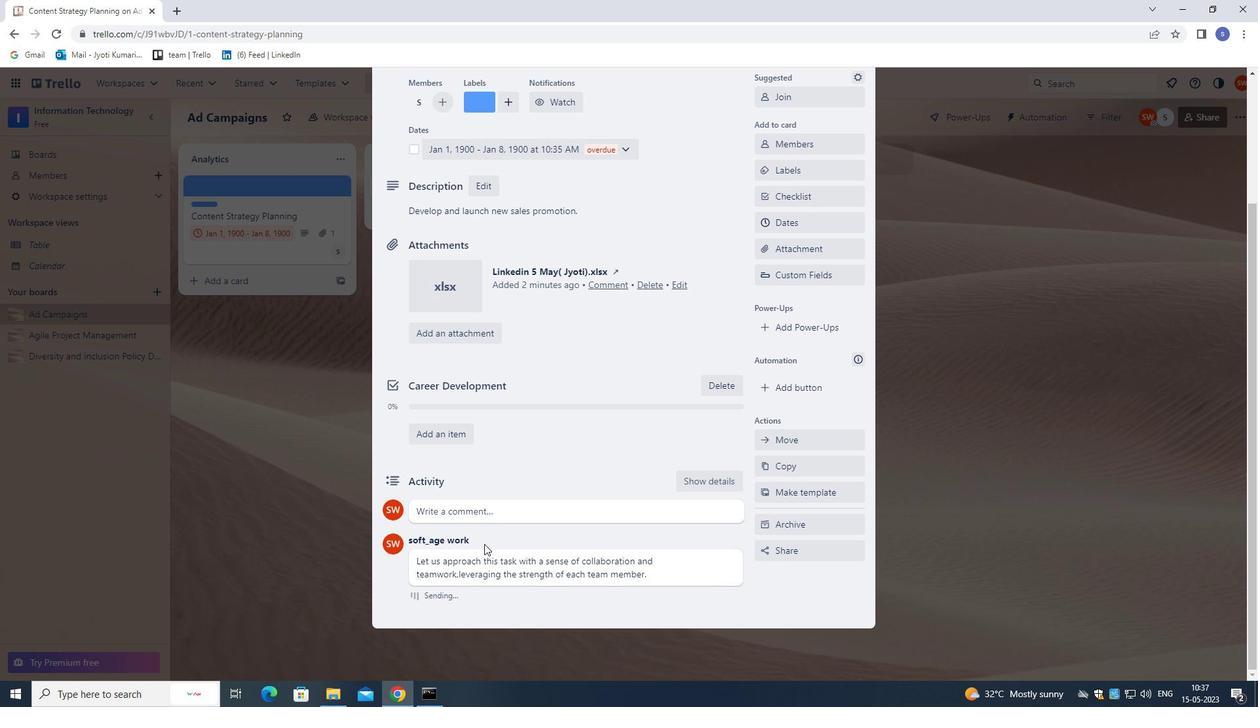 
Action: Mouse moved to (758, 269)
Screenshot: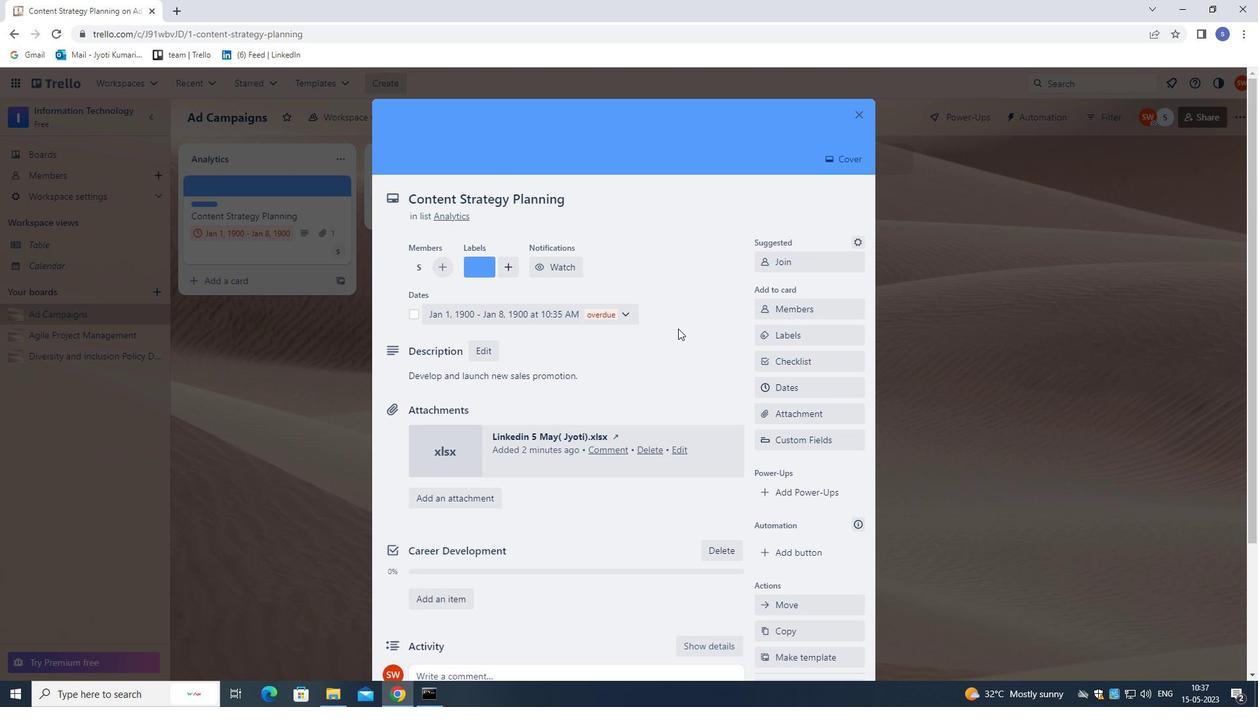 
Action: Mouse scrolled (758, 270) with delta (0, 0)
Screenshot: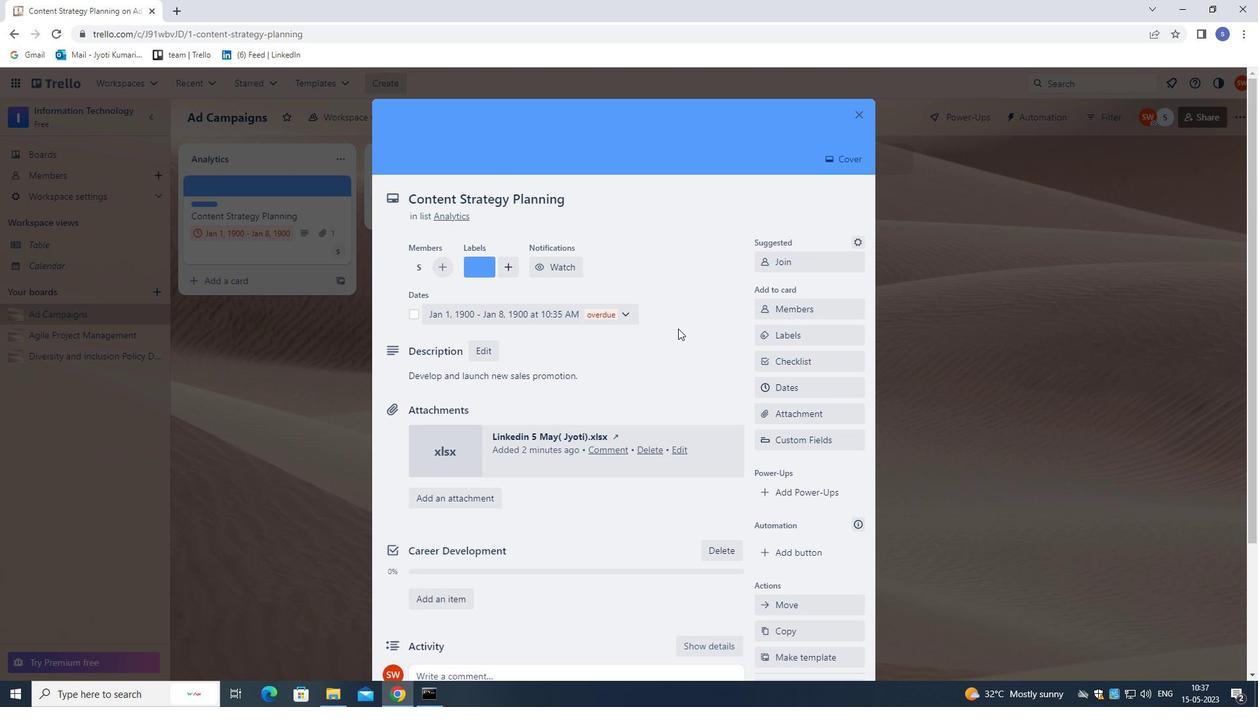 
Action: Mouse moved to (857, 117)
Screenshot: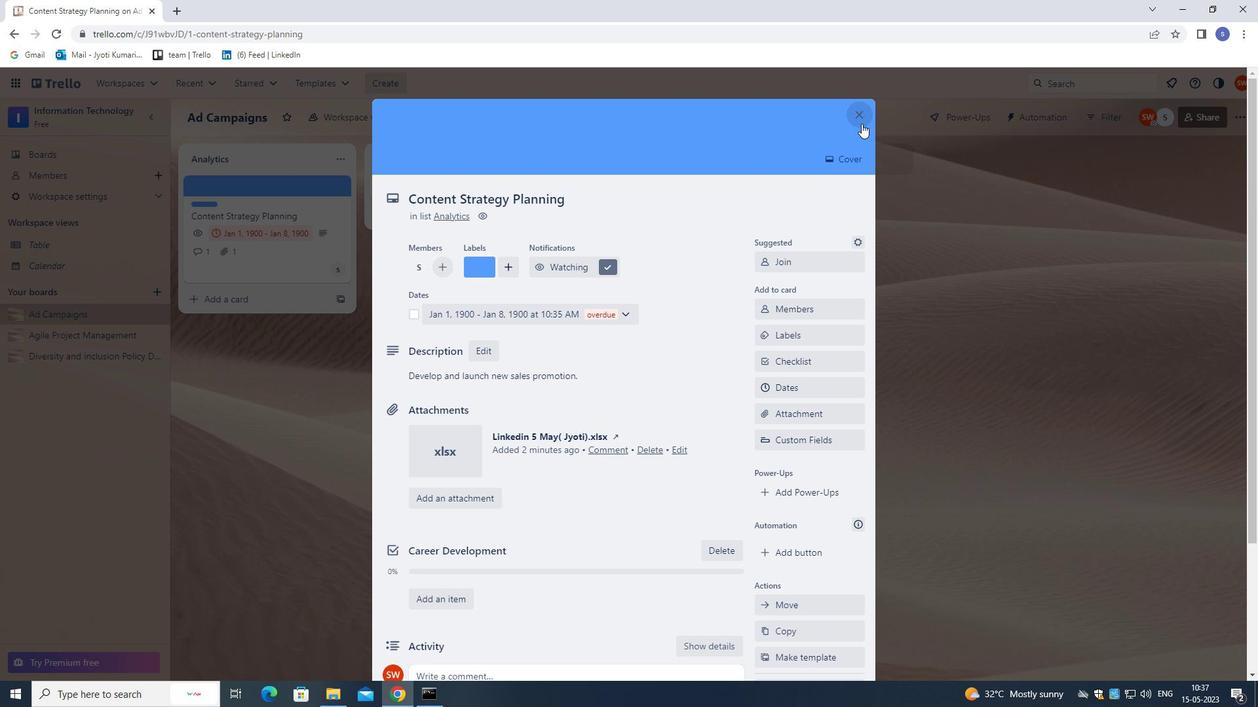 
Action: Mouse pressed left at (857, 117)
Screenshot: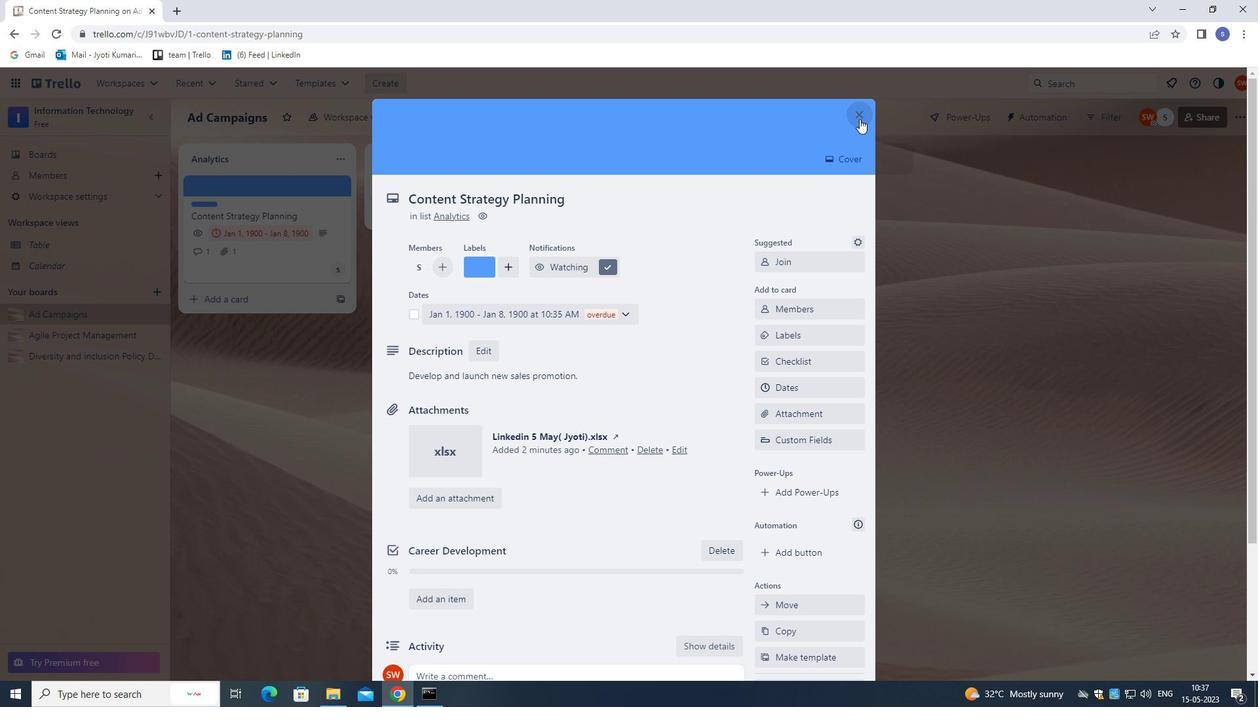 
